 Task: Look for space in Mackay, Australia from 6th September, 2023 to 10th September, 2023 for 1 adult in price range Rs.9000 to Rs.17000. Place can be private room with 1  bedroom having 1 bed and 1 bathroom. Property type can be house, flat, guest house, hotel. Amenities needed are: washing machine, kitchen. Booking option can be shelf check-in. Required host language is English.
Action: Mouse moved to (307, 193)
Screenshot: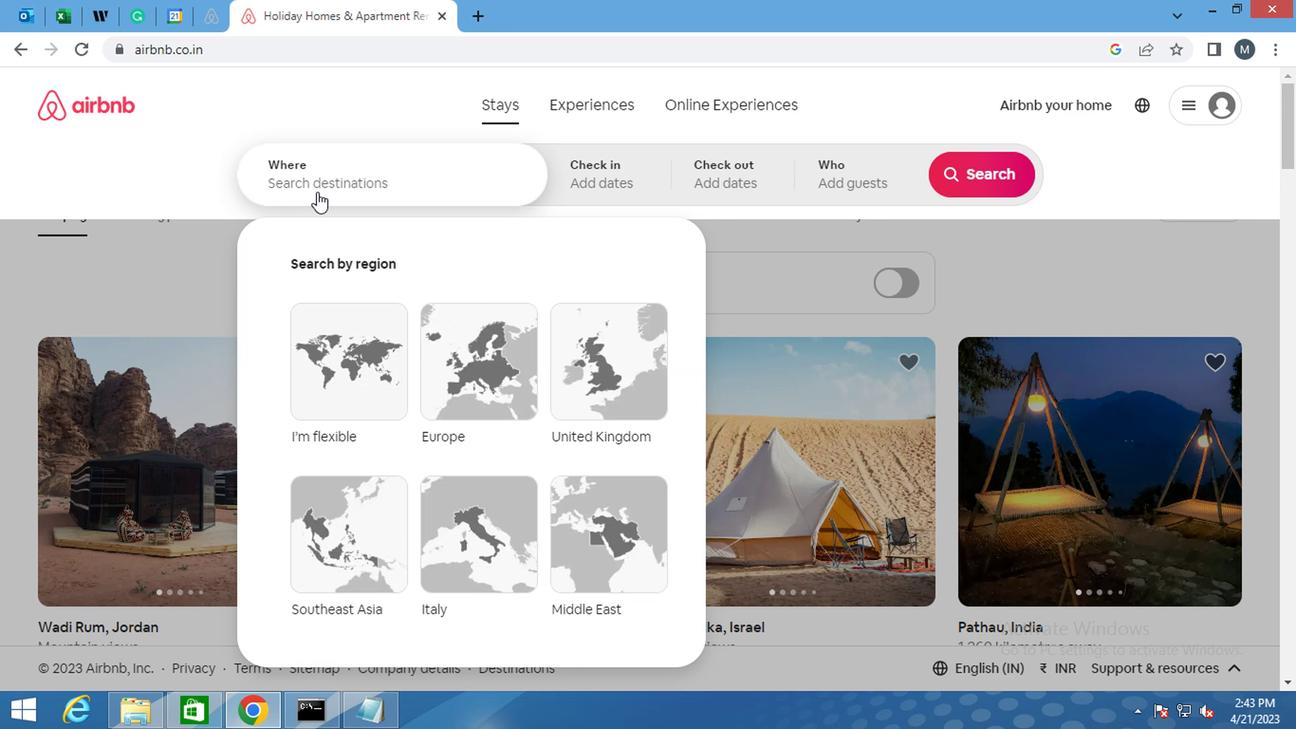 
Action: Mouse pressed left at (307, 193)
Screenshot: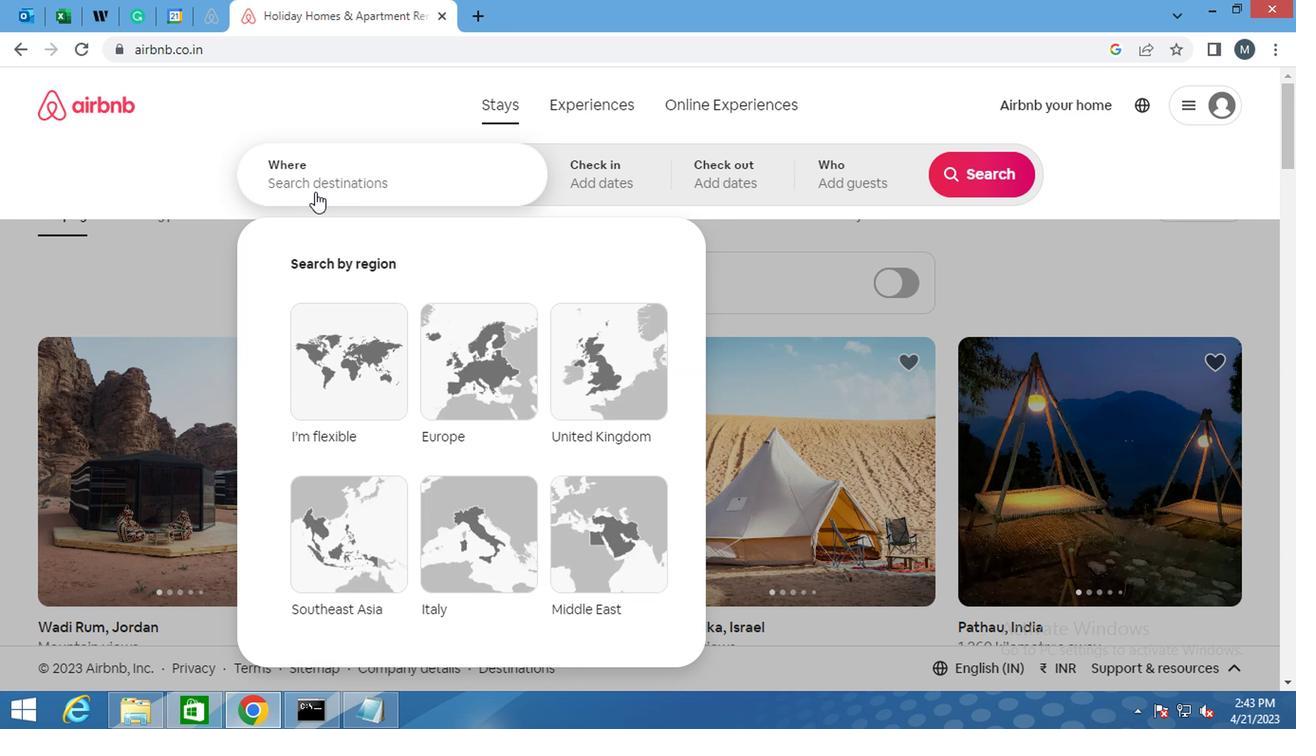 
Action: Mouse moved to (303, 193)
Screenshot: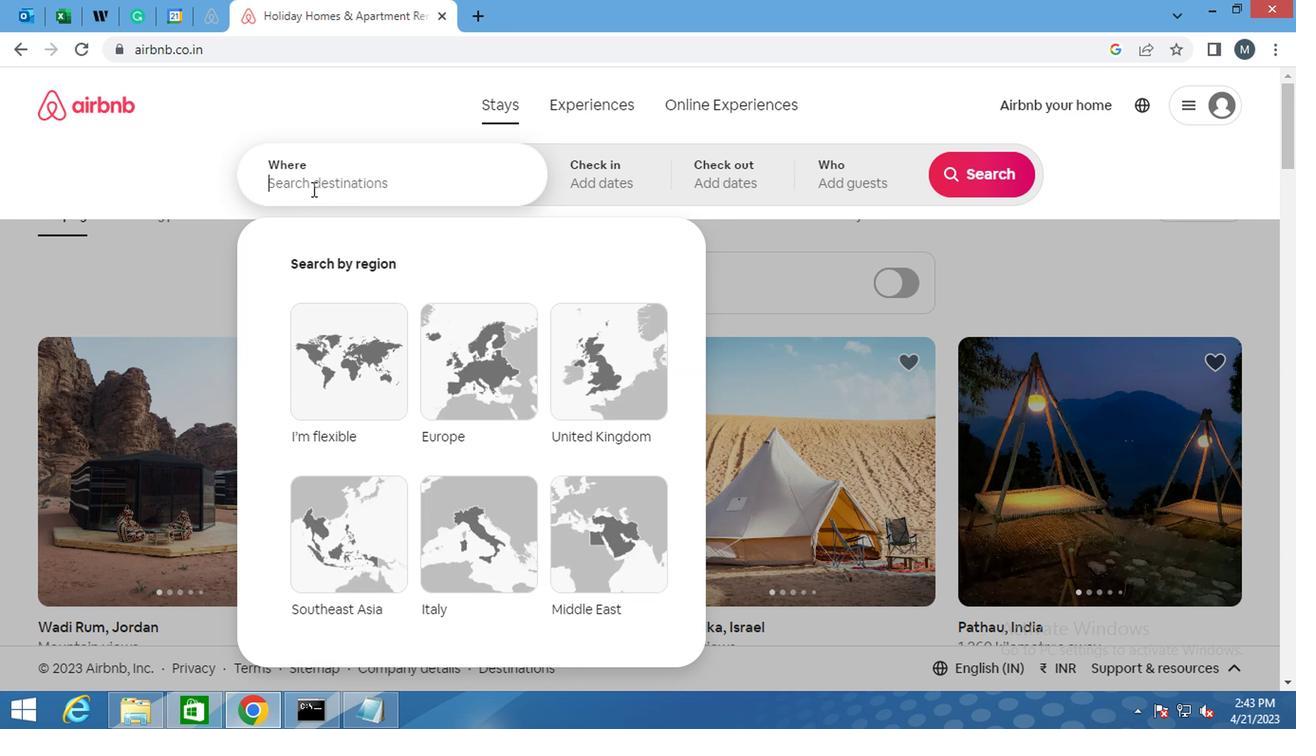 
Action: Key pressed <Key.shift><Key.shift><Key.shift>MACKAY<Key.space><Key.backspace>,<Key.shift>AUSTRALIA<Key.enter>
Screenshot: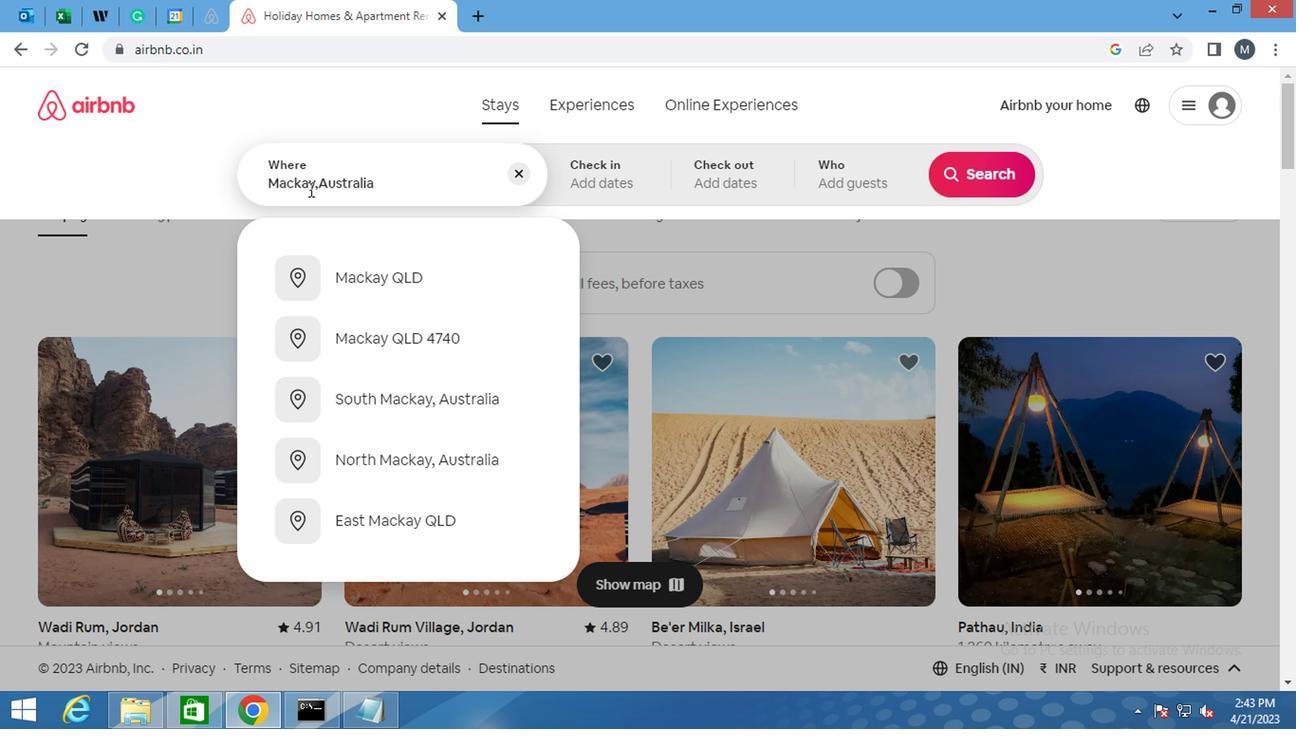 
Action: Mouse moved to (962, 330)
Screenshot: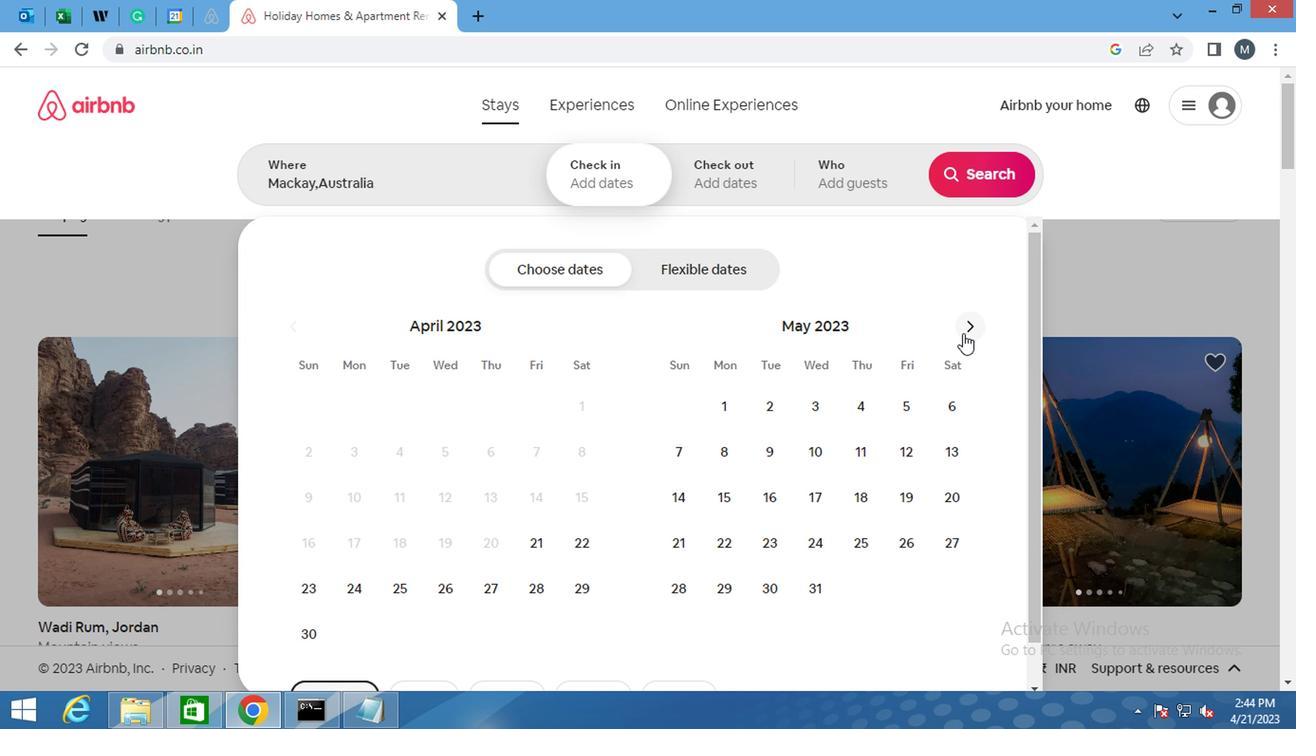 
Action: Mouse pressed left at (962, 330)
Screenshot: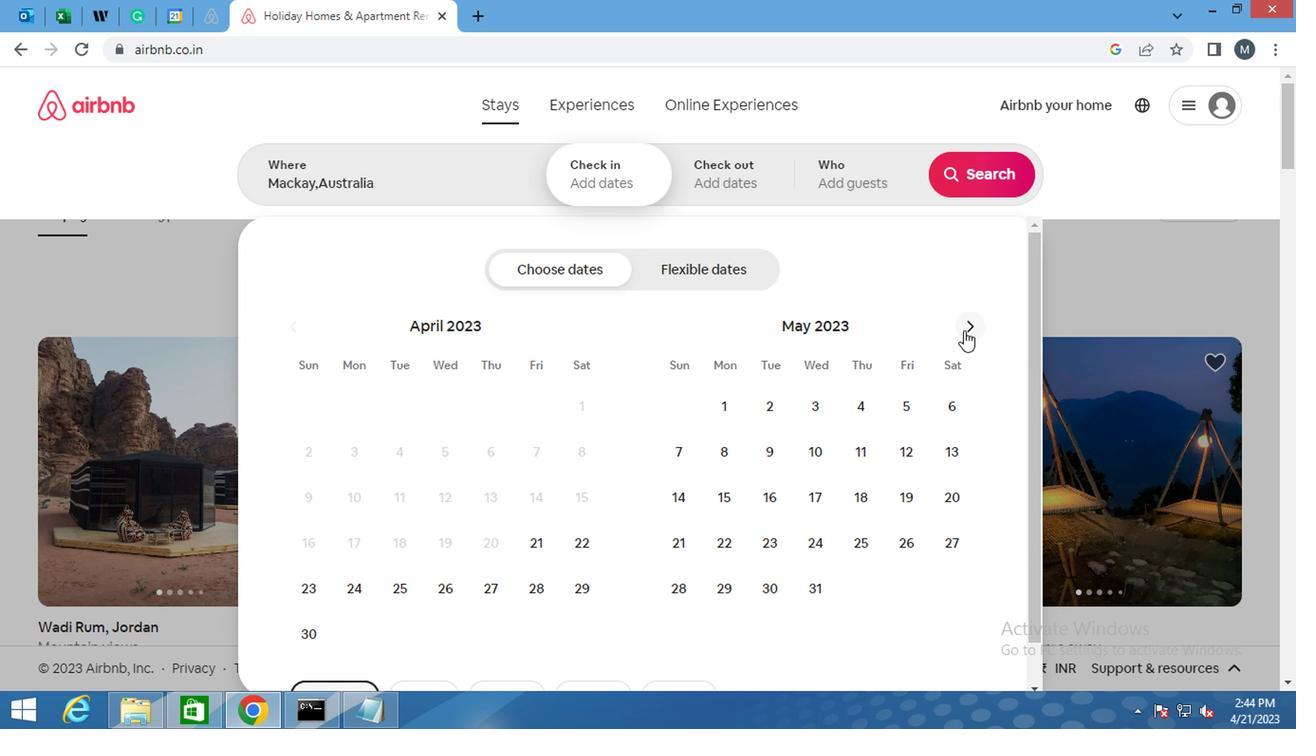
Action: Mouse pressed left at (962, 330)
Screenshot: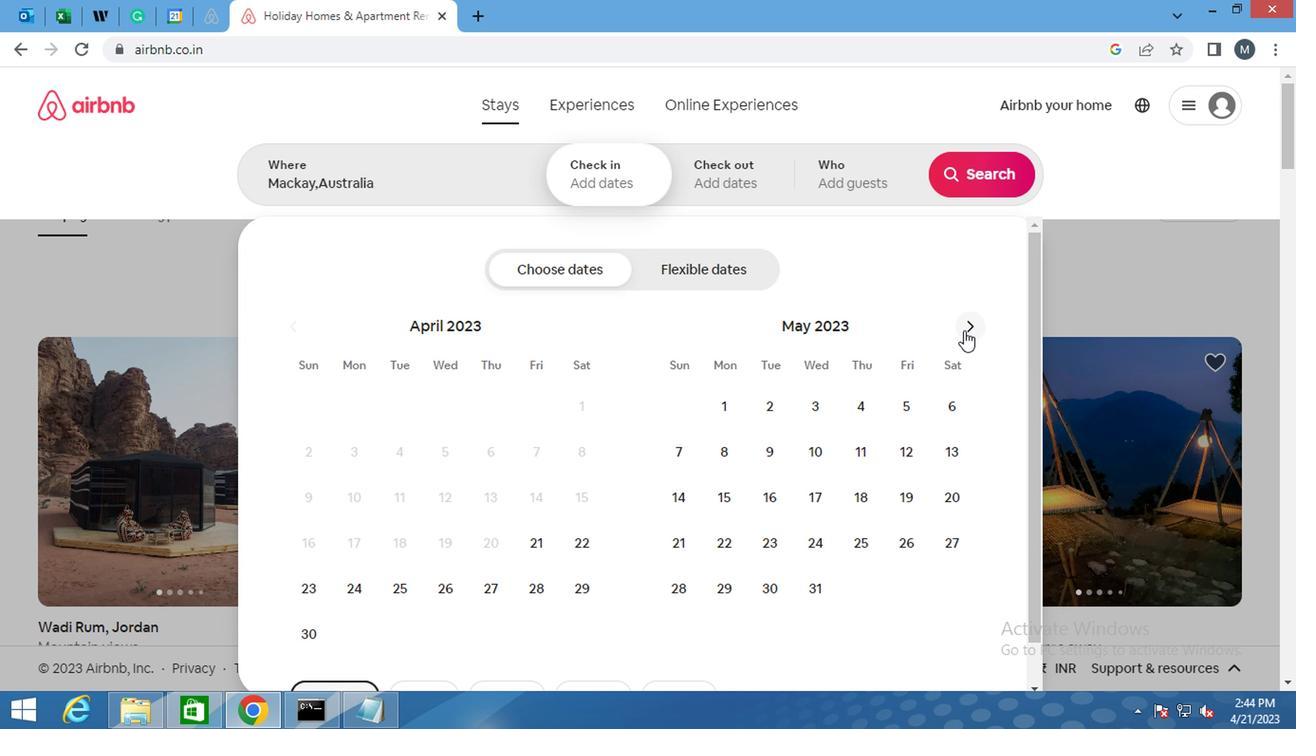 
Action: Mouse pressed left at (962, 330)
Screenshot: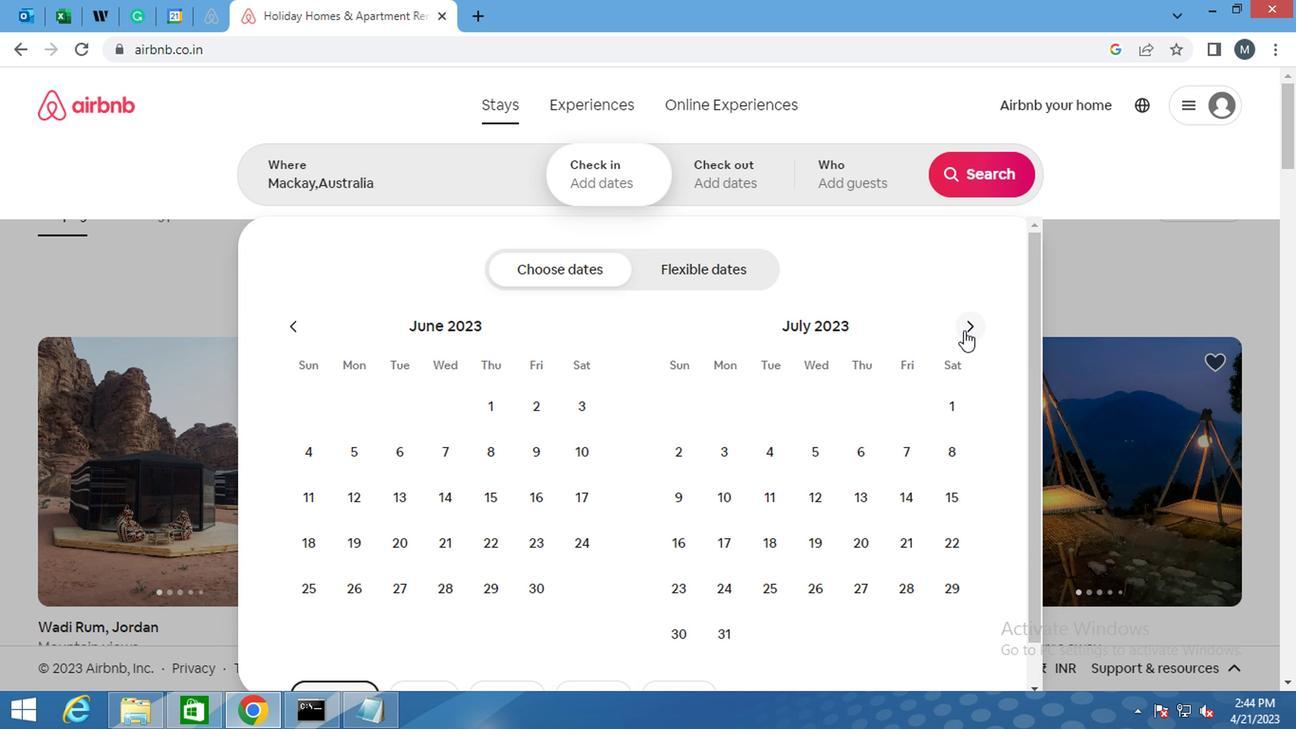 
Action: Mouse moved to (960, 314)
Screenshot: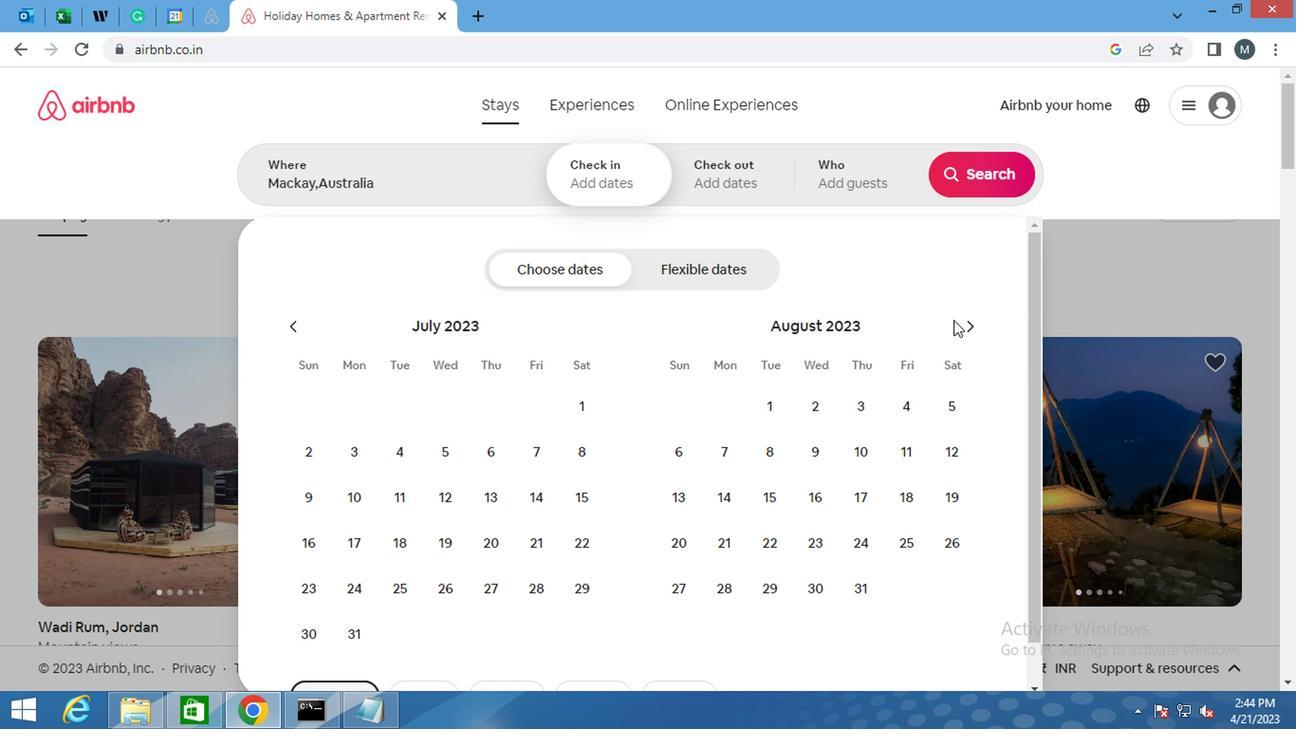 
Action: Mouse pressed left at (960, 314)
Screenshot: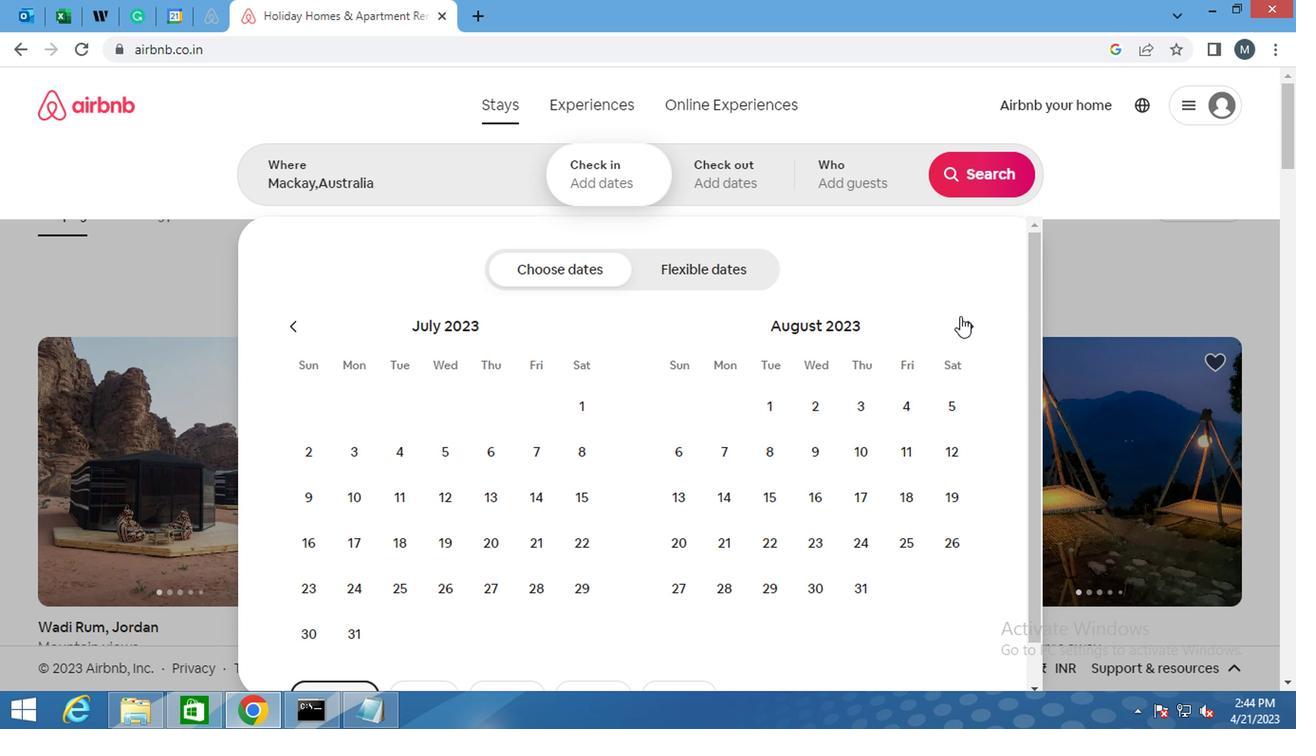 
Action: Mouse moved to (832, 451)
Screenshot: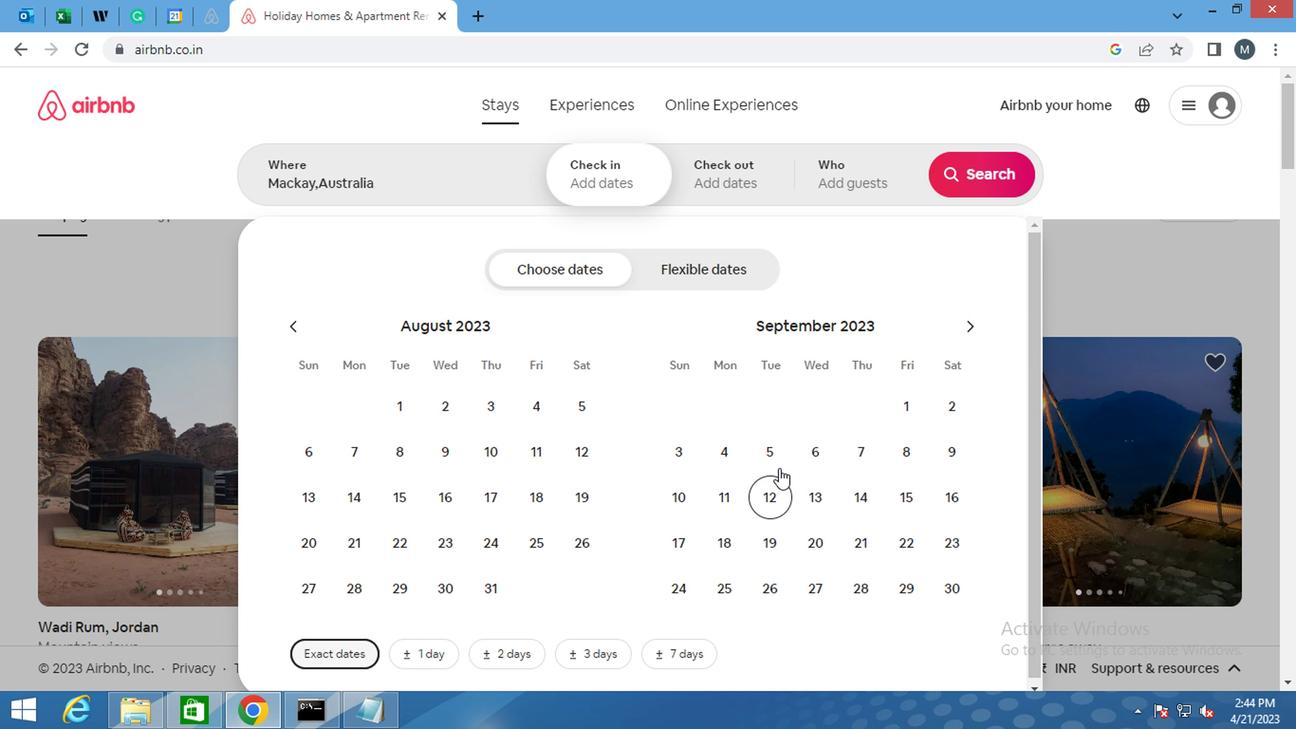 
Action: Mouse pressed left at (832, 451)
Screenshot: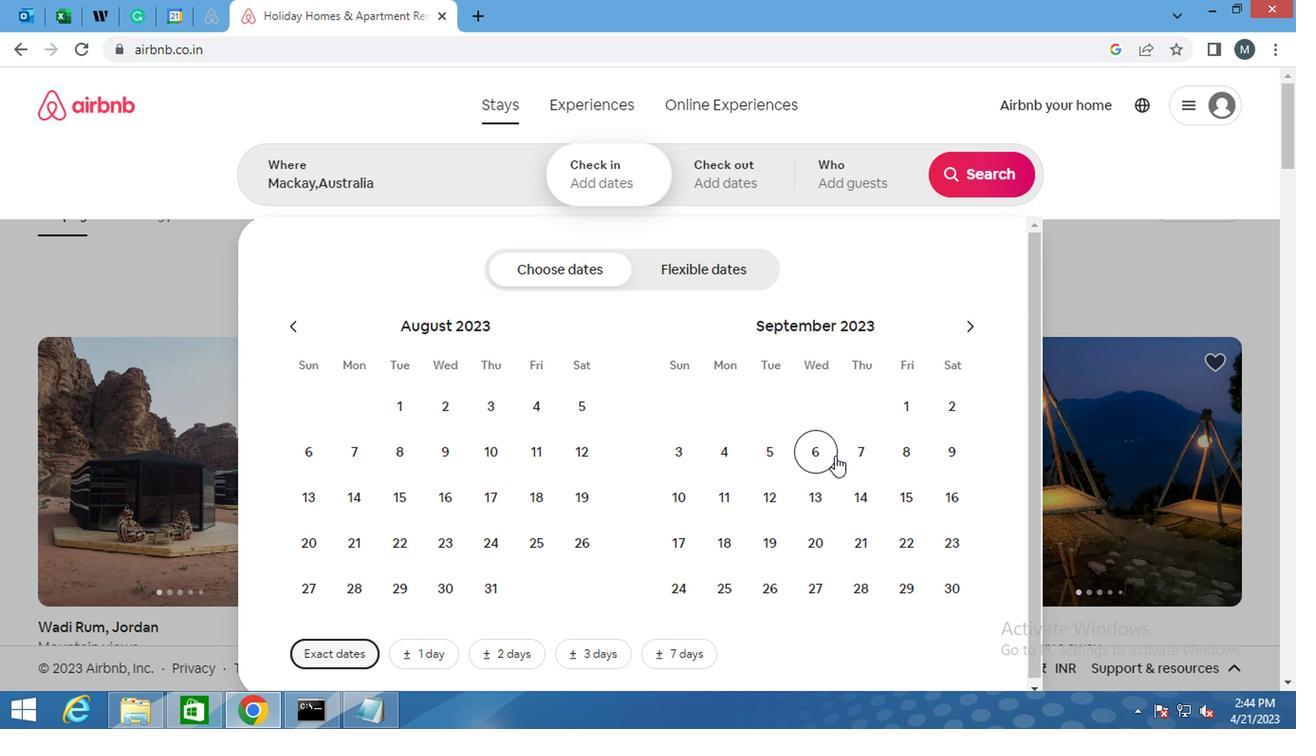 
Action: Mouse moved to (692, 487)
Screenshot: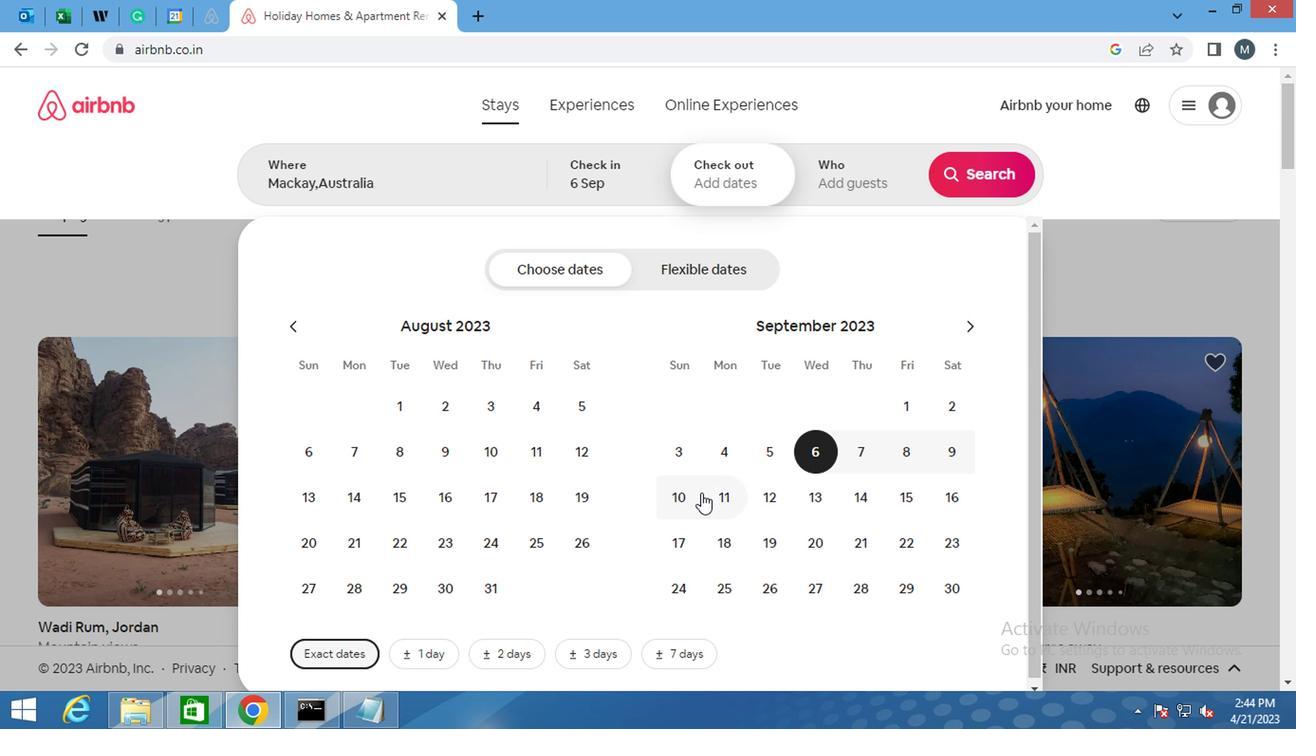 
Action: Mouse pressed left at (692, 487)
Screenshot: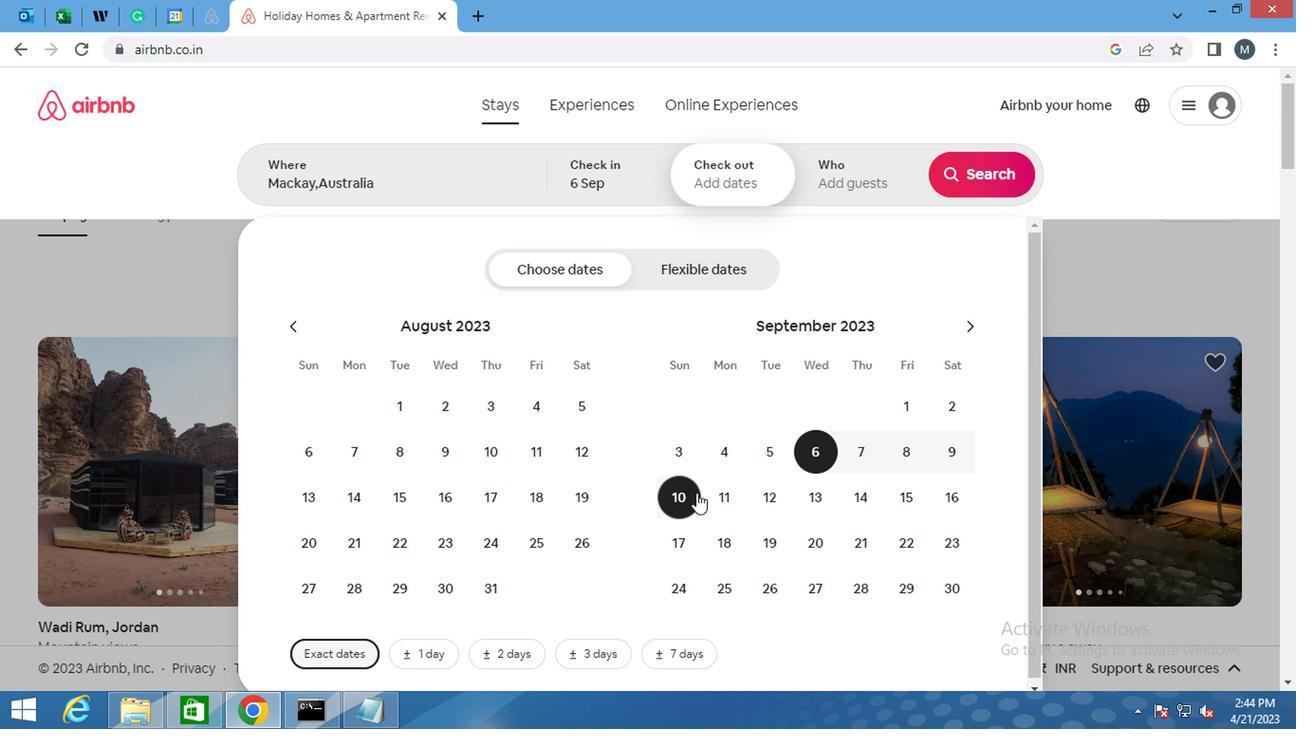 
Action: Mouse moved to (825, 180)
Screenshot: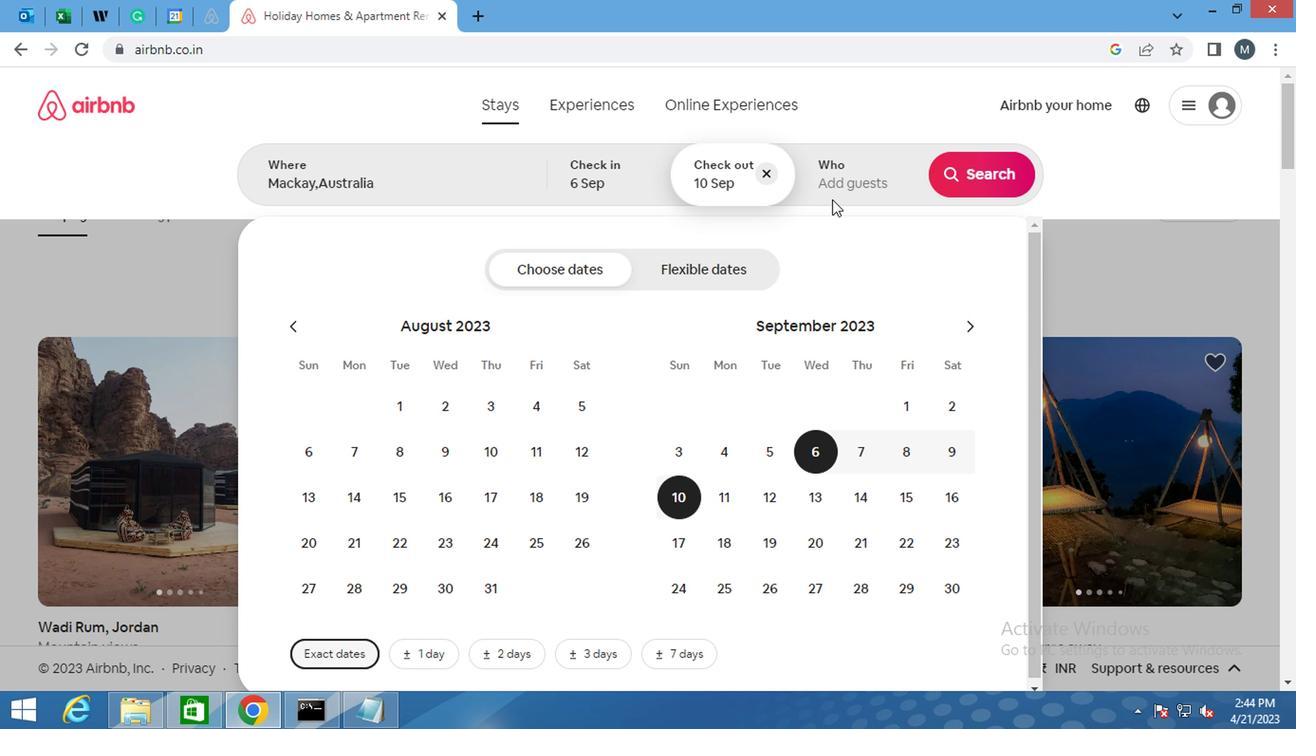 
Action: Mouse pressed left at (825, 180)
Screenshot: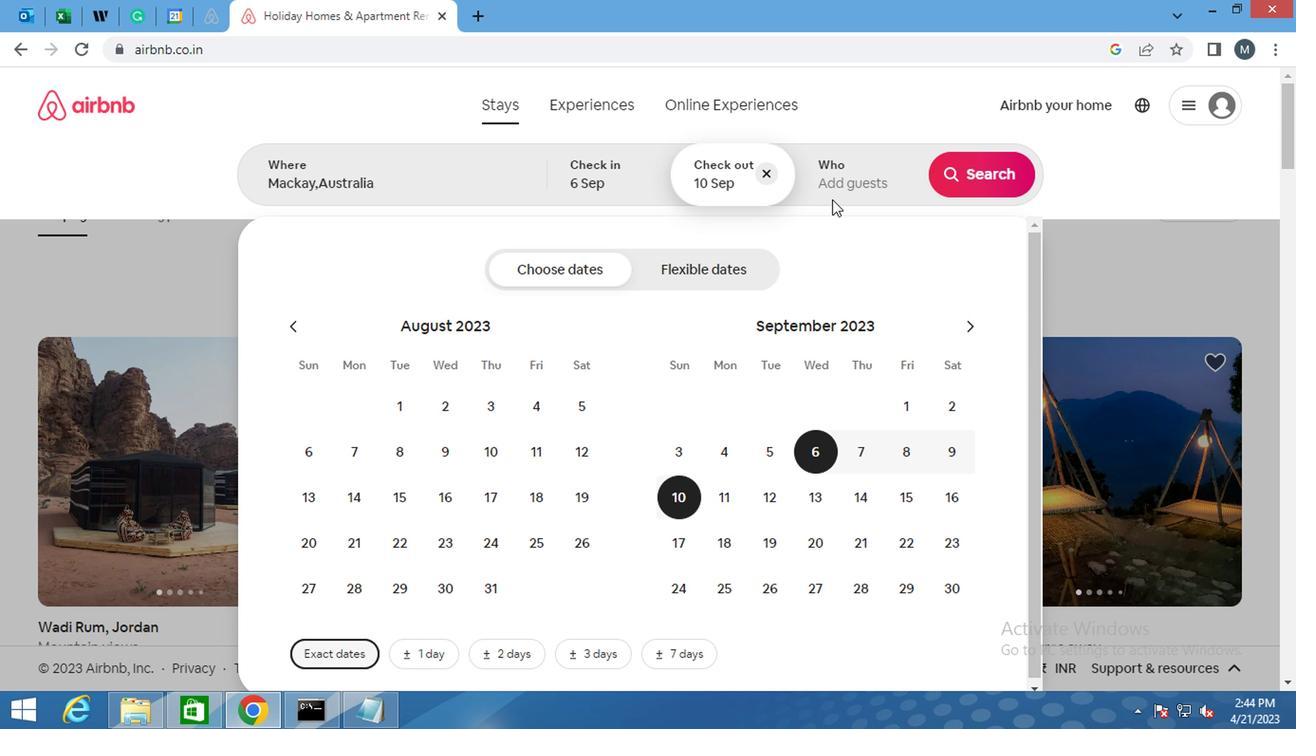 
Action: Mouse moved to (986, 280)
Screenshot: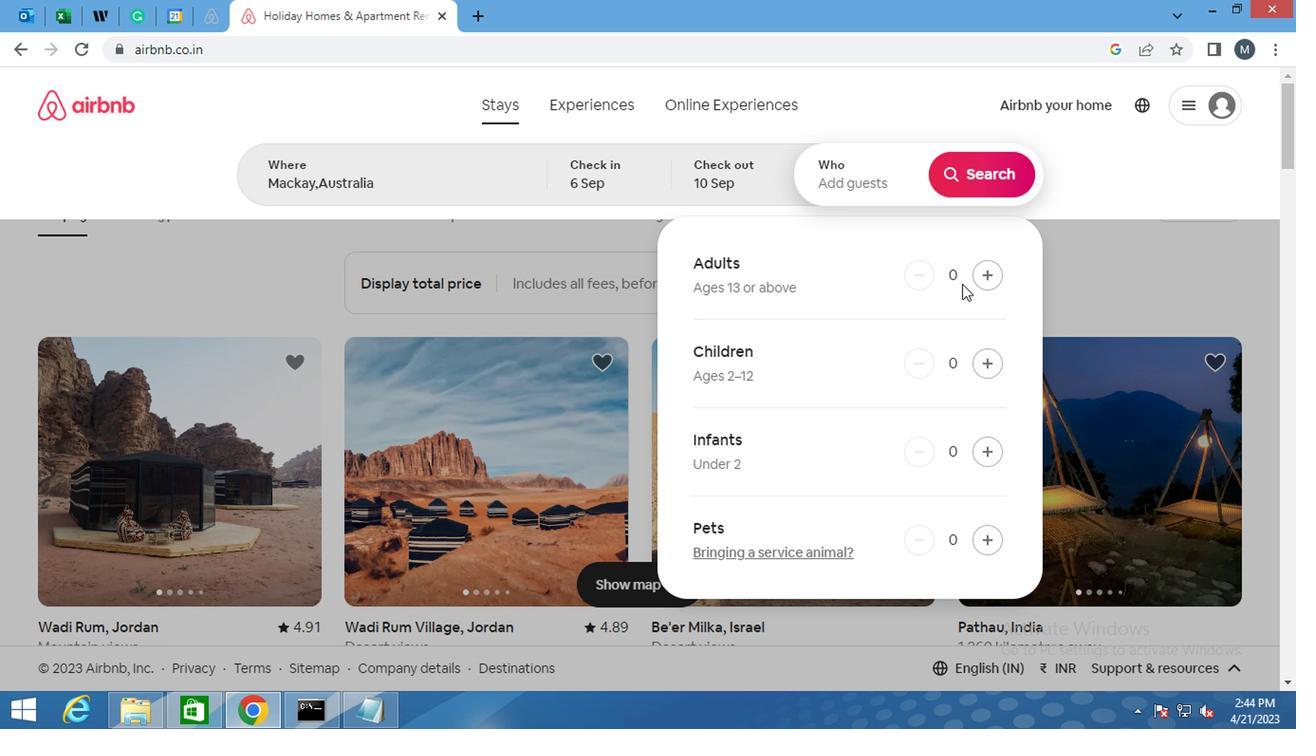 
Action: Mouse pressed left at (986, 280)
Screenshot: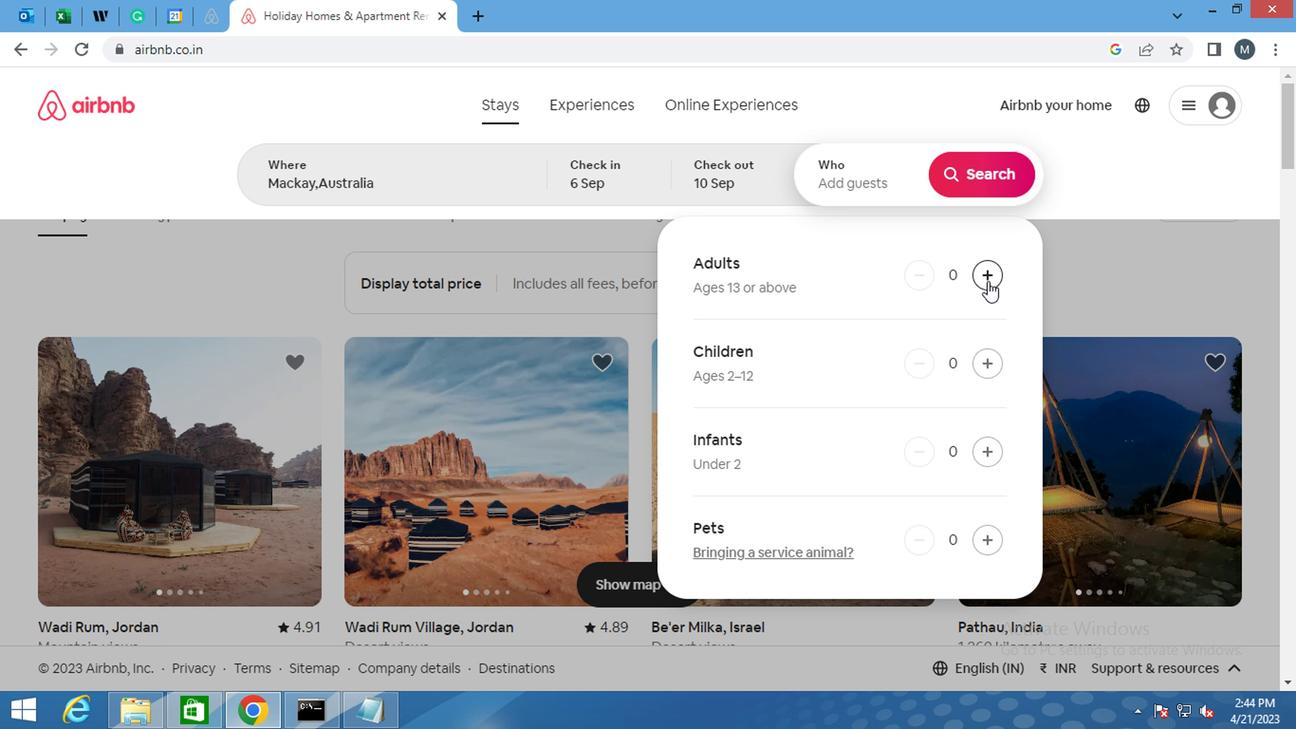 
Action: Mouse moved to (1073, 220)
Screenshot: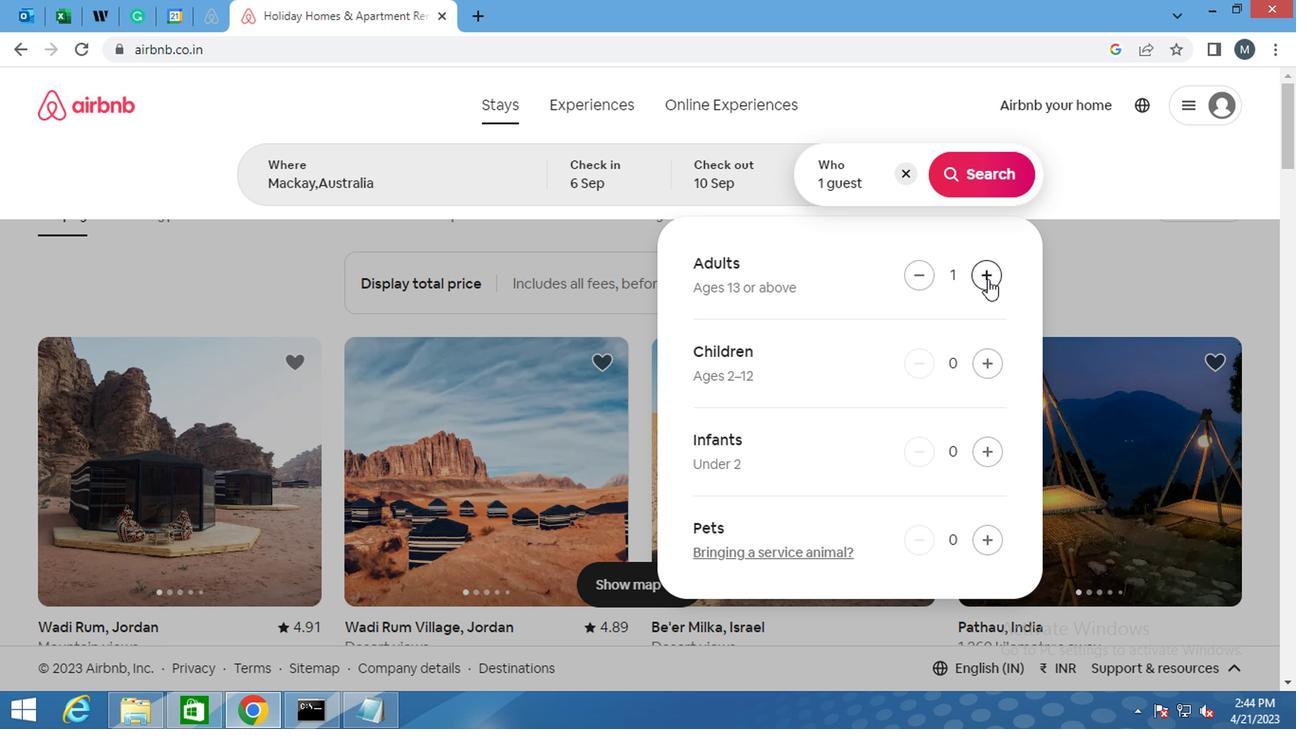 
Action: Mouse pressed left at (1073, 220)
Screenshot: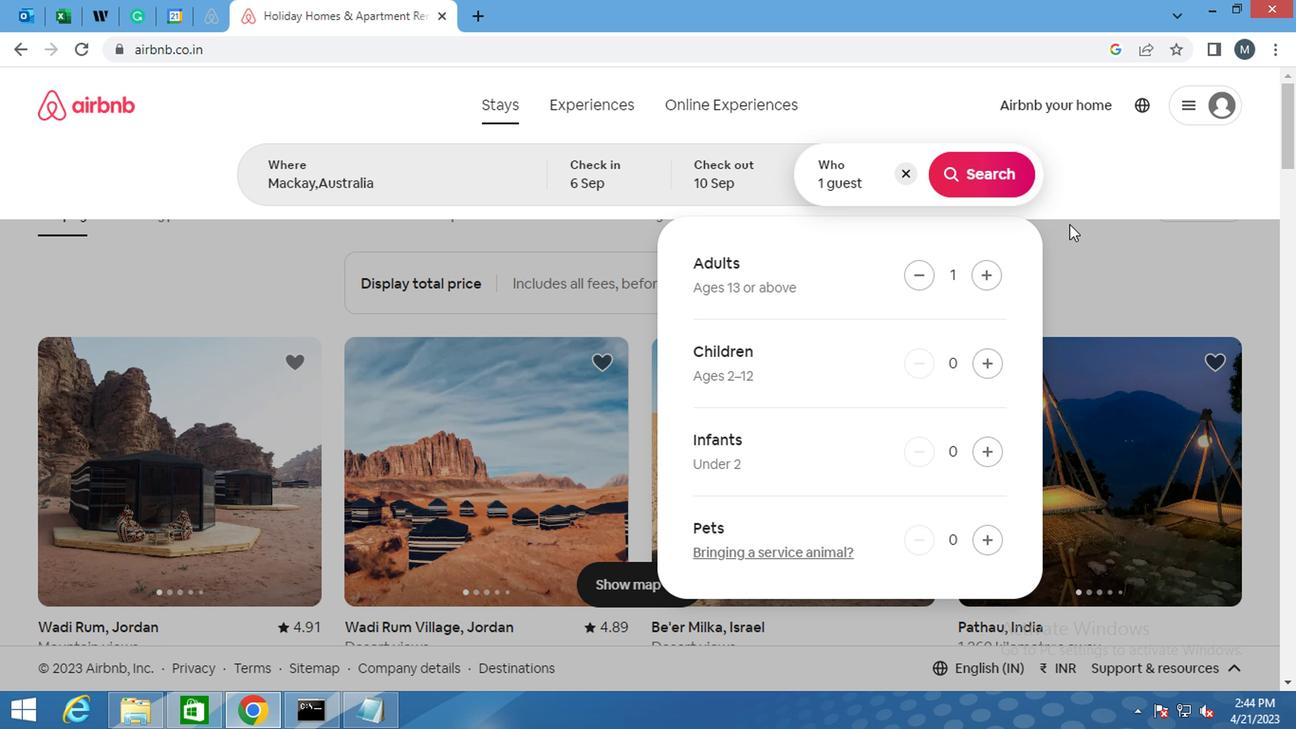 
Action: Mouse moved to (1099, 203)
Screenshot: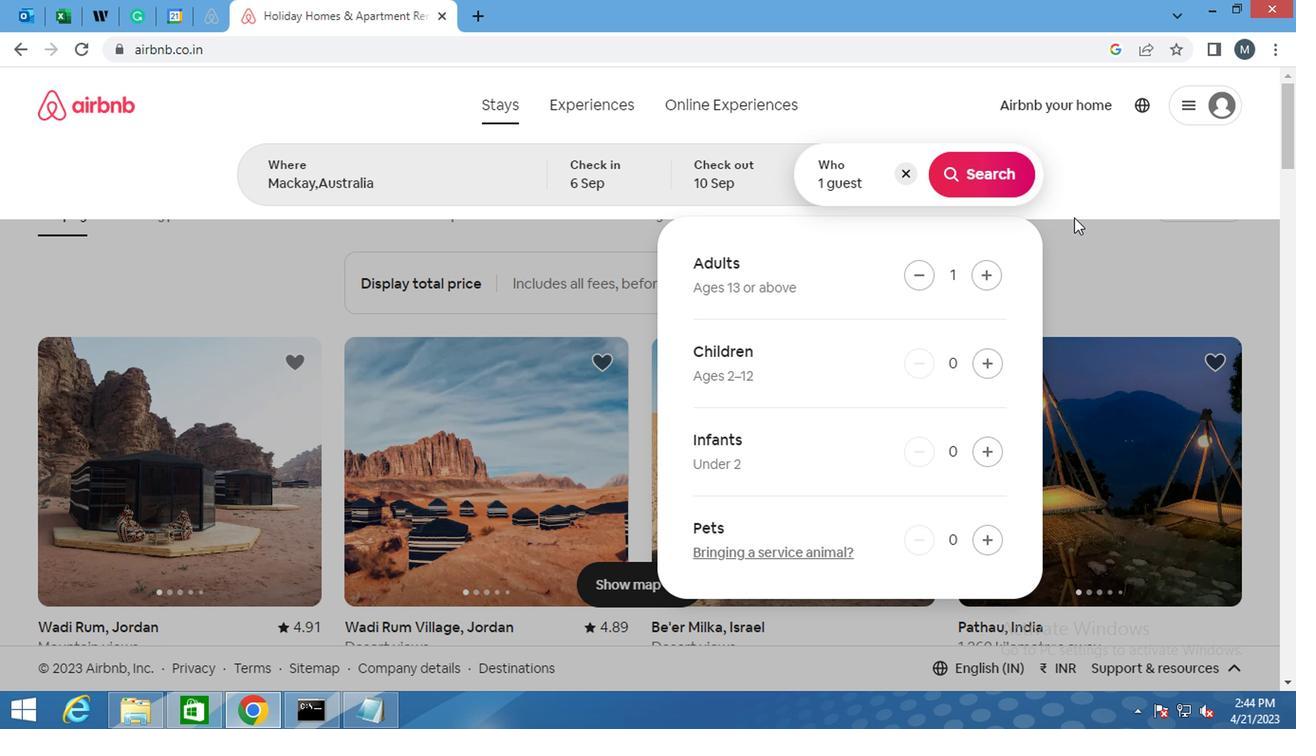 
Action: Mouse scrolled (1099, 202) with delta (0, 0)
Screenshot: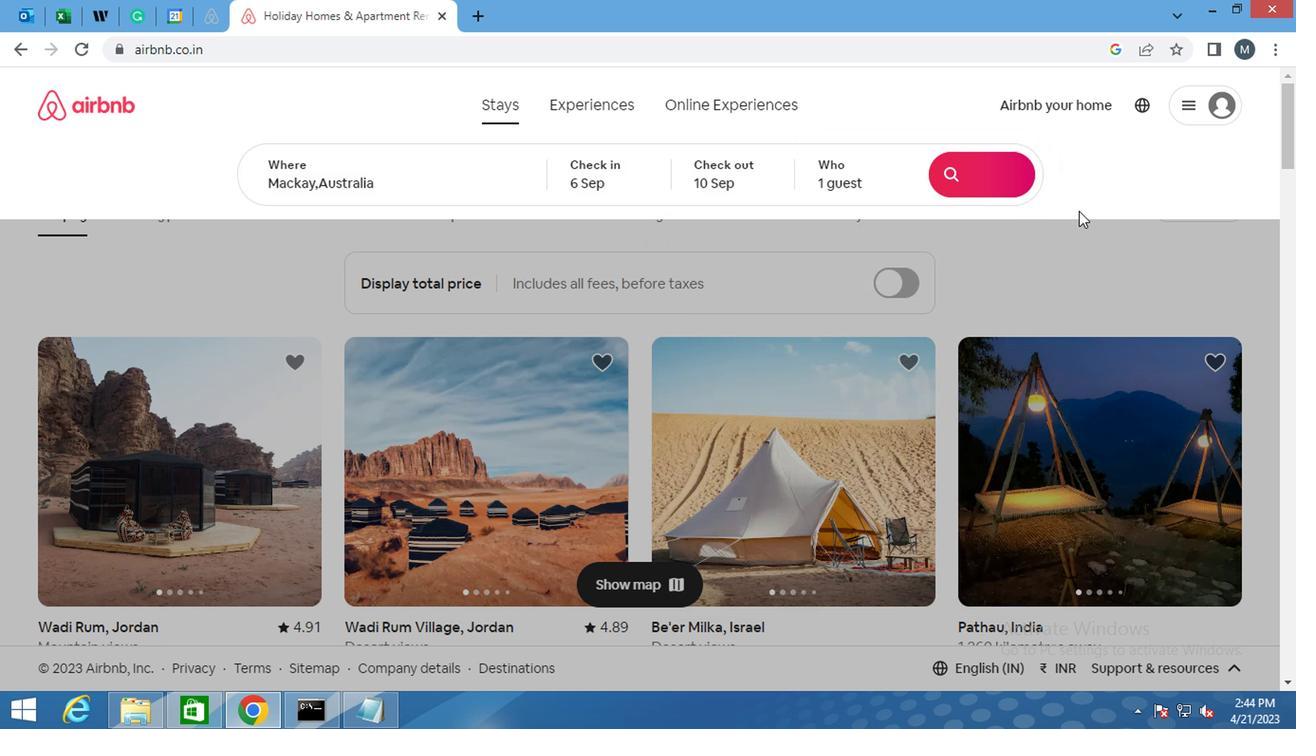 
Action: Mouse moved to (1099, 203)
Screenshot: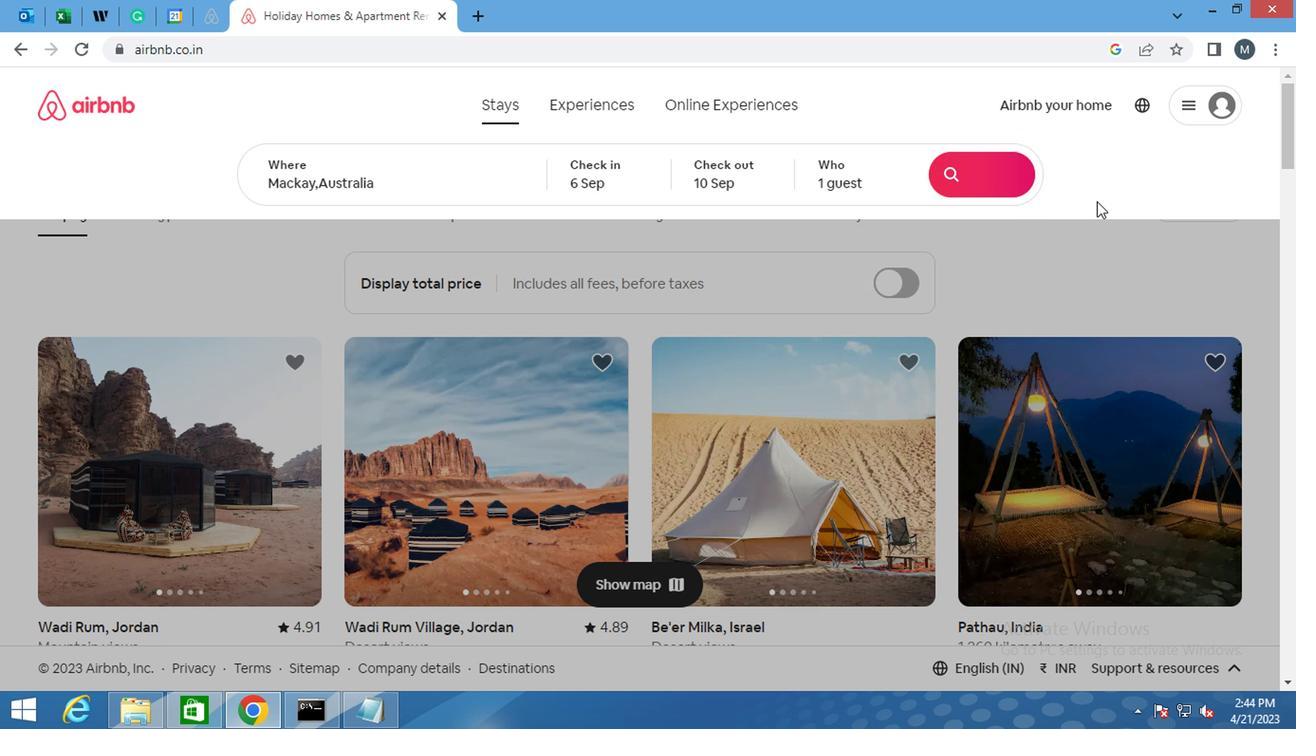 
Action: Mouse scrolled (1099, 202) with delta (0, 0)
Screenshot: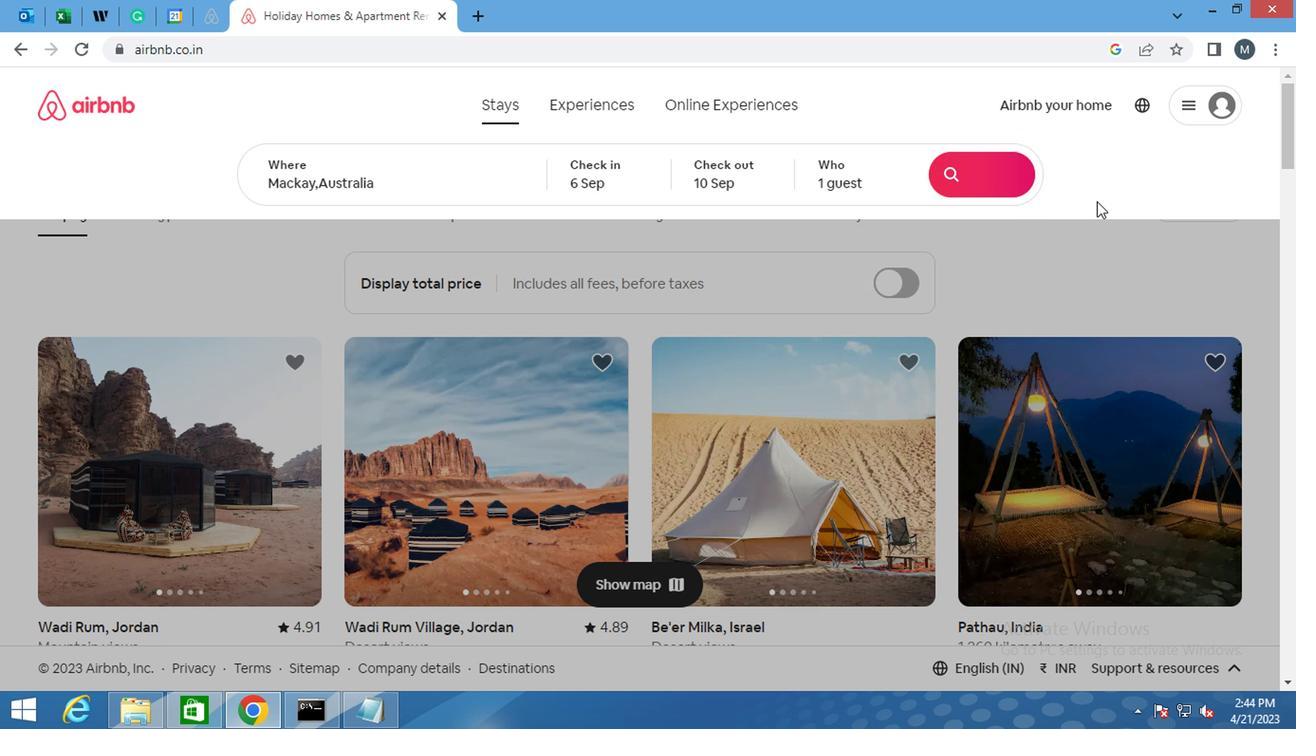 
Action: Mouse moved to (1099, 203)
Screenshot: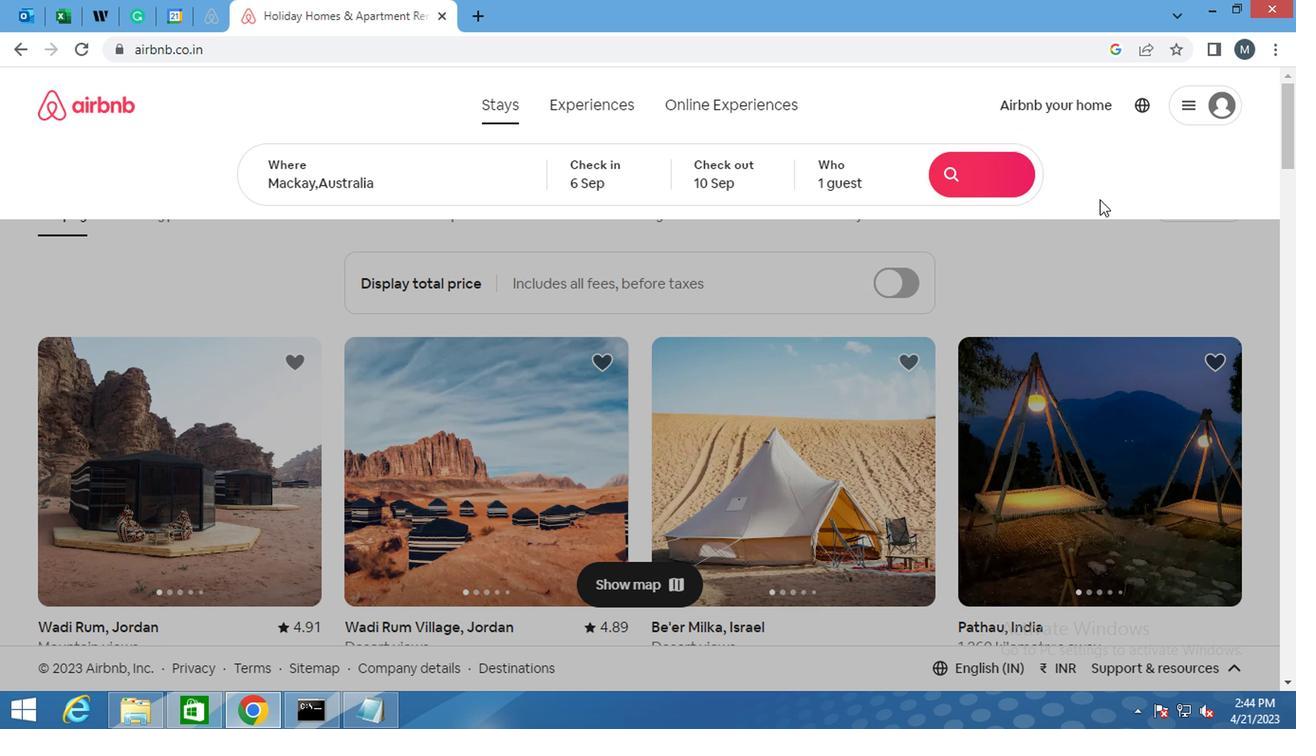 
Action: Mouse scrolled (1099, 205) with delta (0, 1)
Screenshot: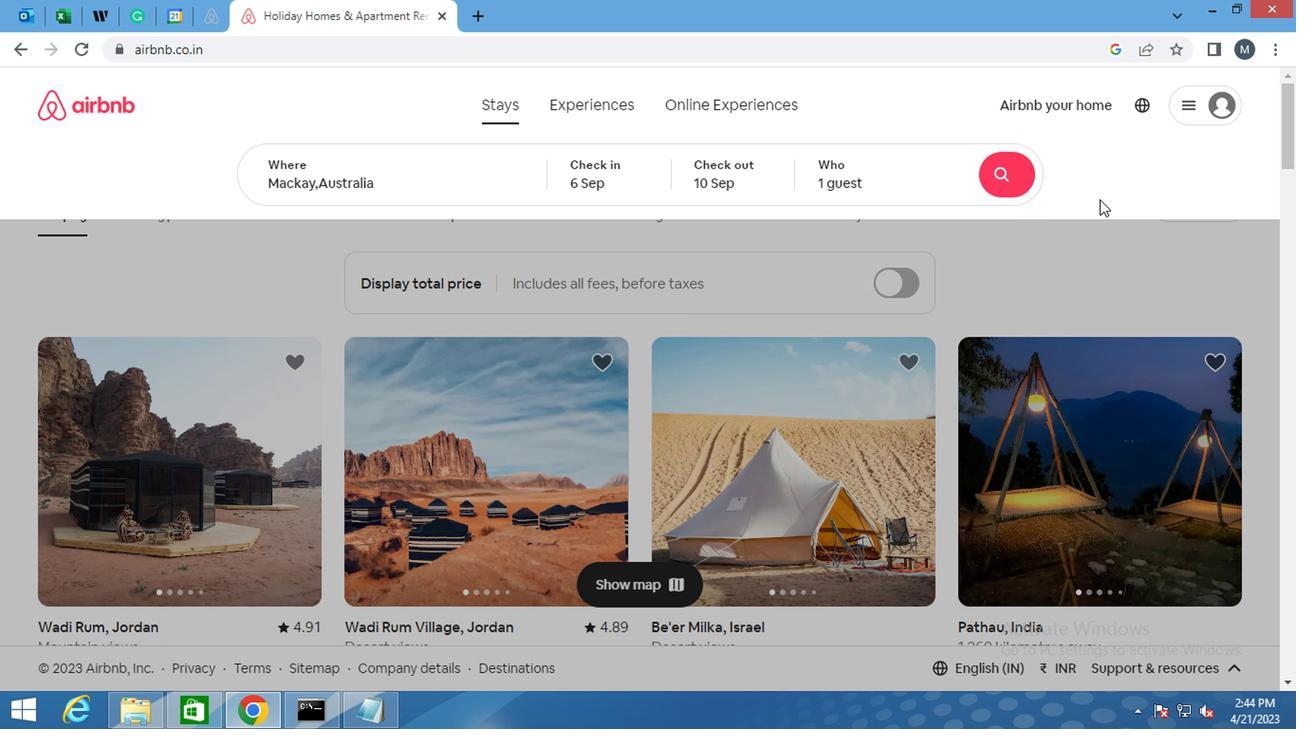 
Action: Mouse scrolled (1099, 205) with delta (0, 1)
Screenshot: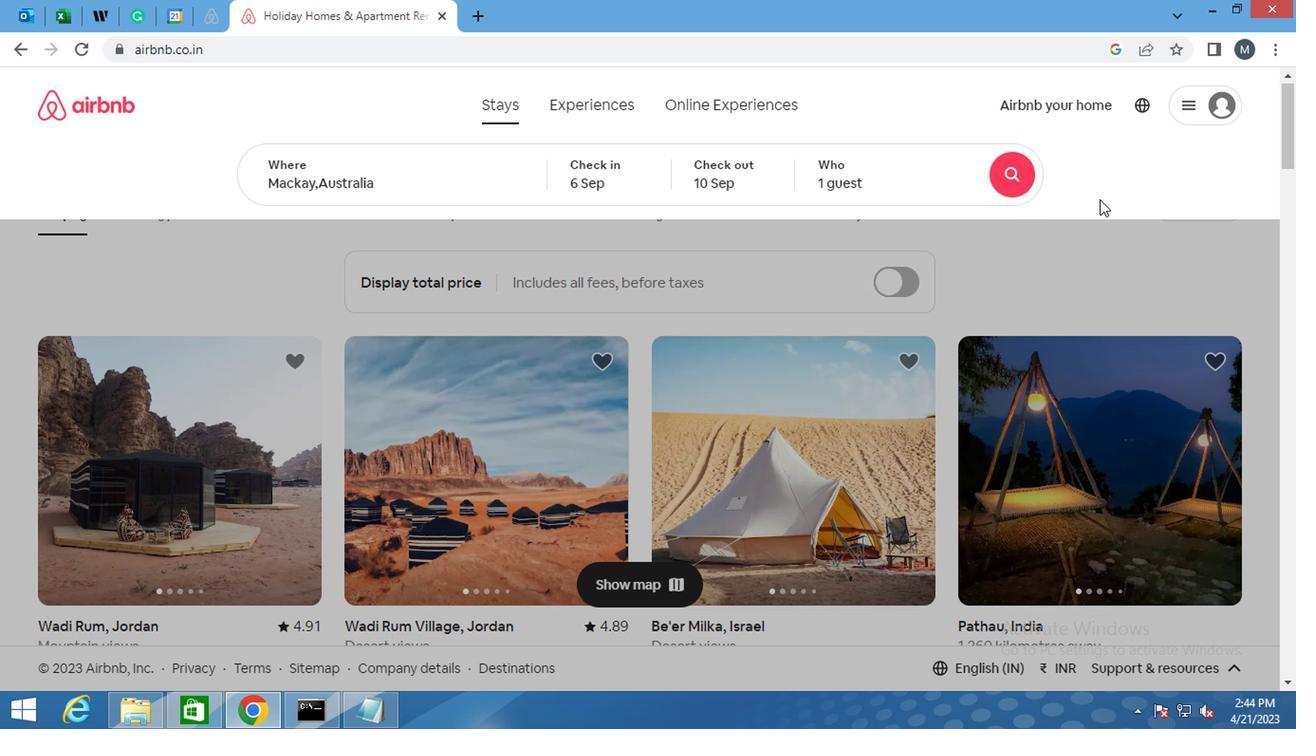 
Action: Mouse moved to (1177, 195)
Screenshot: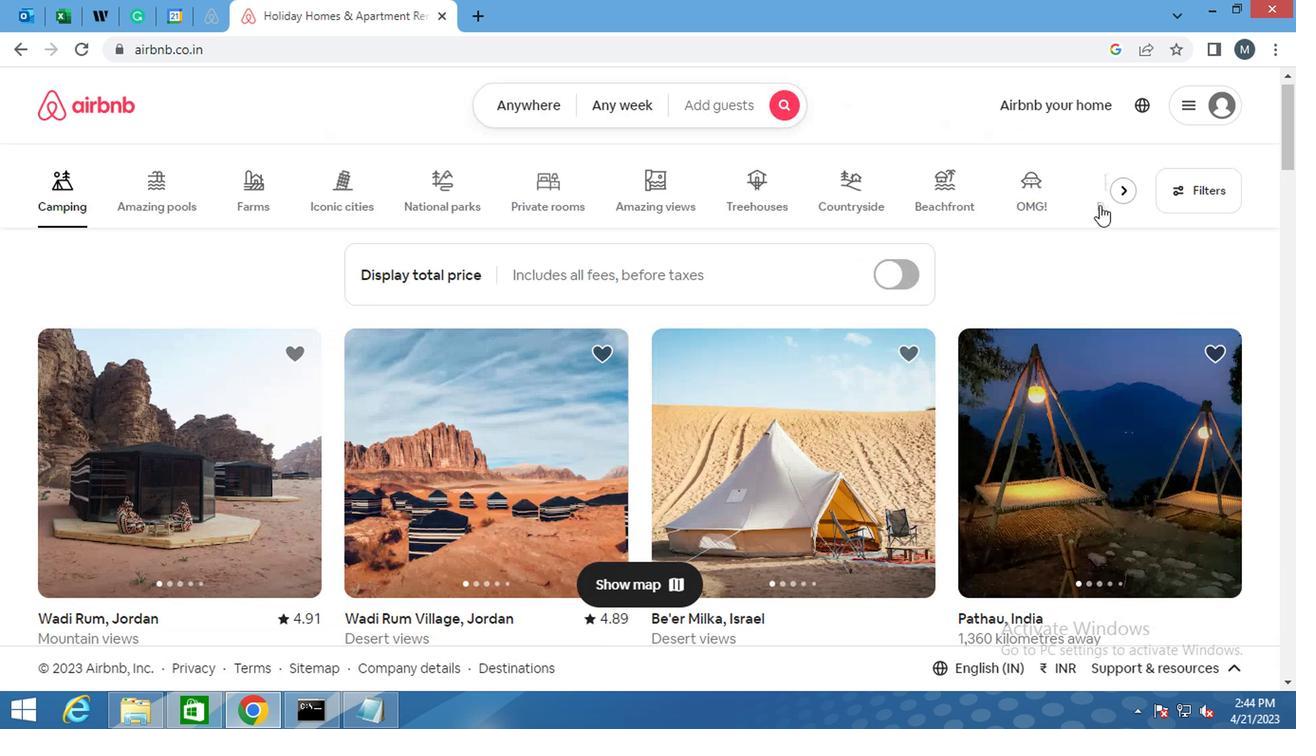 
Action: Mouse pressed left at (1177, 195)
Screenshot: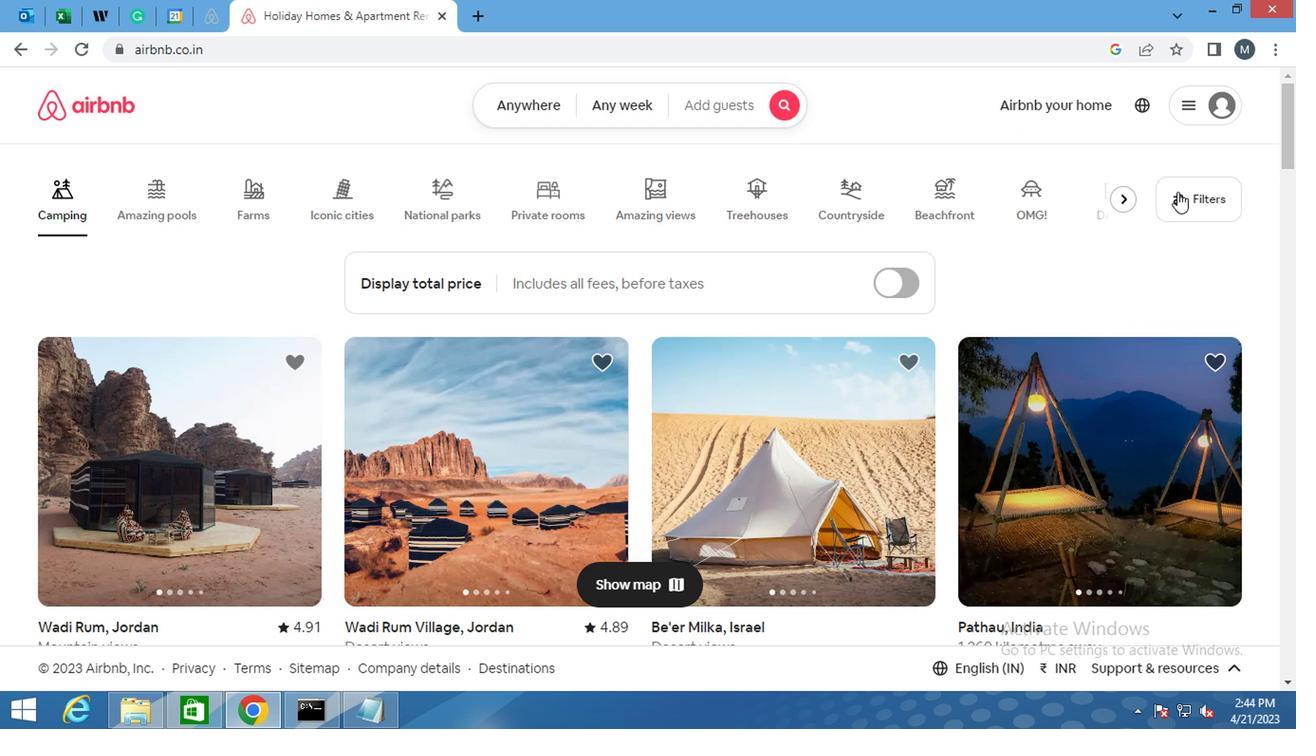 
Action: Mouse moved to (528, 417)
Screenshot: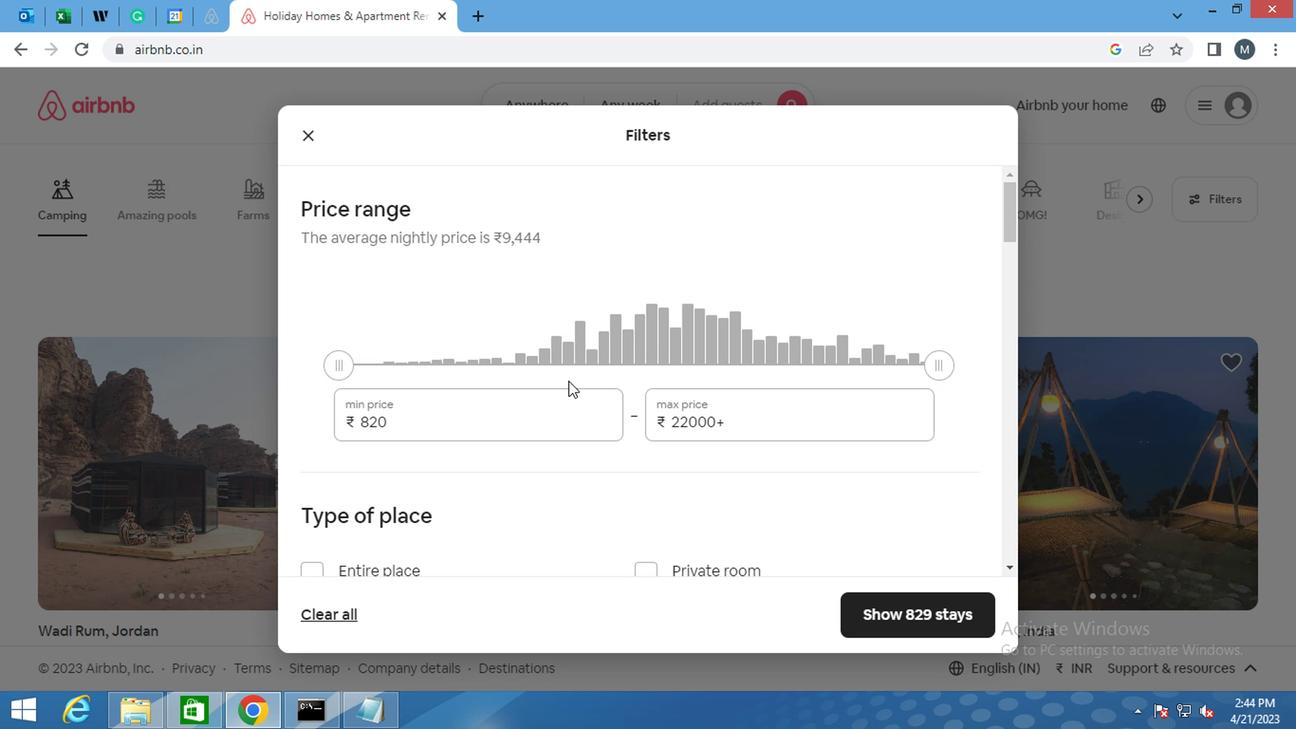 
Action: Mouse pressed left at (528, 417)
Screenshot: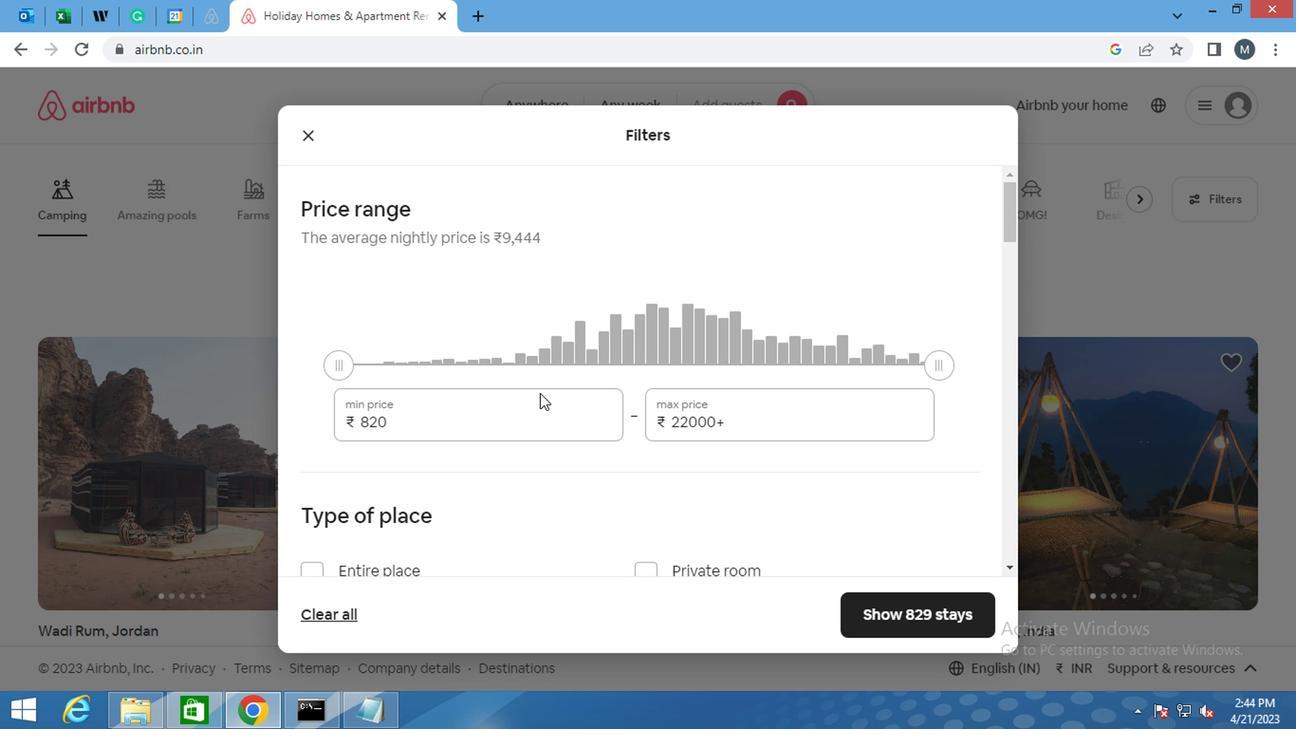
Action: Mouse moved to (527, 417)
Screenshot: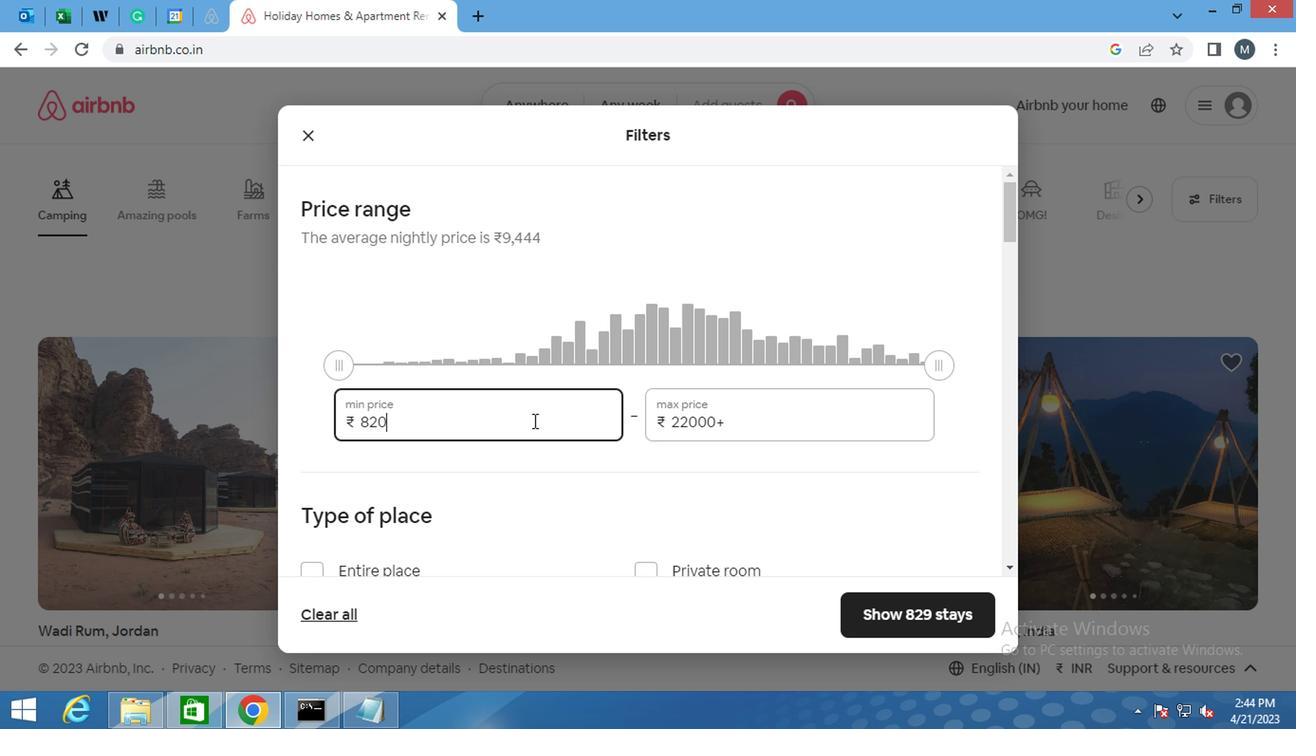 
Action: Key pressed <Key.backspace><Key.backspace><Key.backspace><Key.backspace>9000
Screenshot: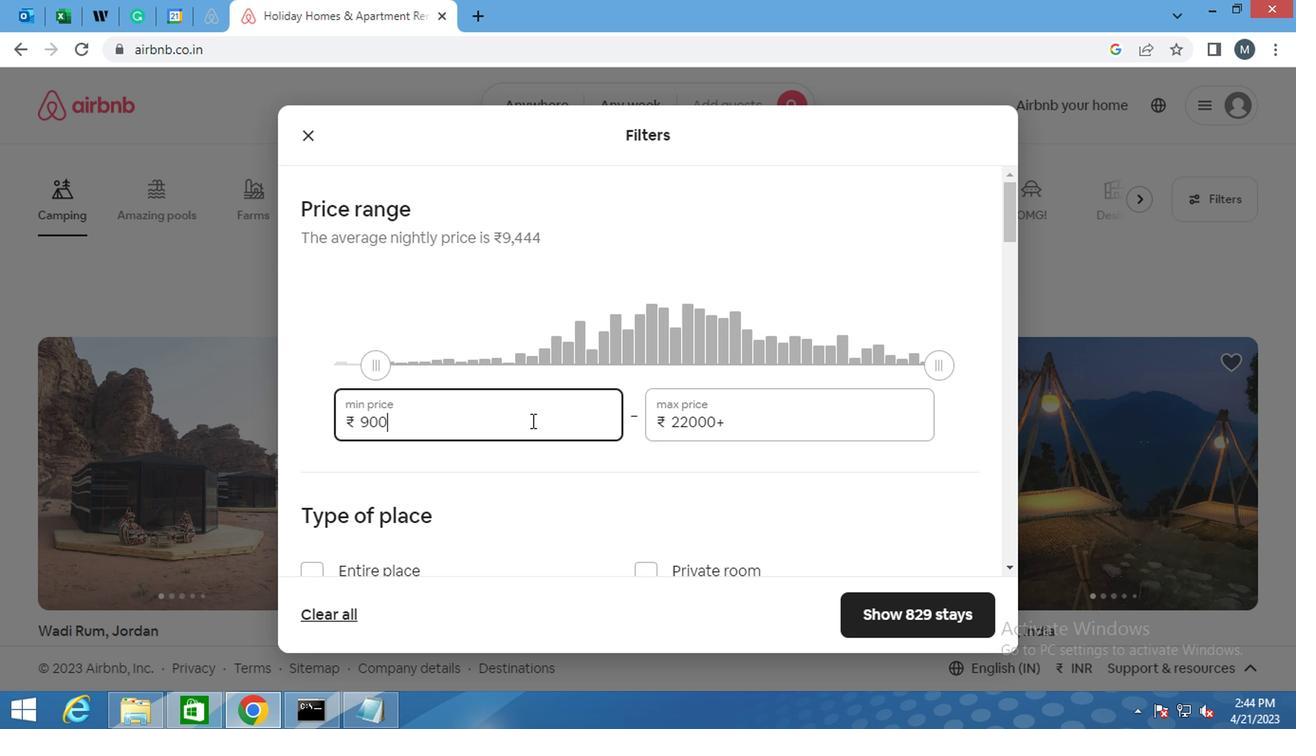 
Action: Mouse moved to (735, 413)
Screenshot: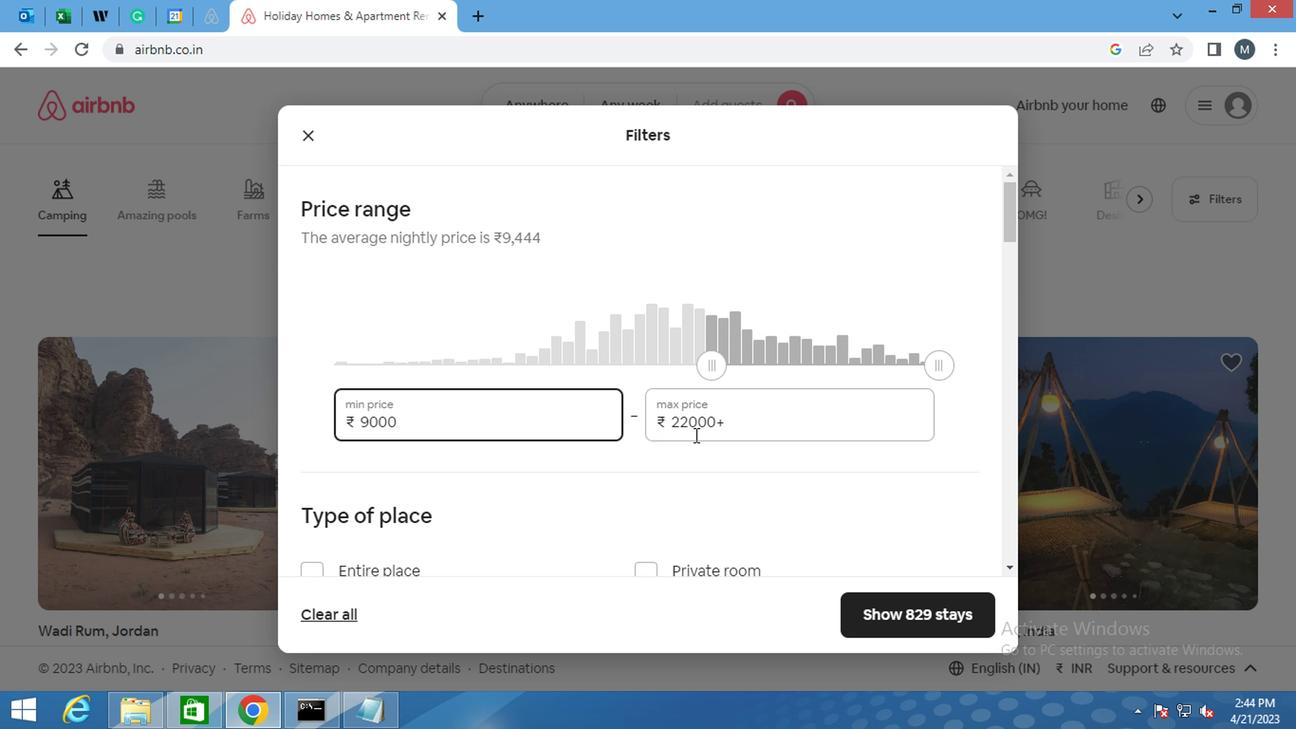 
Action: Mouse pressed left at (735, 413)
Screenshot: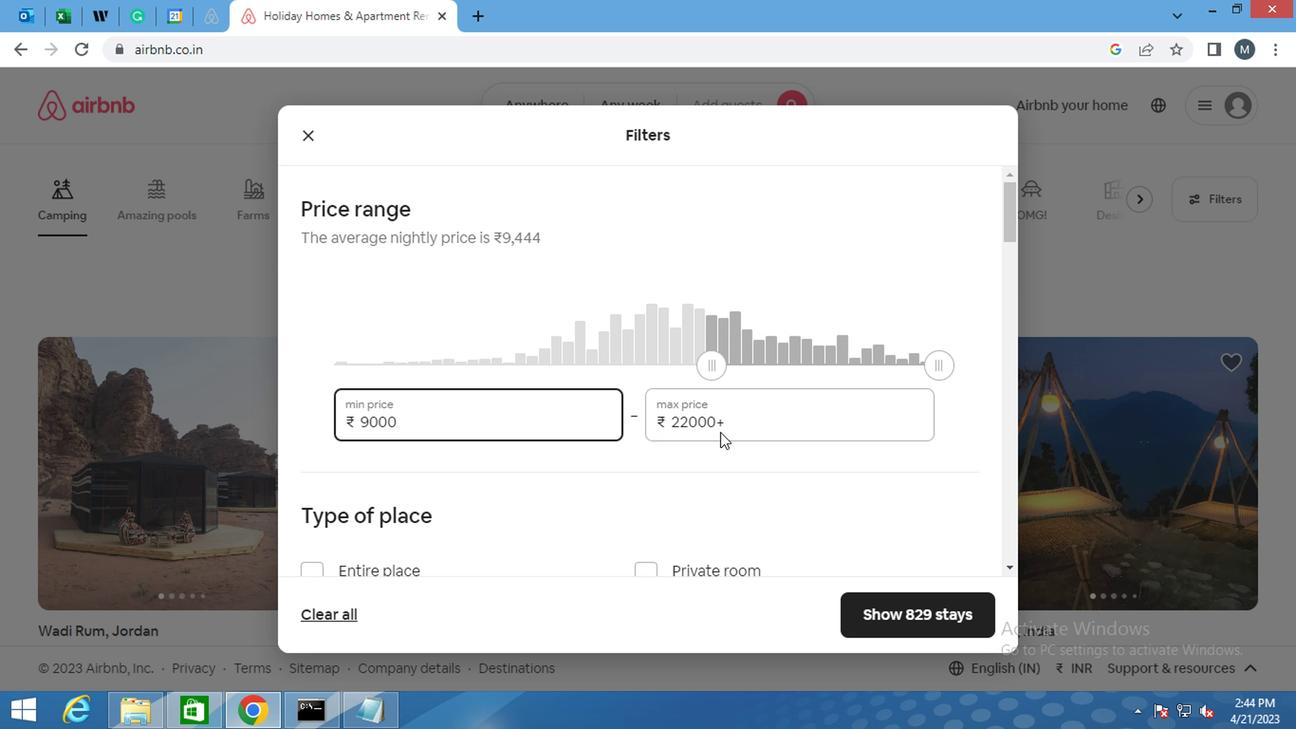 
Action: Key pressed <Key.backspace><Key.backspace><Key.backspace><Key.backspace><Key.backspace><Key.backspace>17000
Screenshot: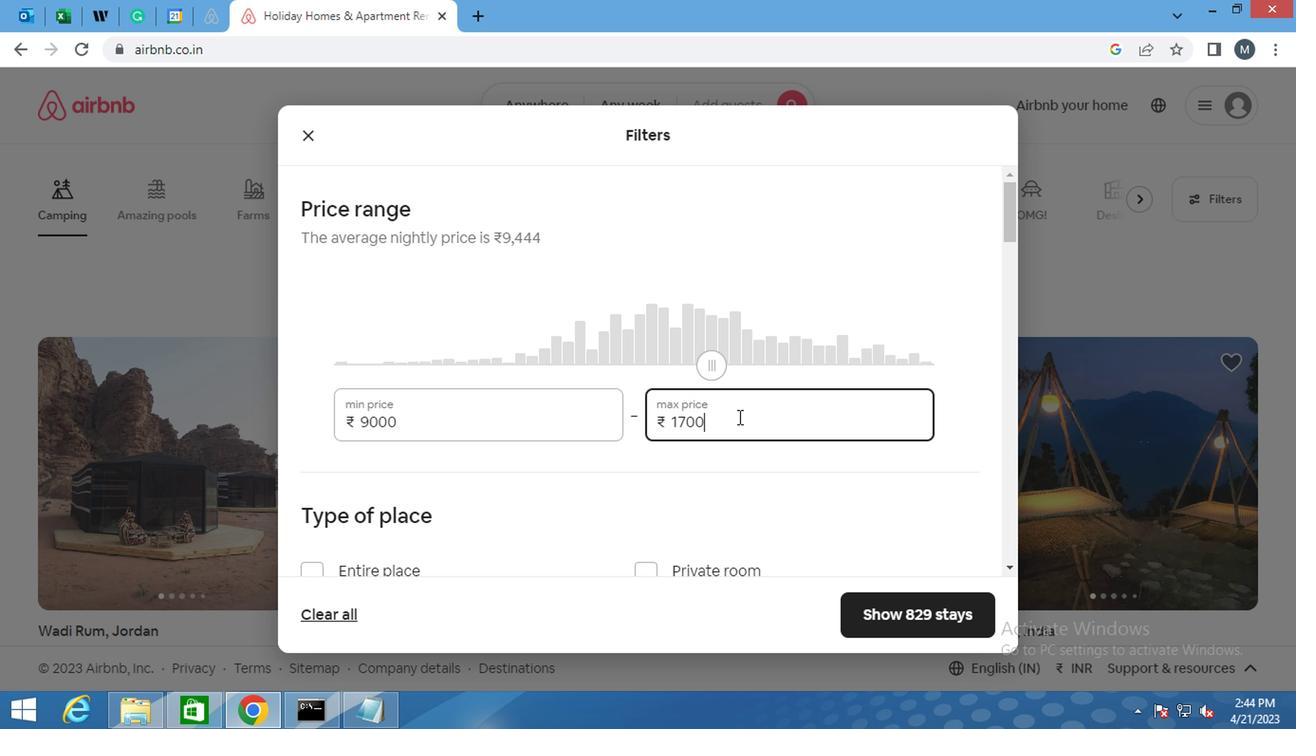
Action: Mouse moved to (700, 586)
Screenshot: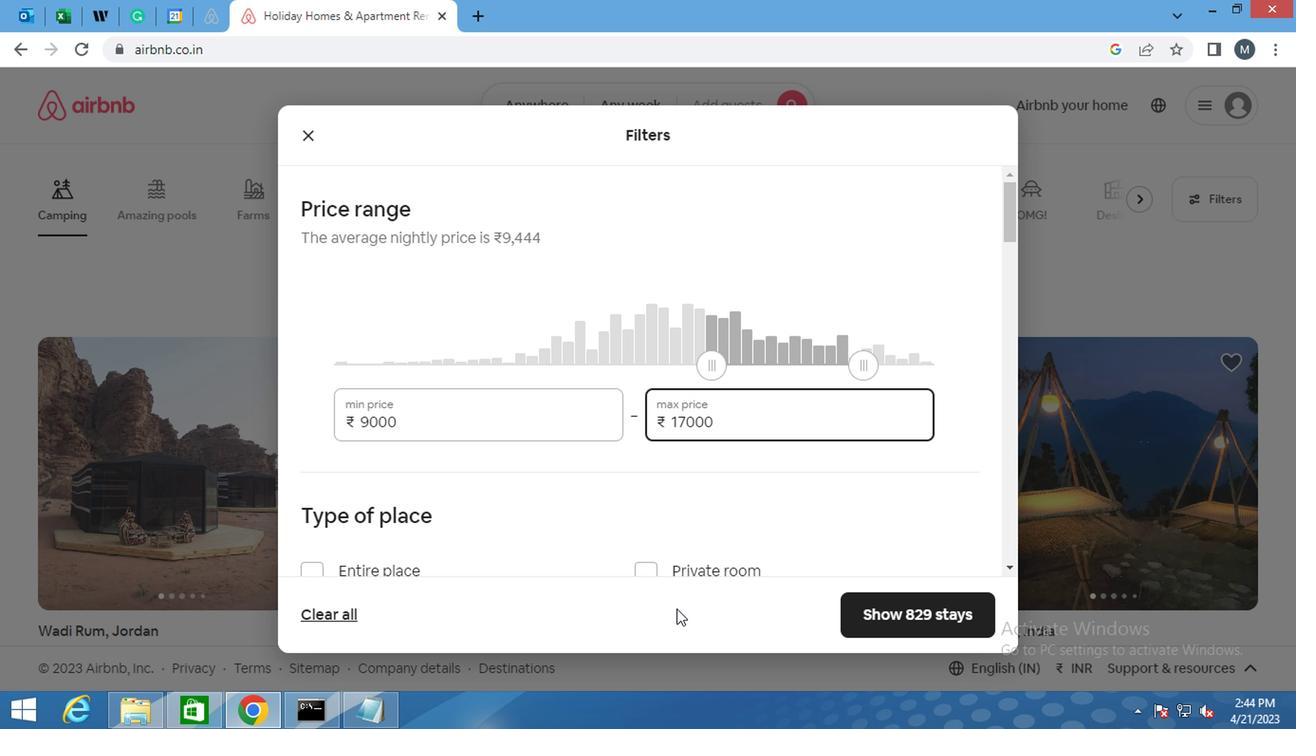 
Action: Mouse scrolled (700, 586) with delta (0, 0)
Screenshot: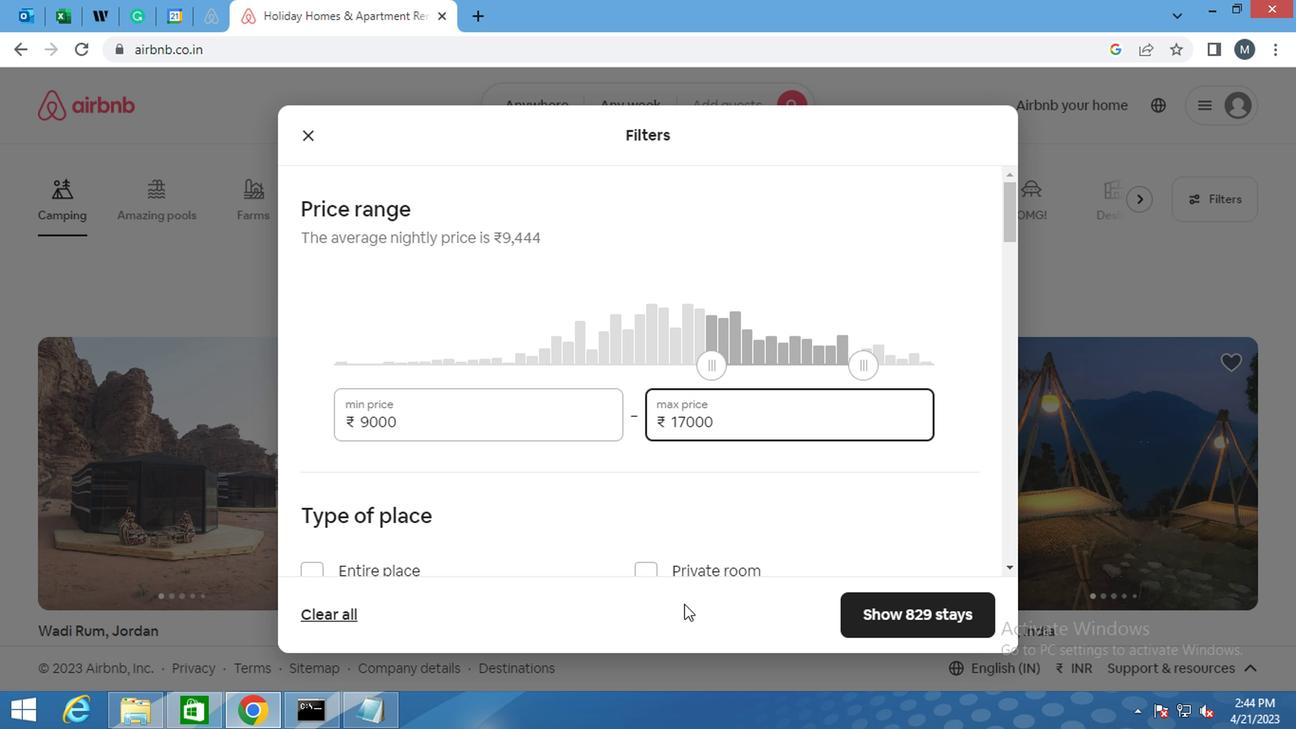 
Action: Mouse moved to (709, 588)
Screenshot: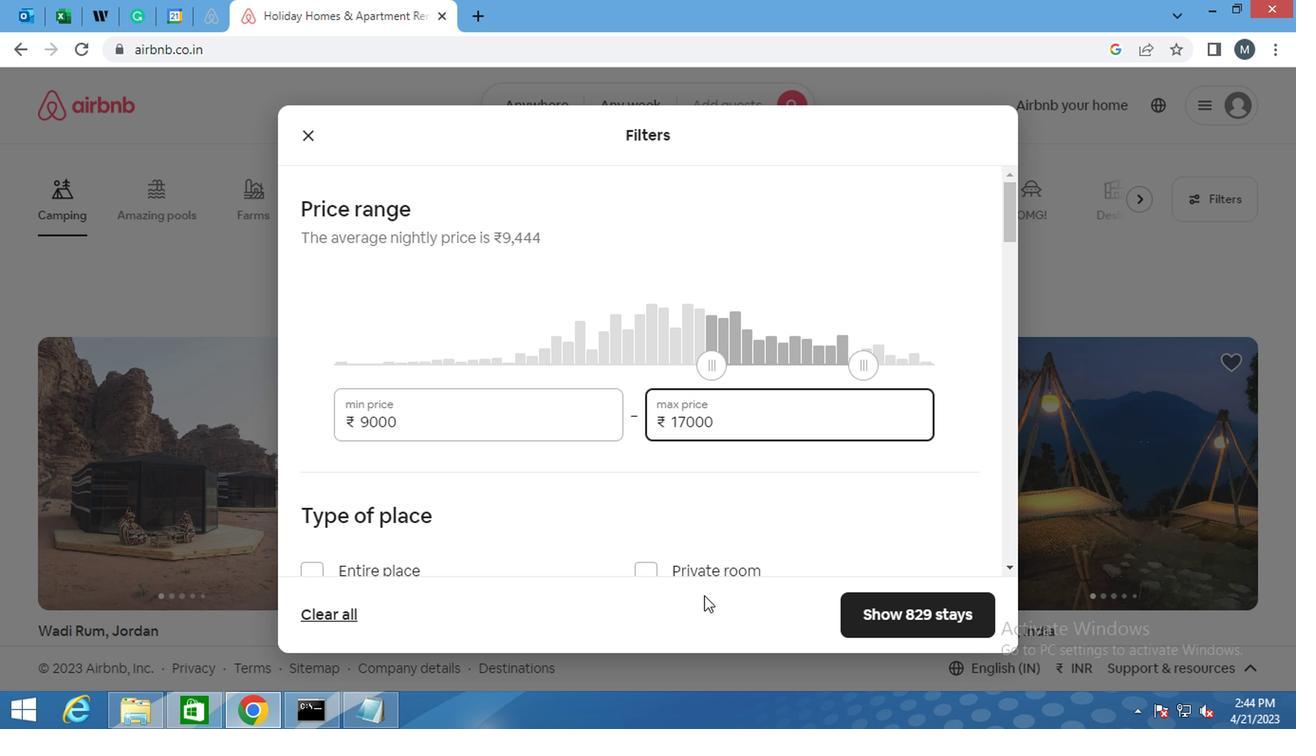 
Action: Mouse scrolled (709, 586) with delta (0, -1)
Screenshot: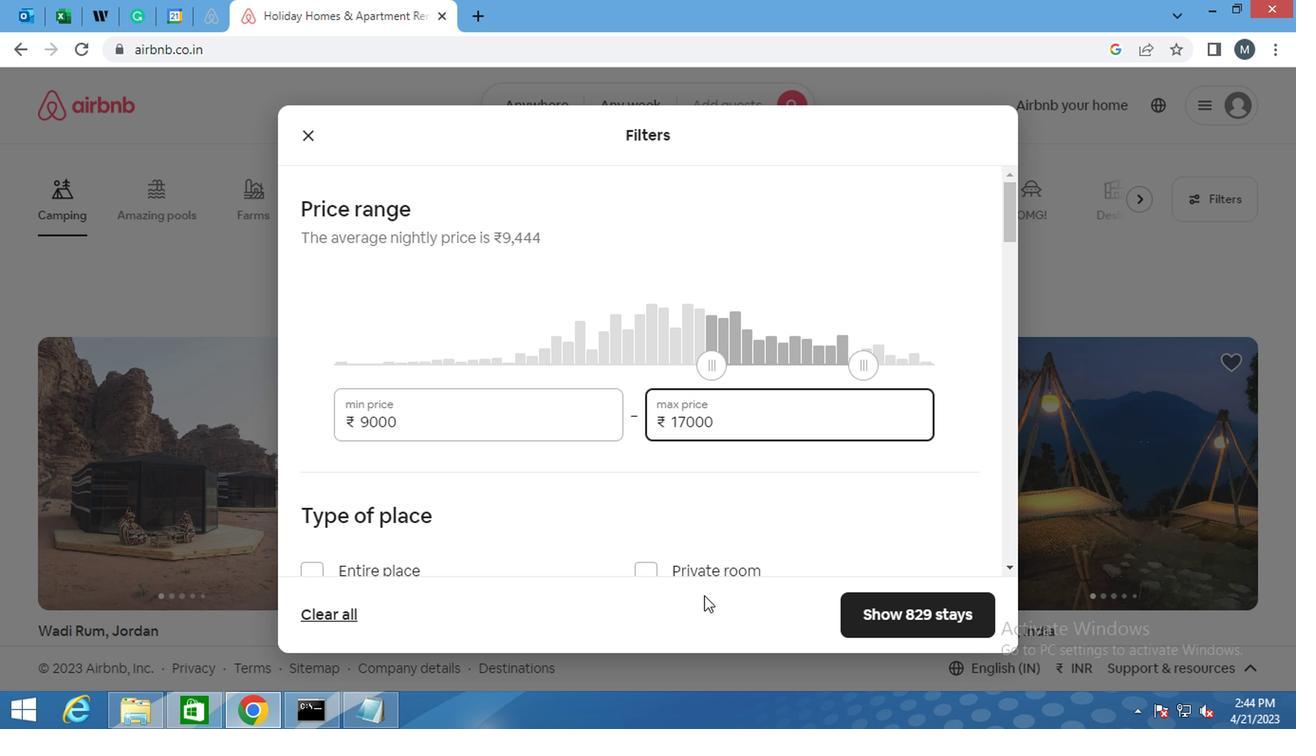 
Action: Mouse moved to (703, 603)
Screenshot: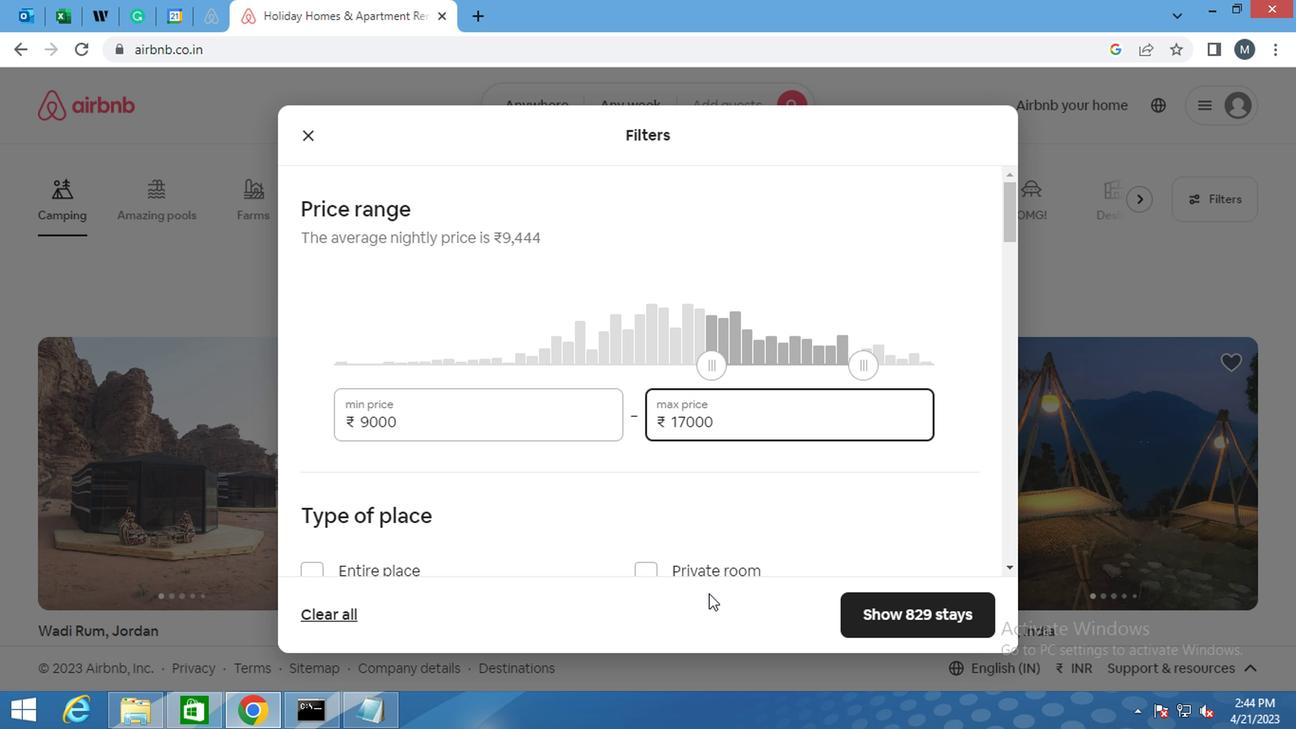 
Action: Mouse scrolled (703, 601) with delta (0, -1)
Screenshot: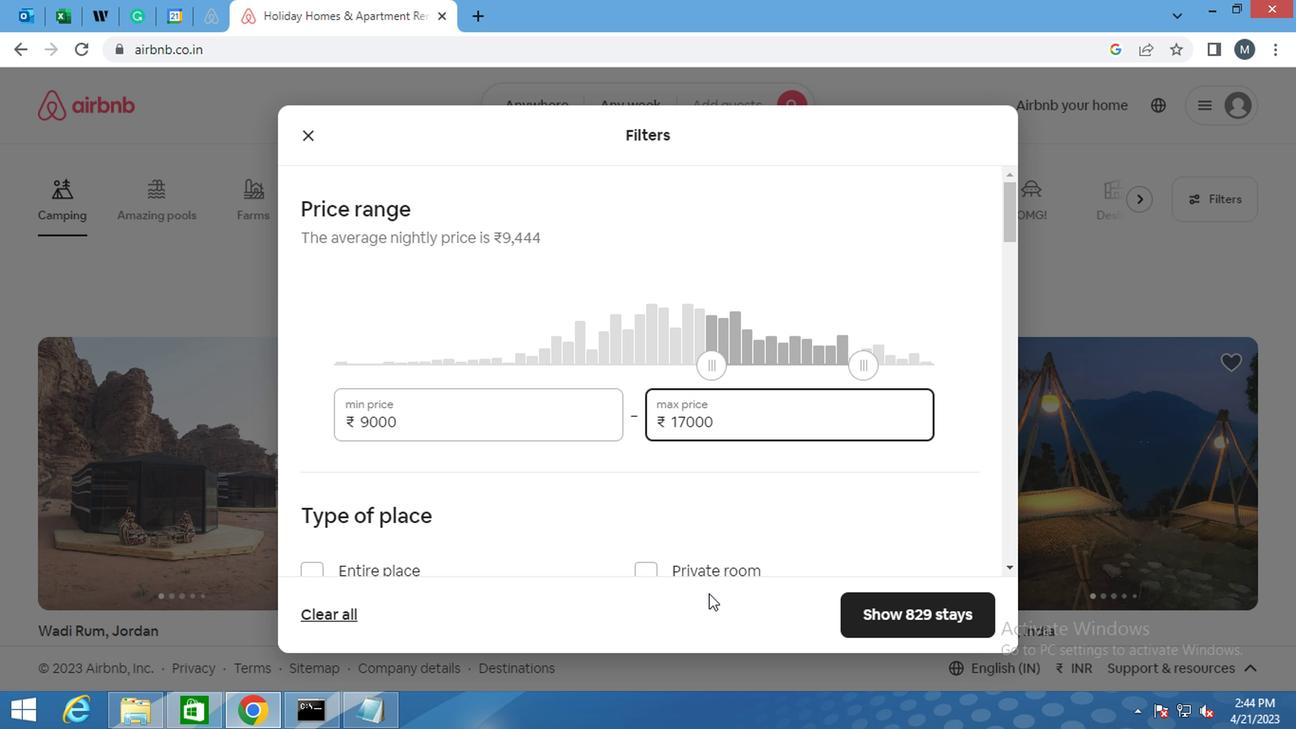 
Action: Mouse moved to (692, 617)
Screenshot: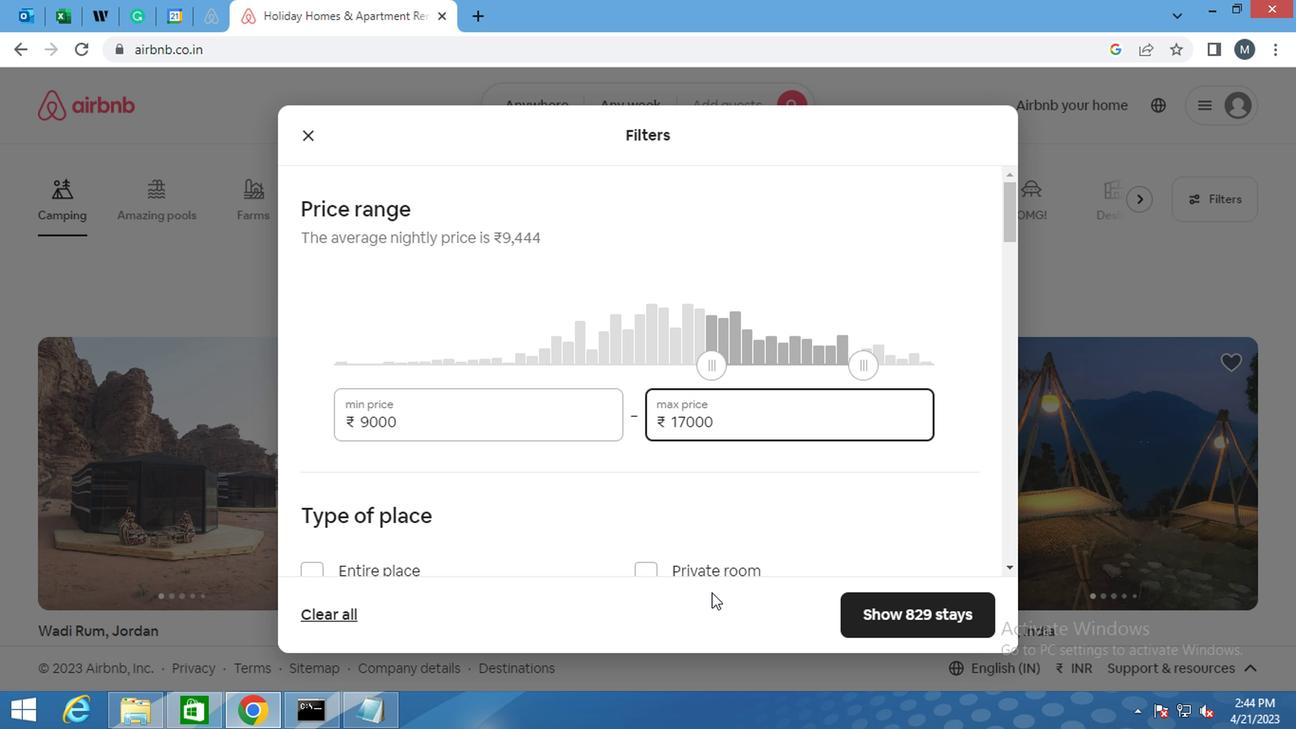 
Action: Mouse scrolled (692, 616) with delta (0, 0)
Screenshot: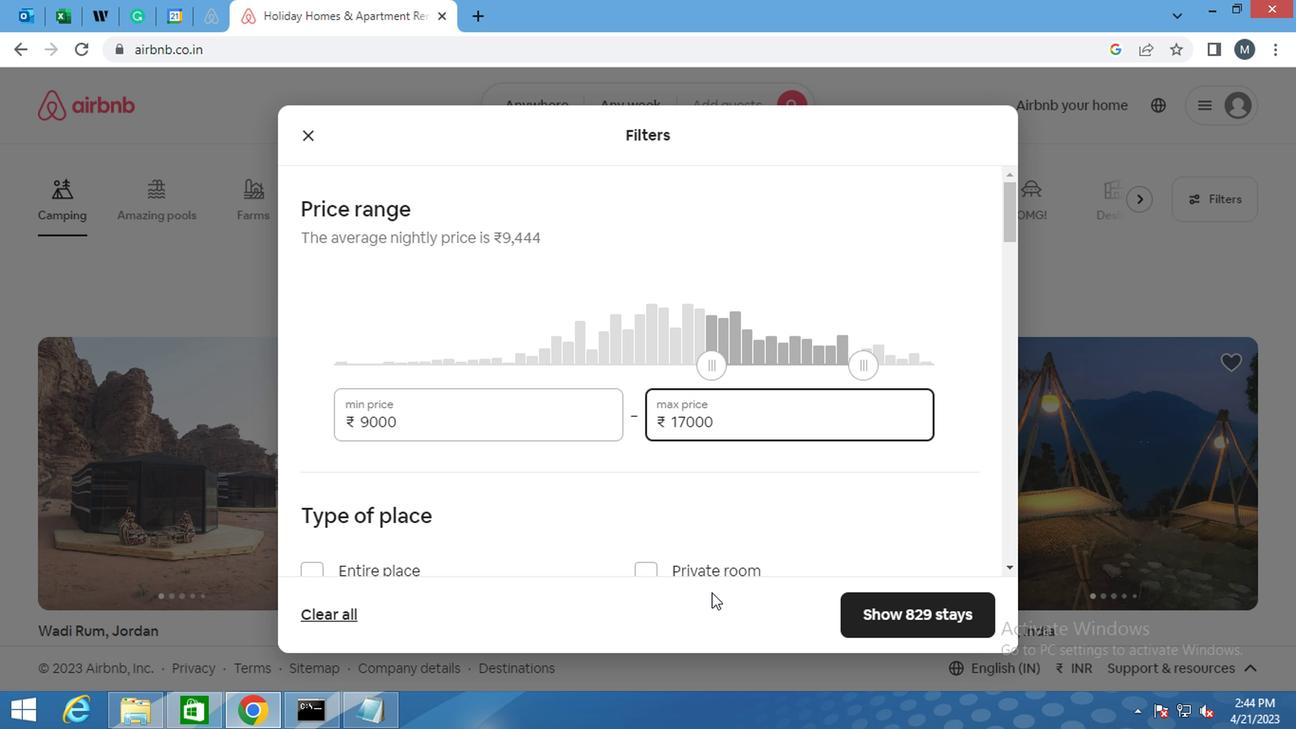 
Action: Mouse moved to (631, 557)
Screenshot: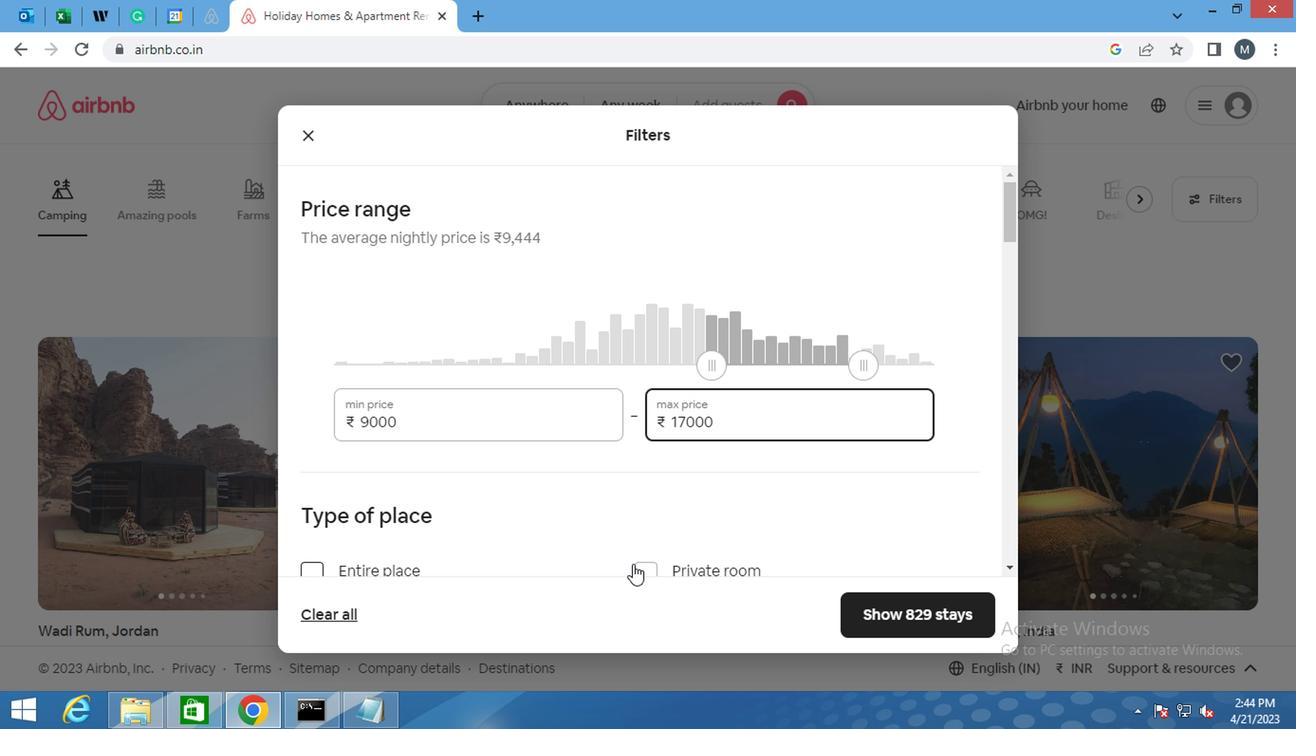 
Action: Mouse pressed left at (631, 557)
Screenshot: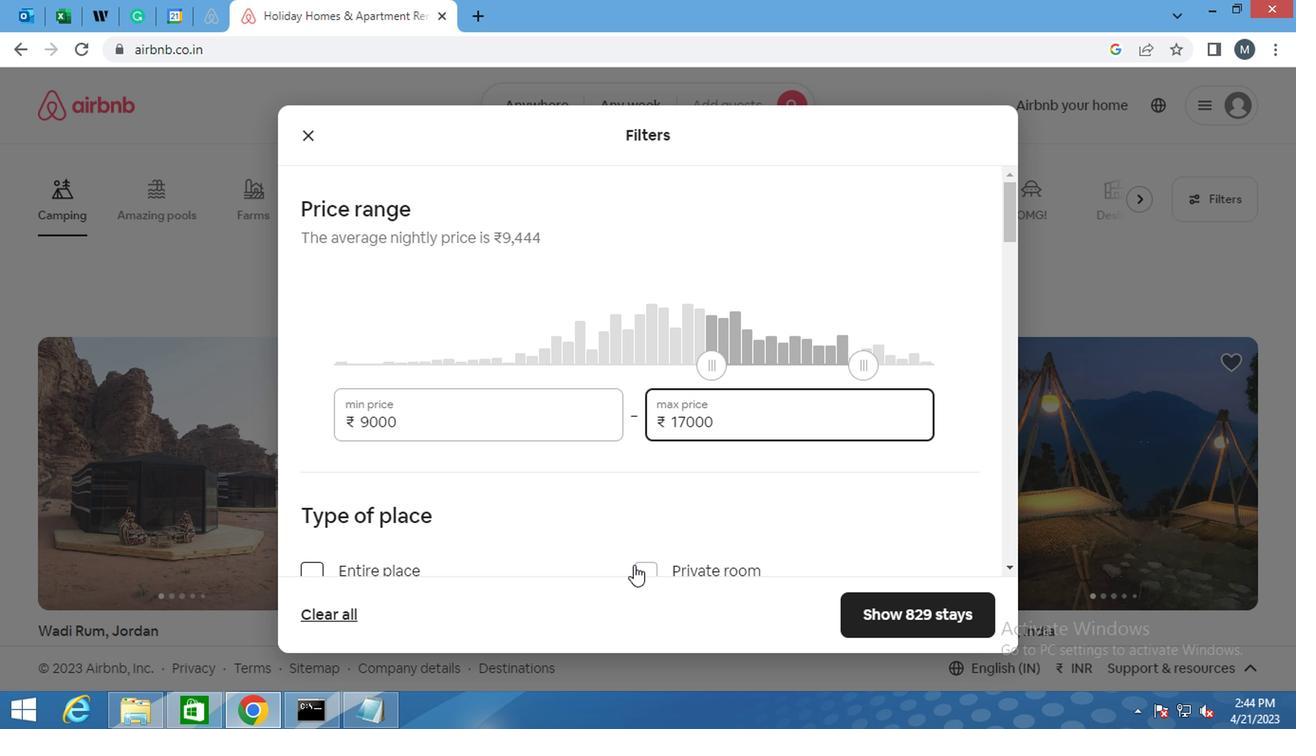 
Action: Mouse moved to (649, 444)
Screenshot: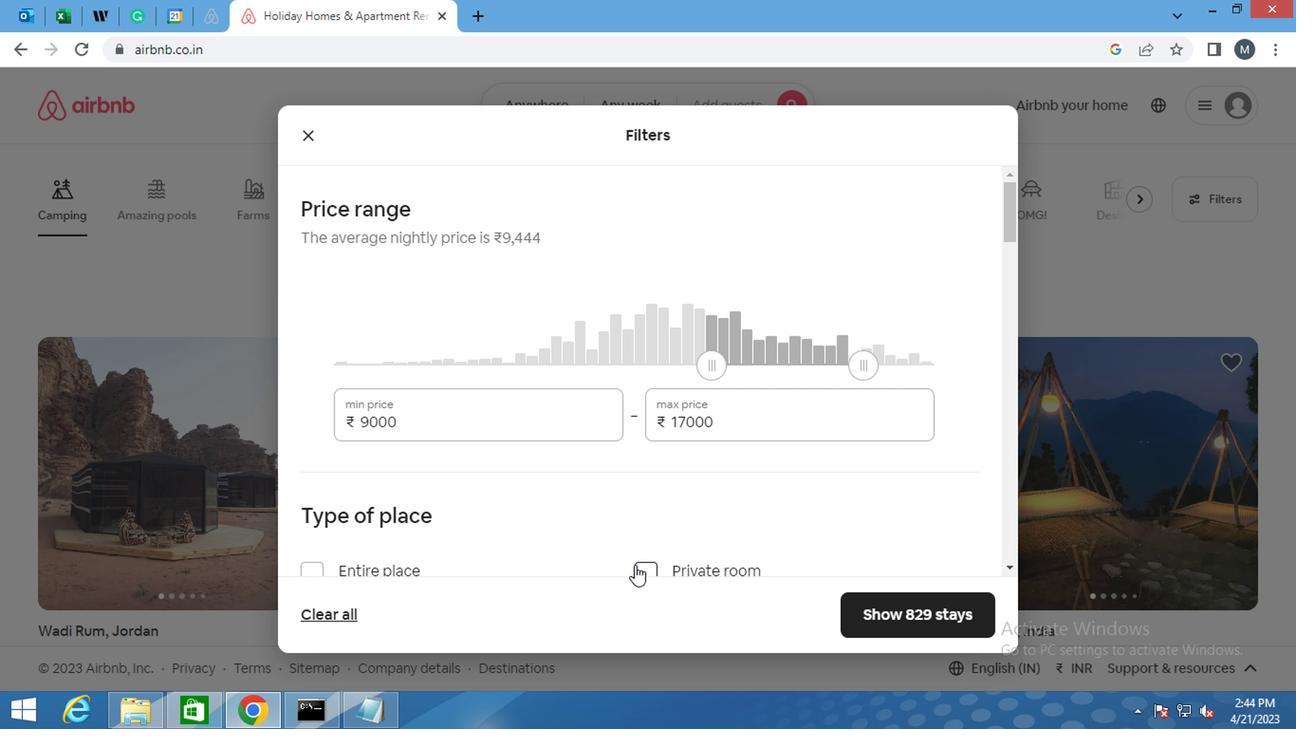 
Action: Mouse scrolled (649, 443) with delta (0, 0)
Screenshot: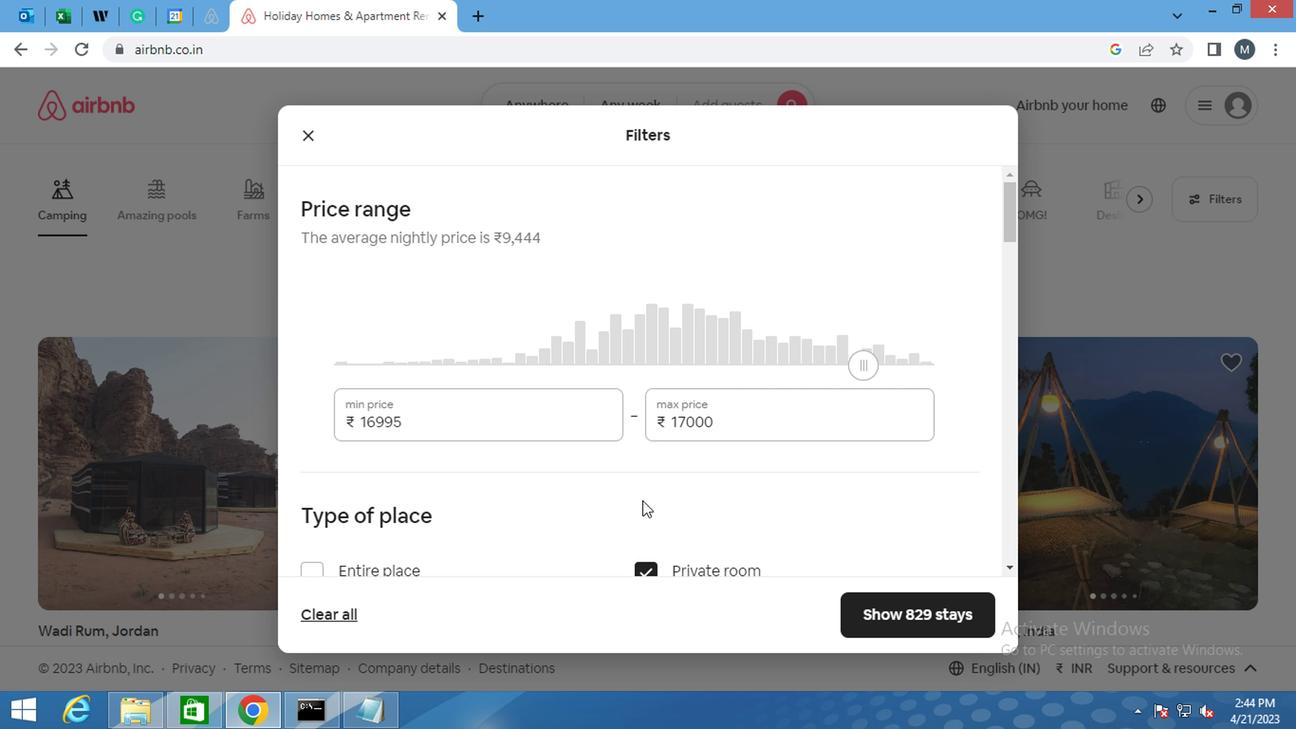 
Action: Mouse moved to (649, 444)
Screenshot: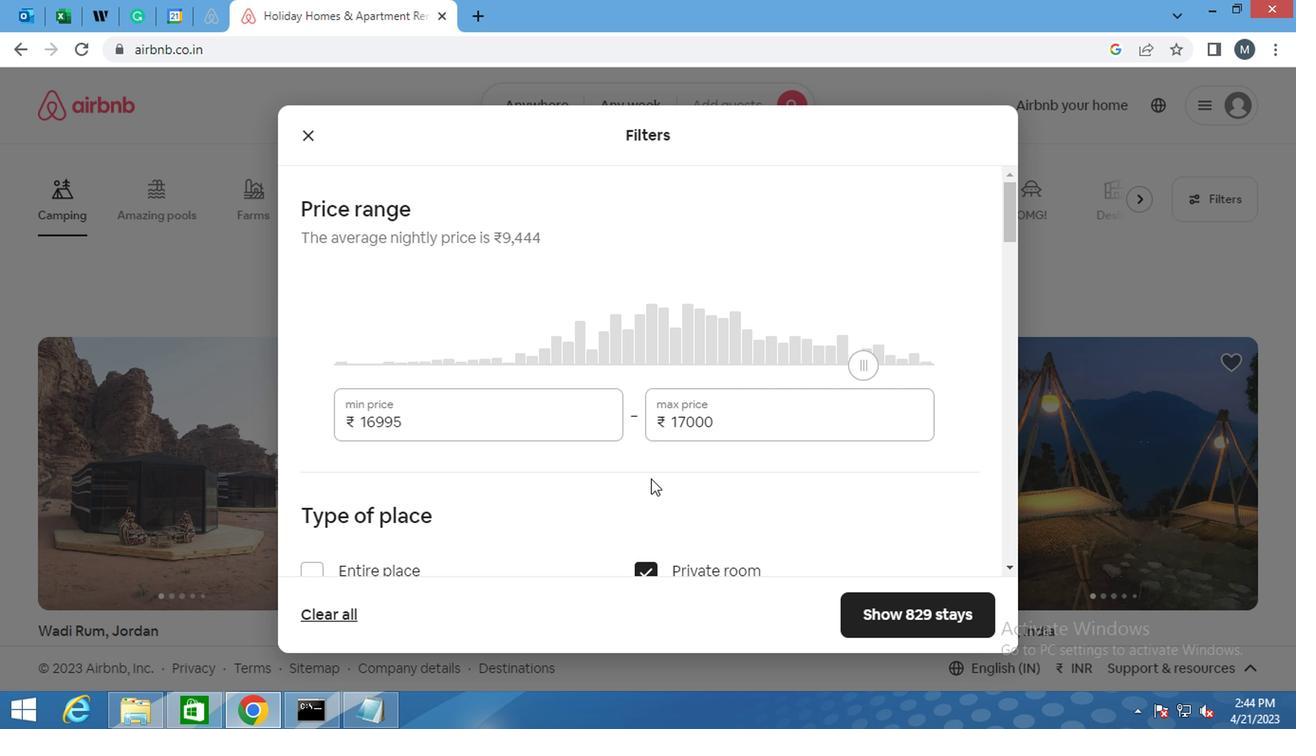 
Action: Mouse scrolled (649, 443) with delta (0, 0)
Screenshot: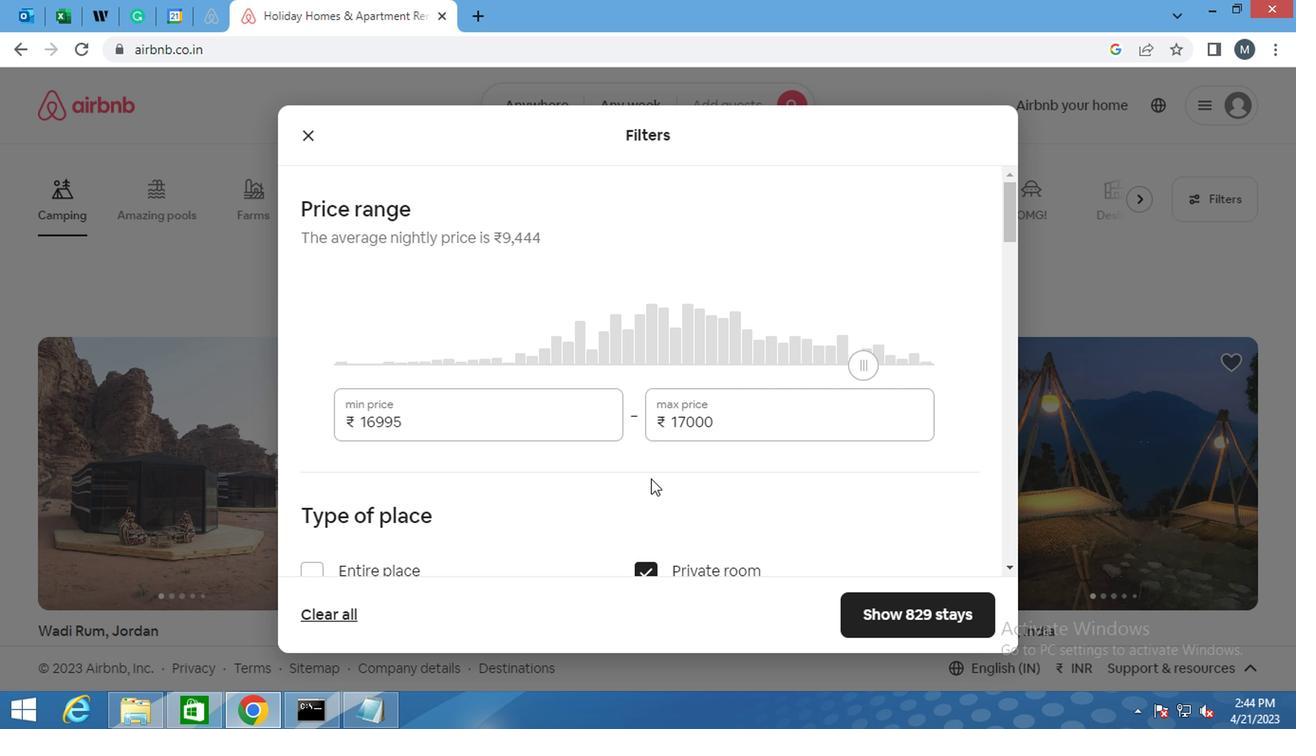 
Action: Mouse moved to (647, 444)
Screenshot: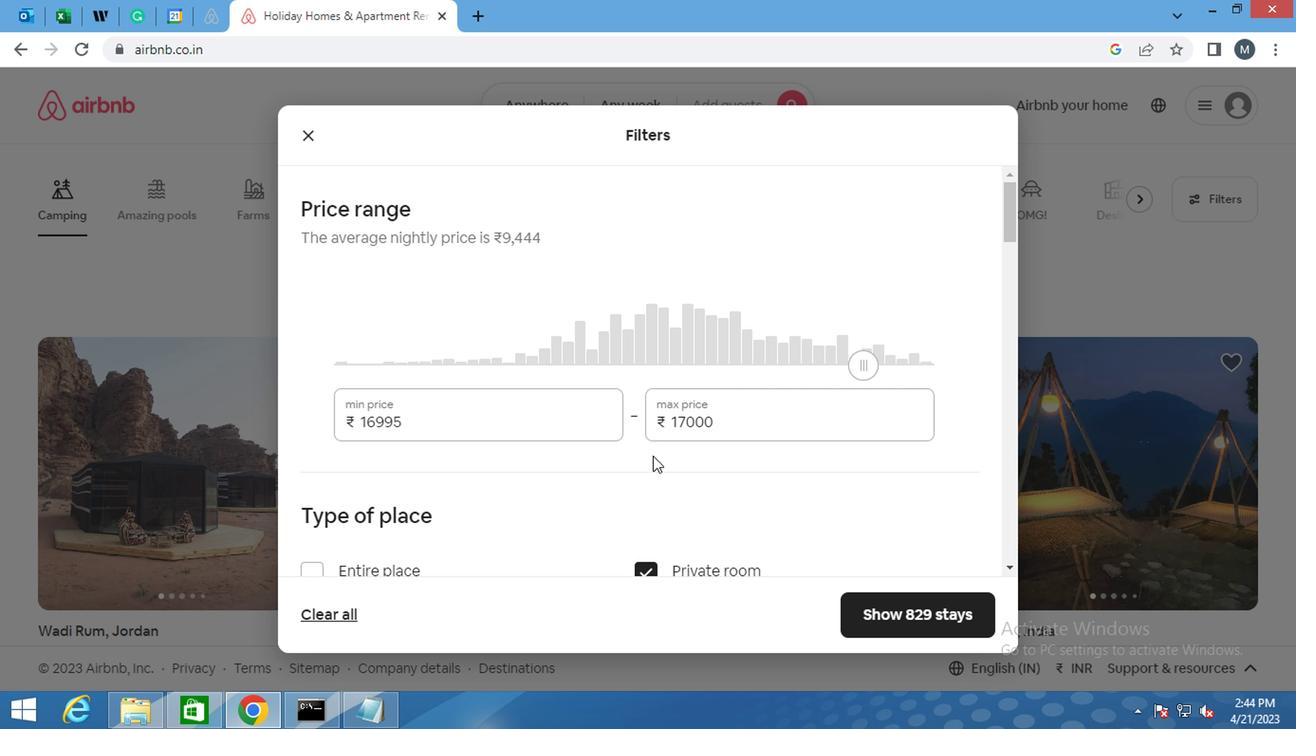 
Action: Mouse scrolled (647, 443) with delta (0, 0)
Screenshot: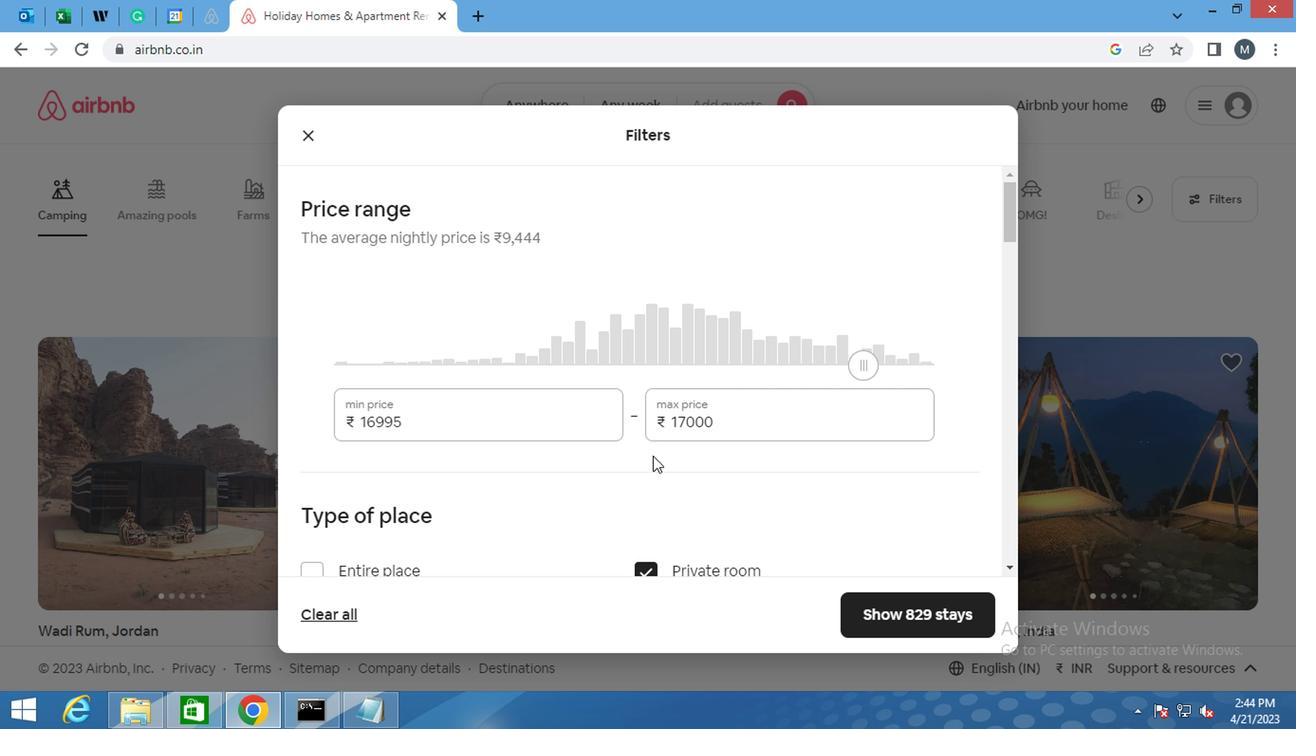 
Action: Mouse moved to (463, 505)
Screenshot: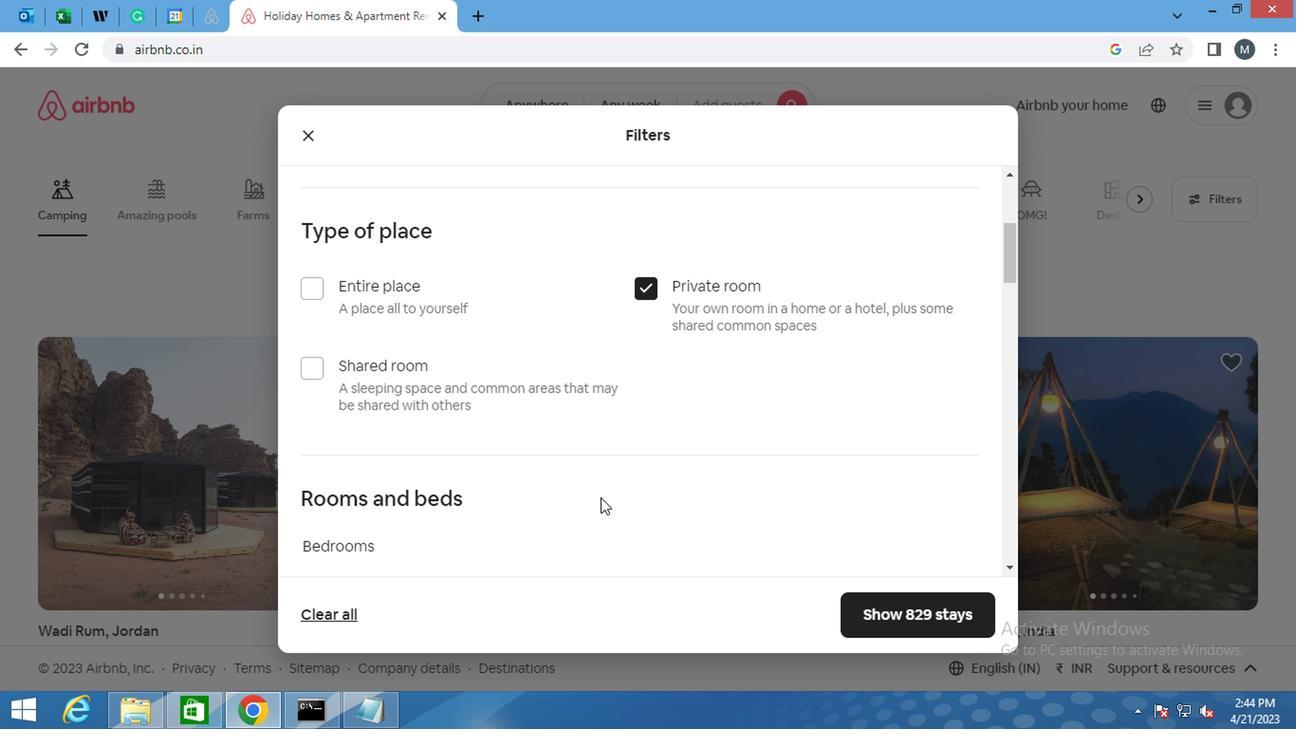 
Action: Mouse scrolled (463, 504) with delta (0, 0)
Screenshot: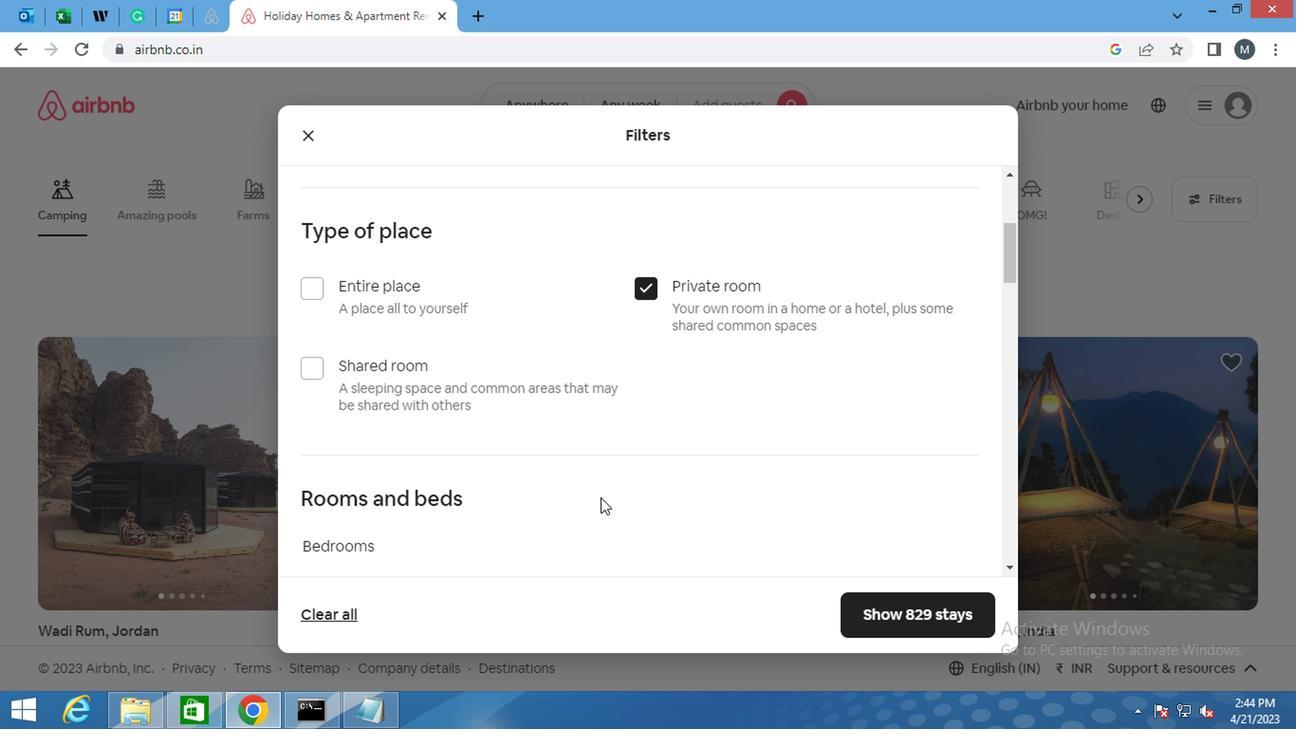 
Action: Mouse moved to (422, 492)
Screenshot: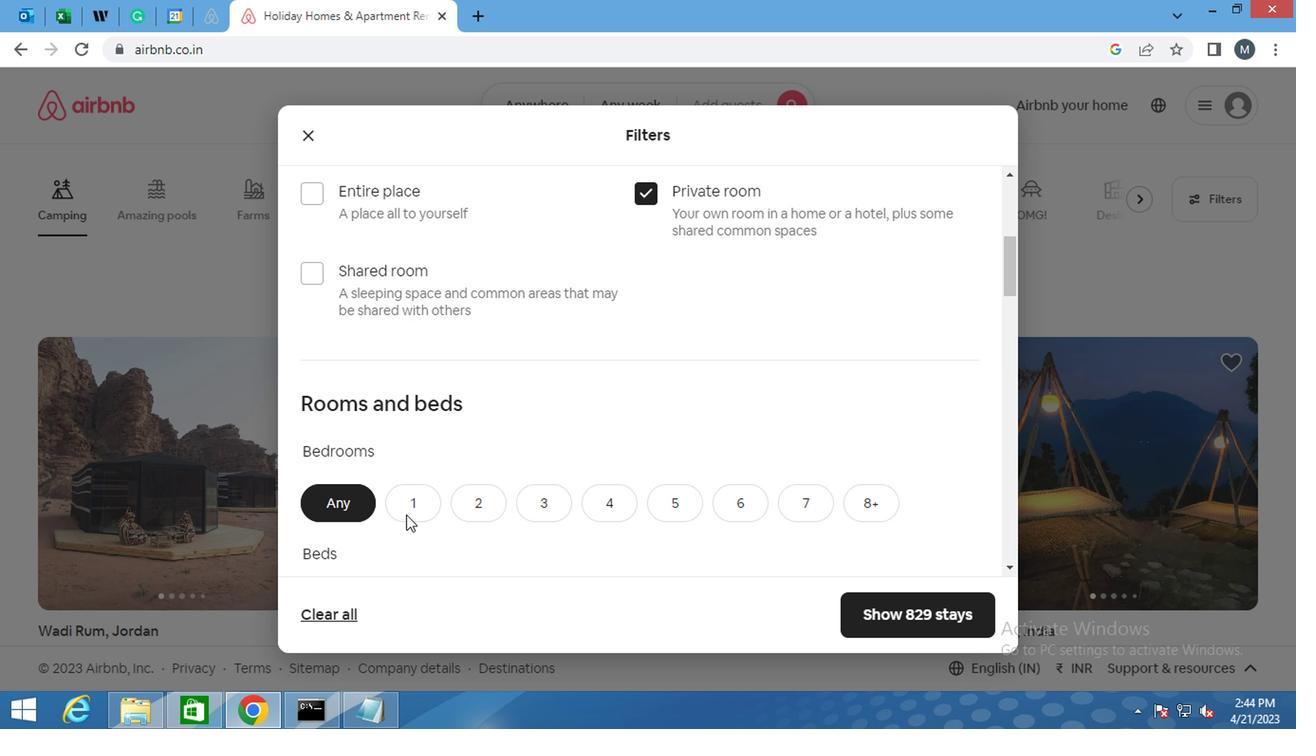 
Action: Mouse pressed left at (422, 492)
Screenshot: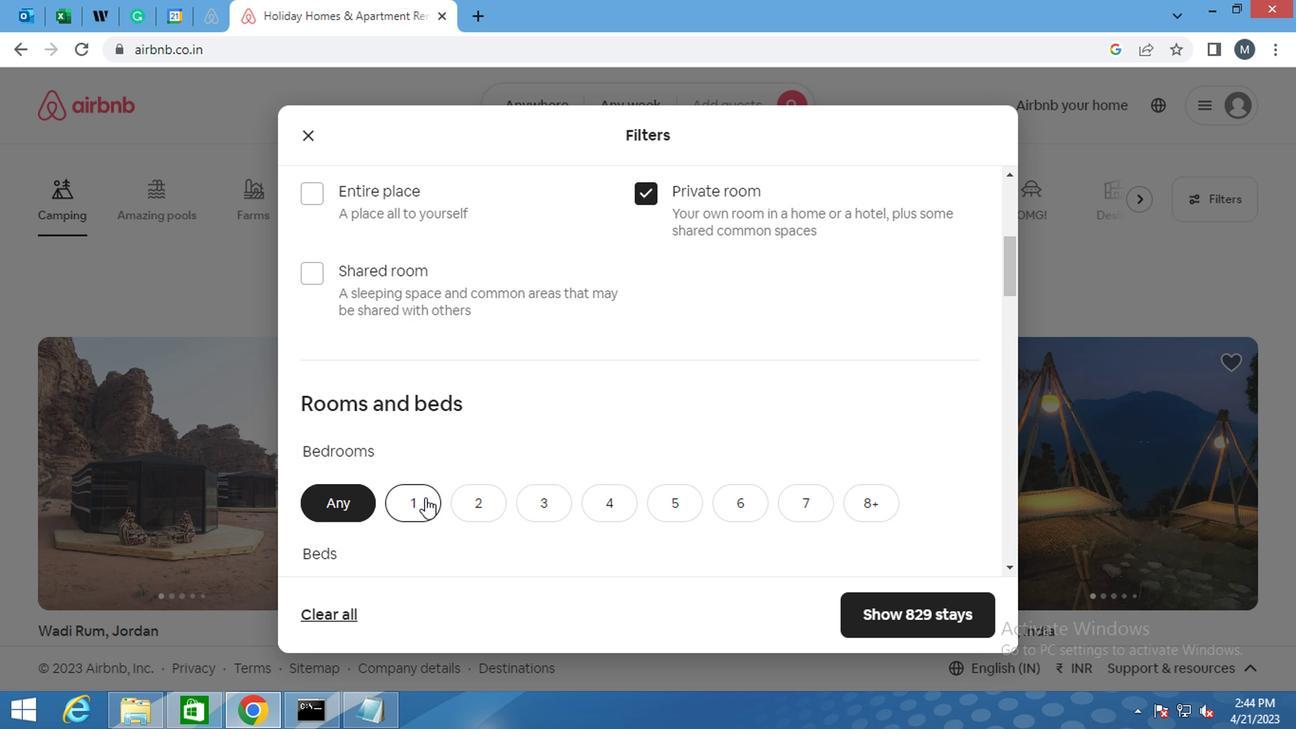 
Action: Mouse moved to (428, 489)
Screenshot: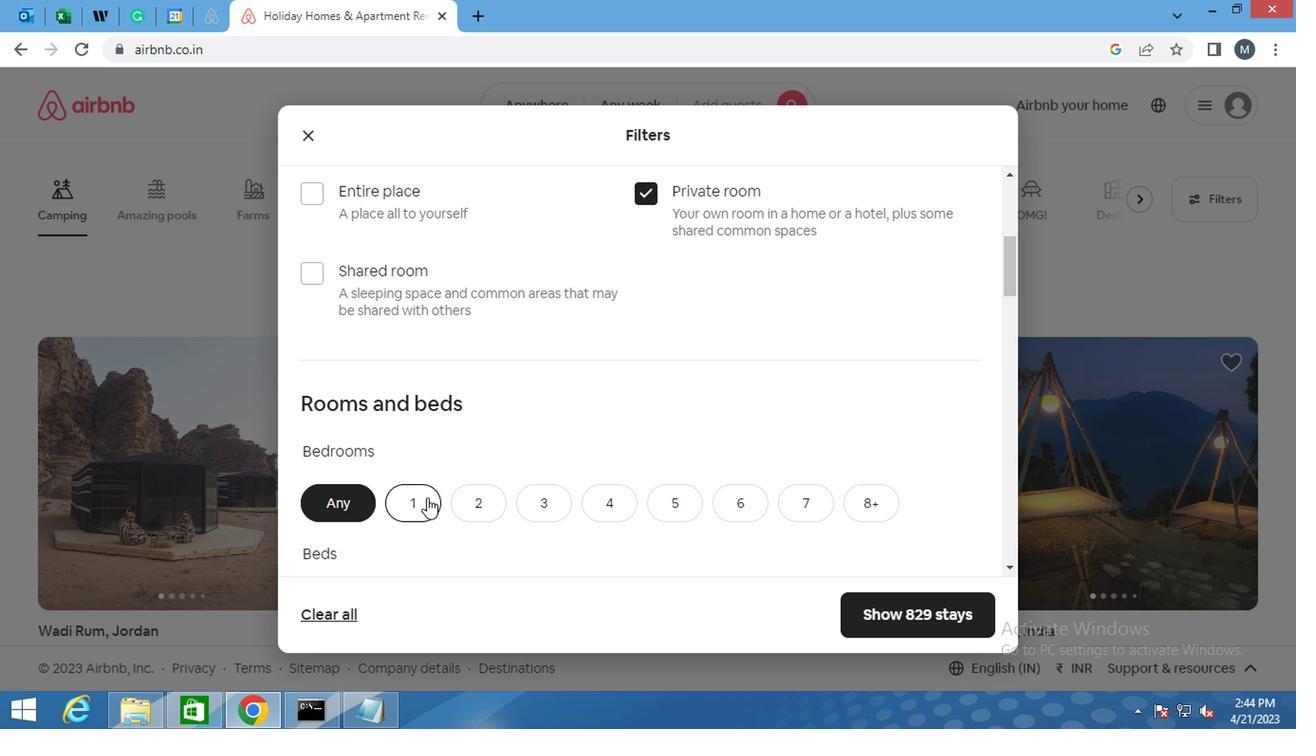 
Action: Mouse scrolled (428, 488) with delta (0, 0)
Screenshot: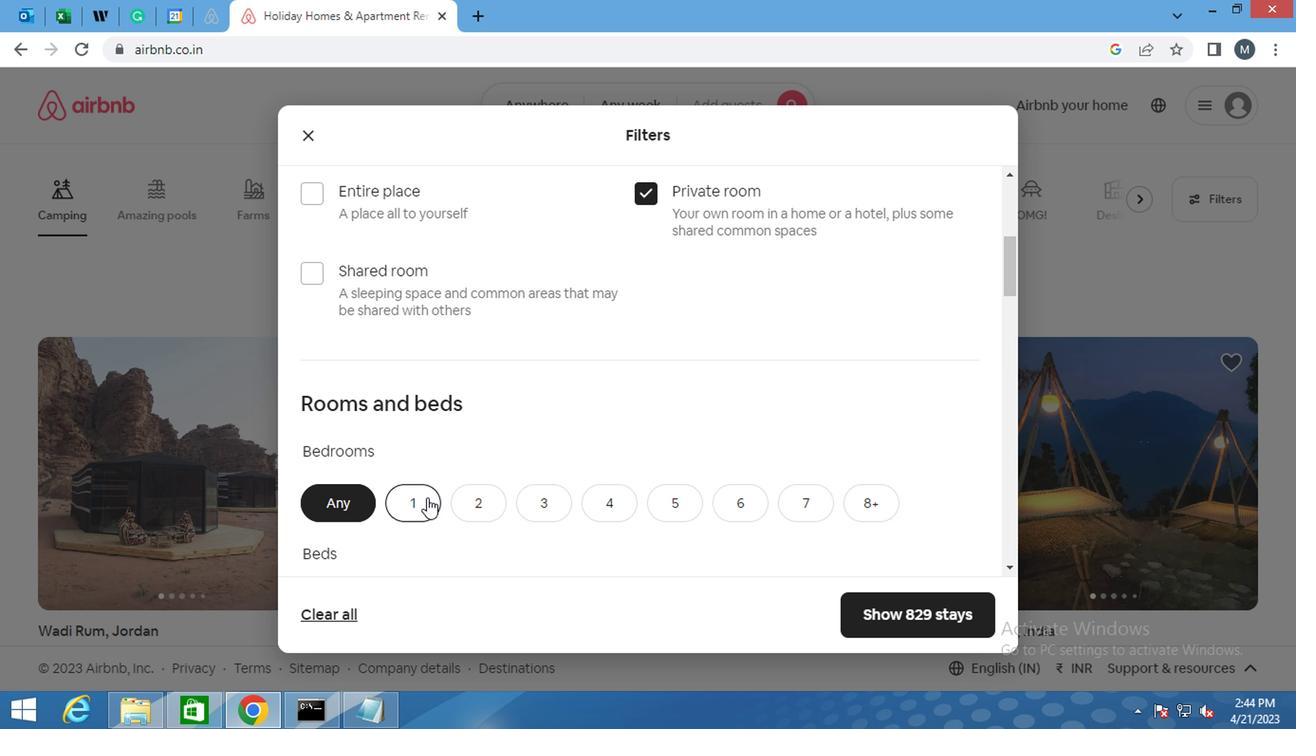 
Action: Mouse moved to (428, 490)
Screenshot: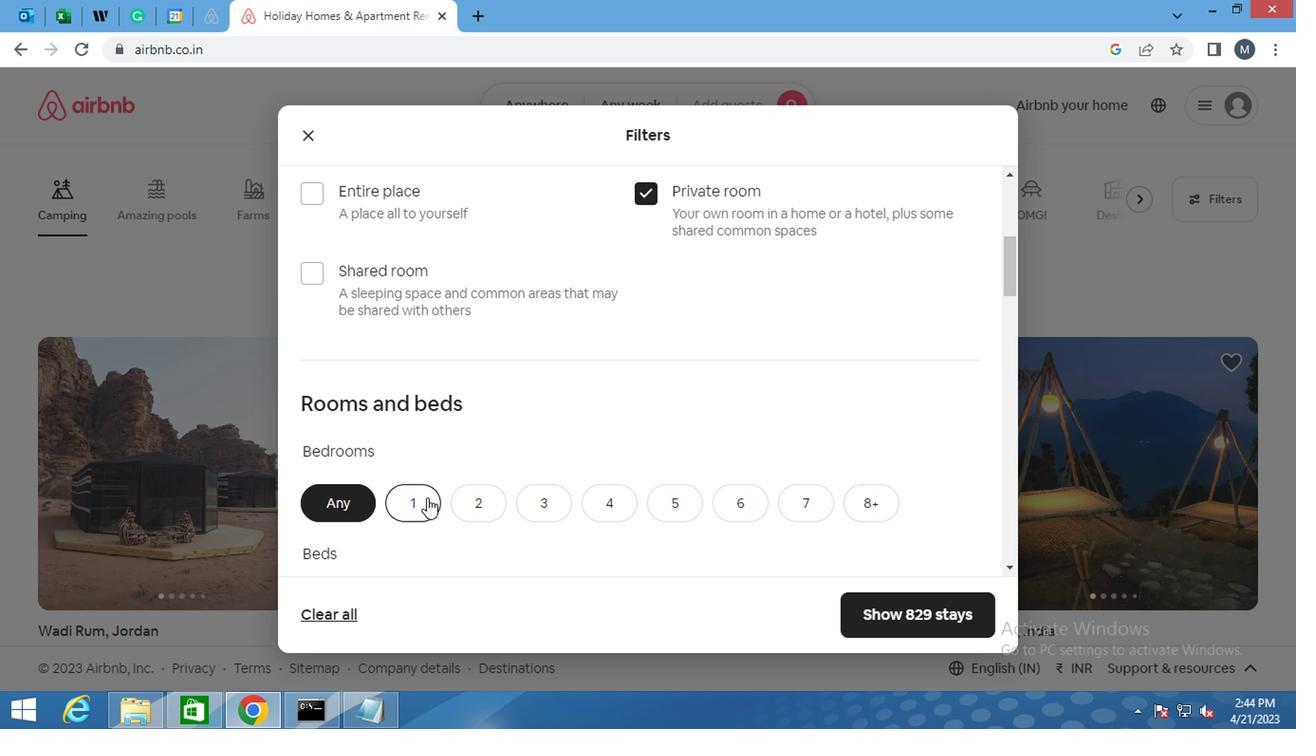 
Action: Mouse scrolled (428, 489) with delta (0, 0)
Screenshot: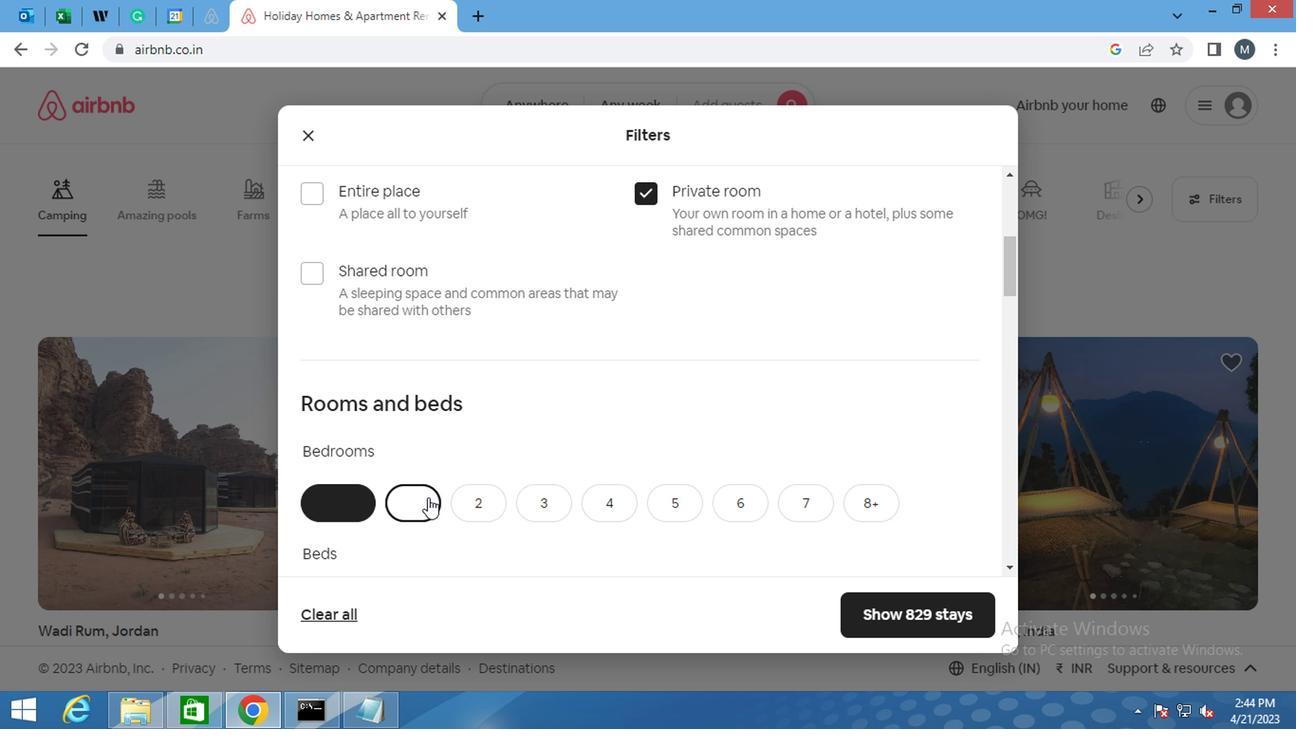 
Action: Mouse moved to (414, 418)
Screenshot: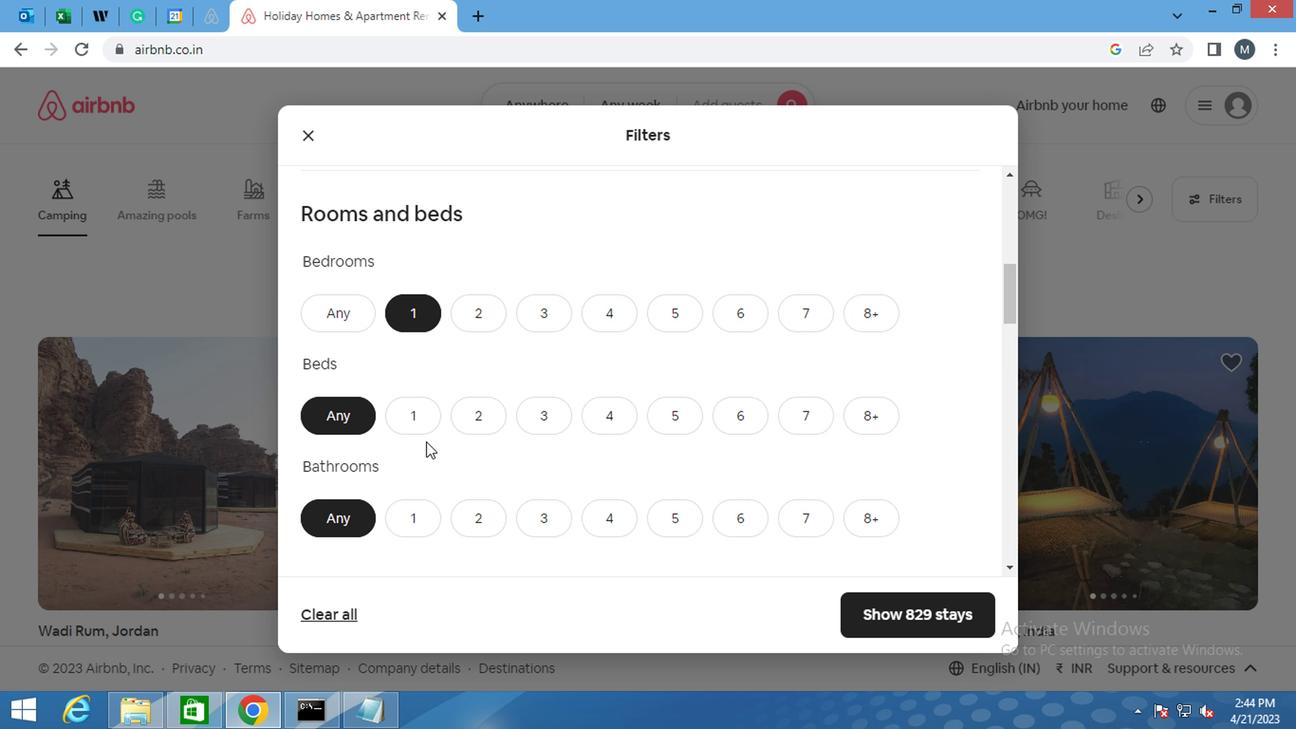 
Action: Mouse pressed left at (414, 418)
Screenshot: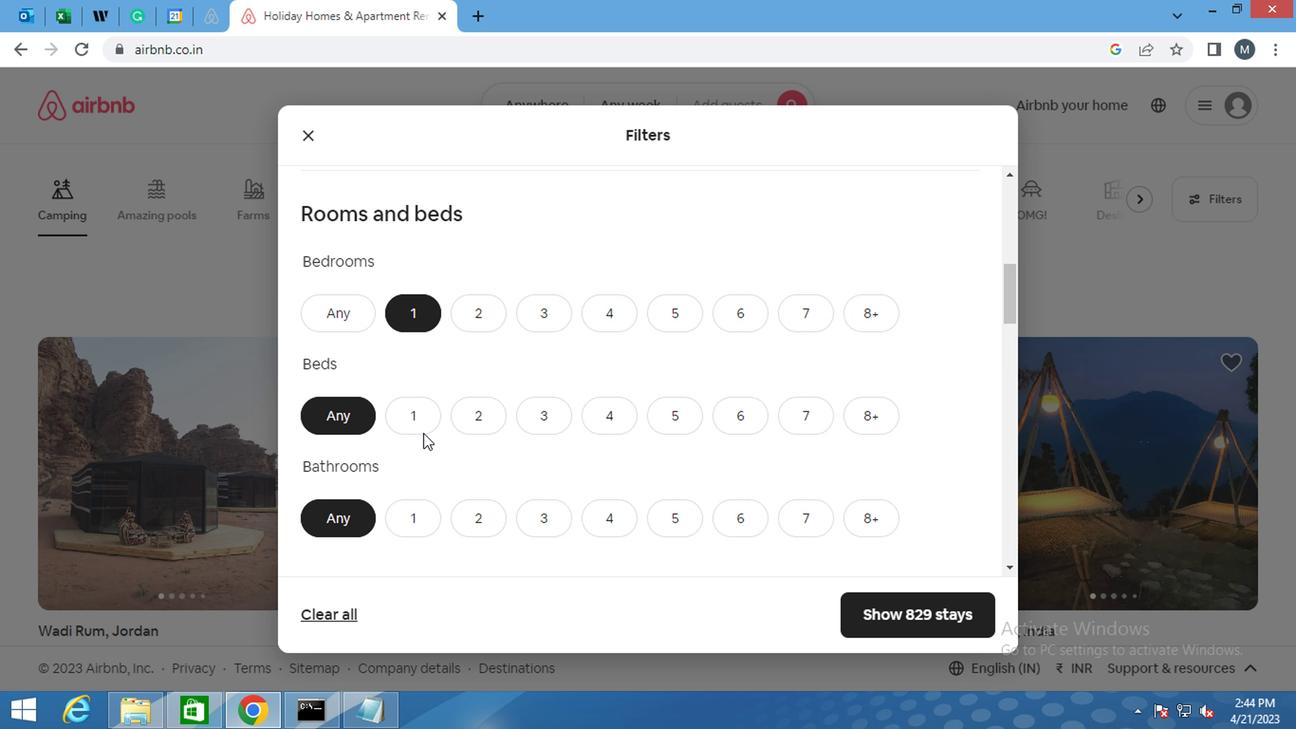 
Action: Mouse moved to (405, 499)
Screenshot: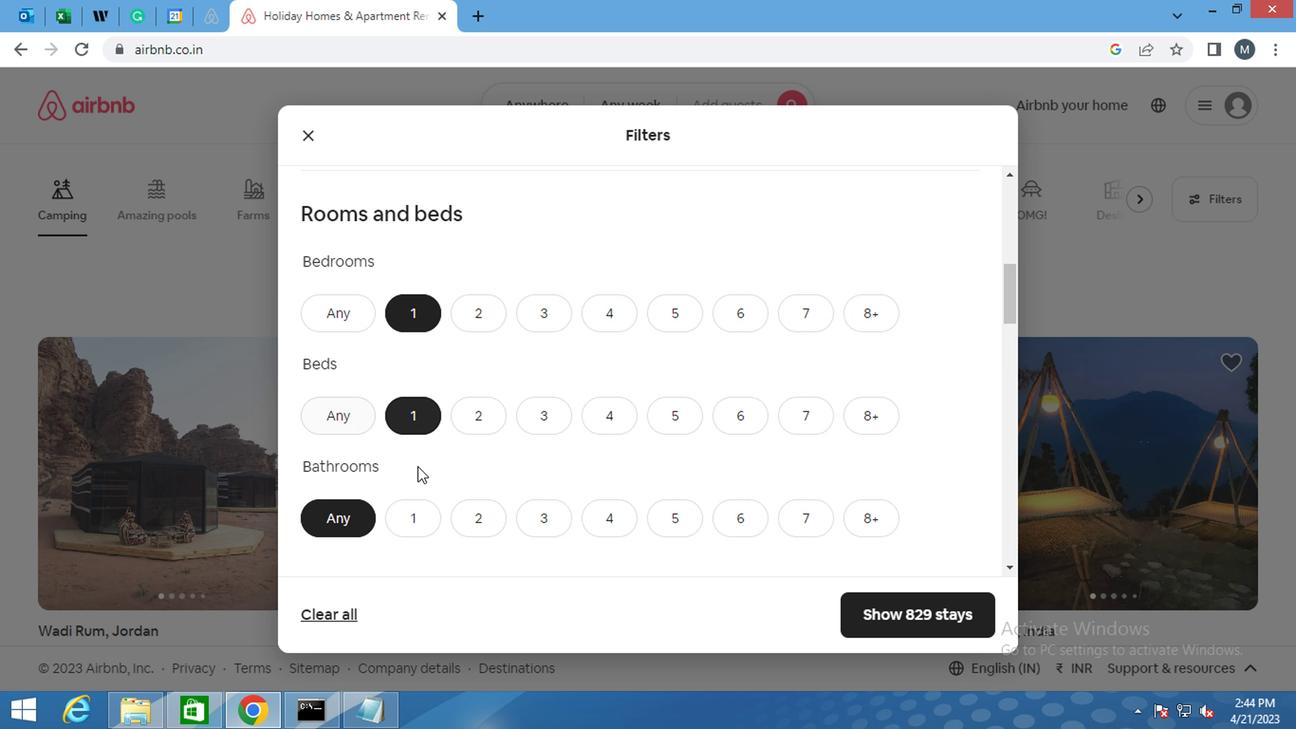 
Action: Mouse pressed left at (405, 499)
Screenshot: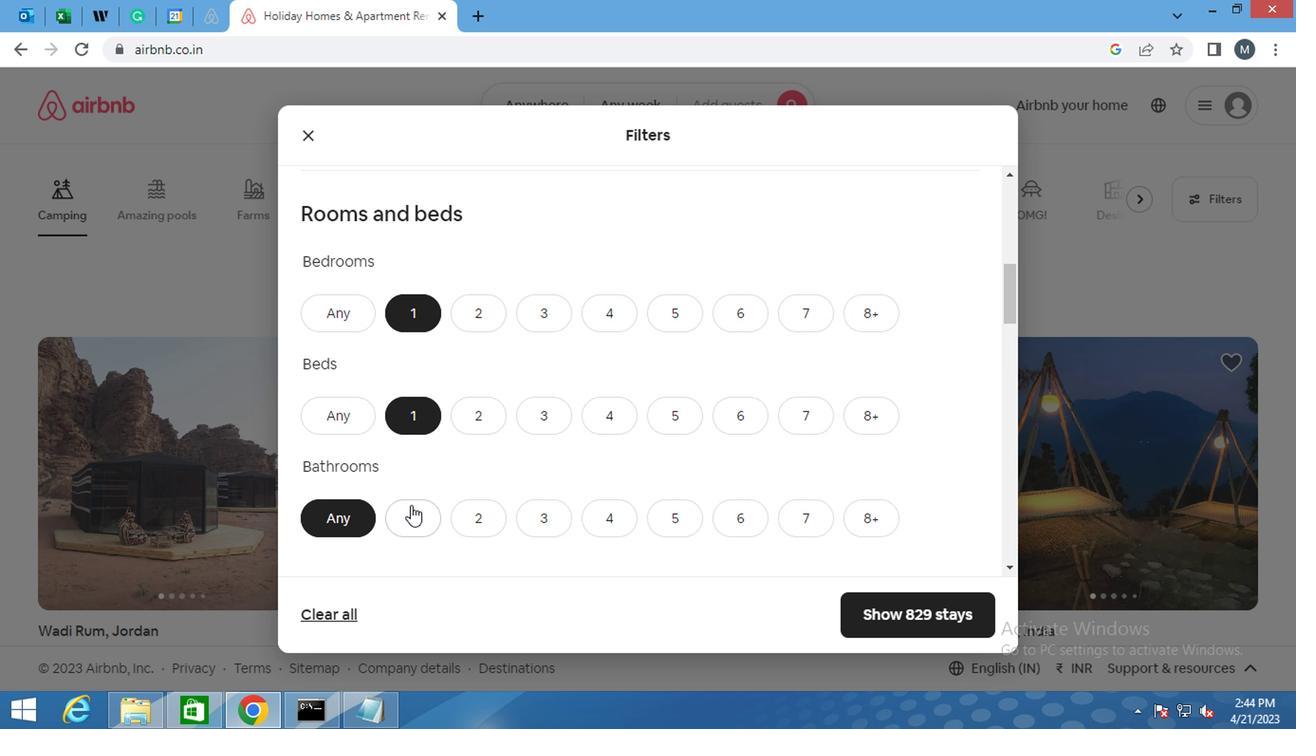 
Action: Mouse moved to (431, 489)
Screenshot: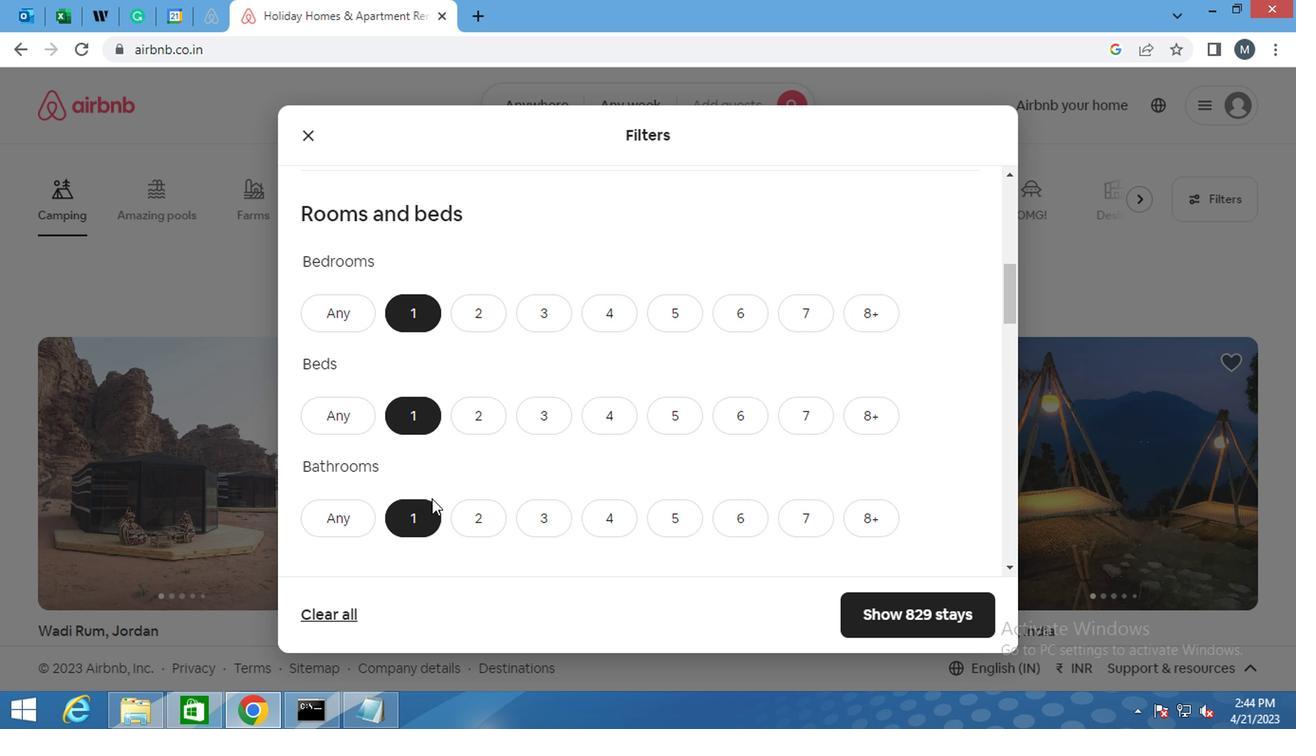 
Action: Mouse scrolled (431, 488) with delta (0, 0)
Screenshot: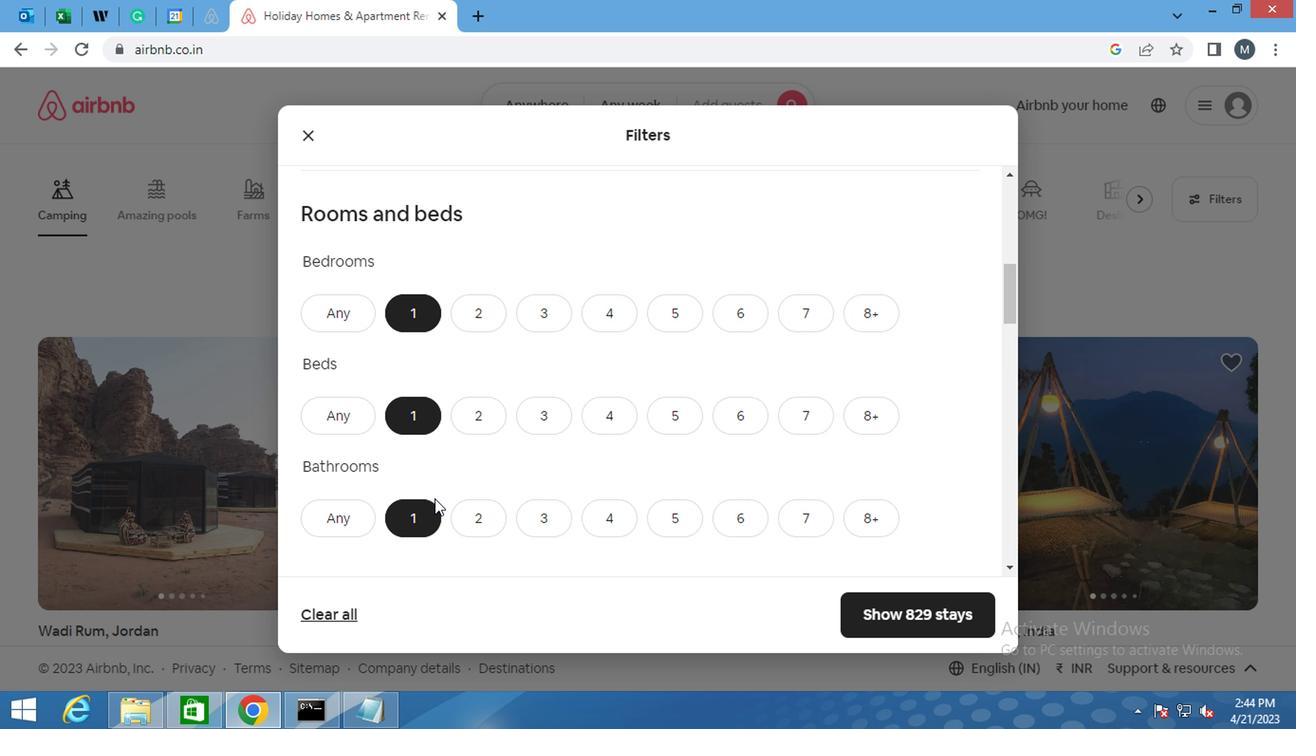 
Action: Mouse scrolled (431, 488) with delta (0, 0)
Screenshot: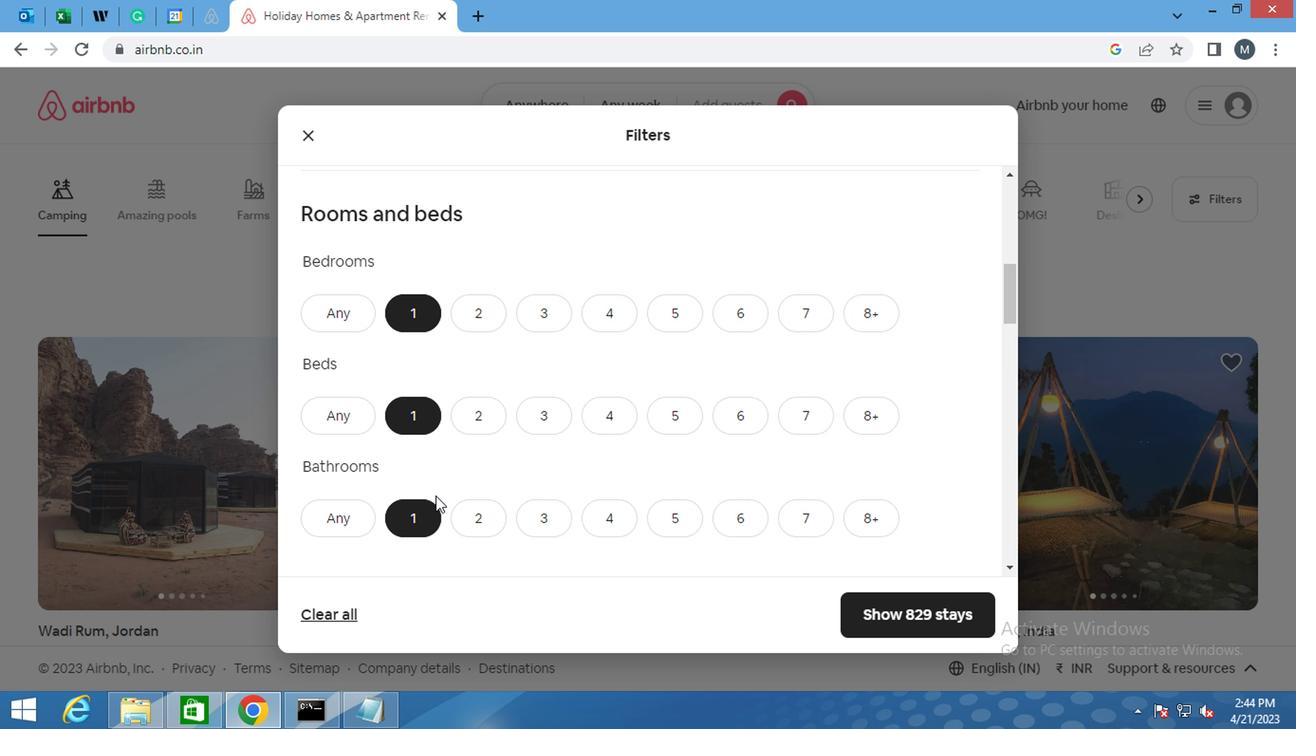 
Action: Mouse moved to (378, 524)
Screenshot: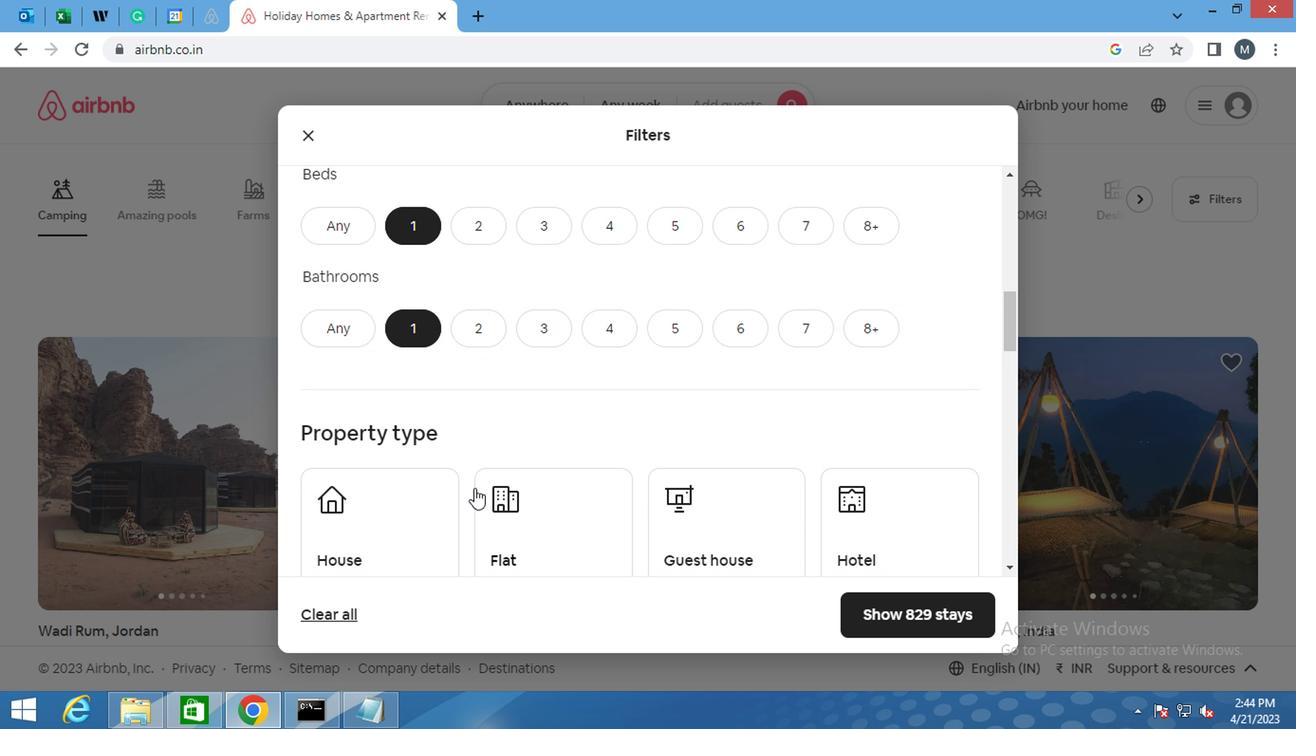 
Action: Mouse pressed left at (378, 524)
Screenshot: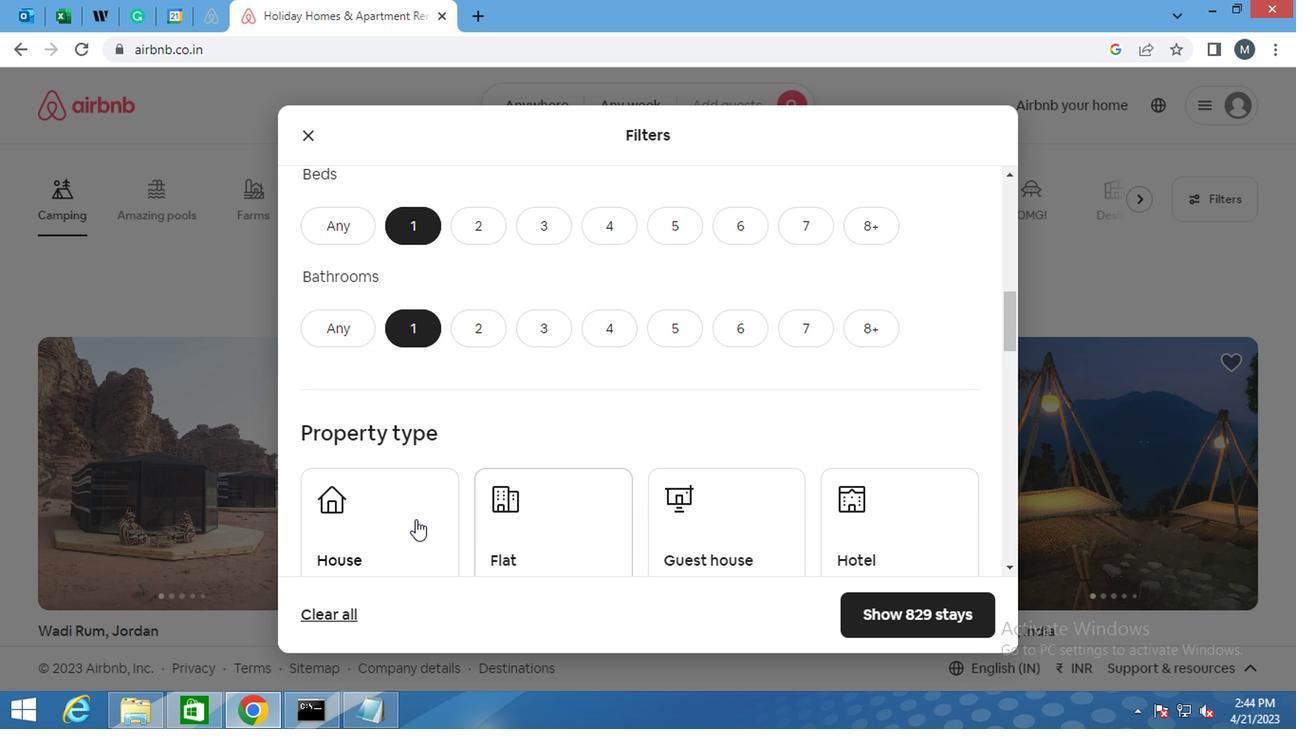 
Action: Mouse moved to (495, 505)
Screenshot: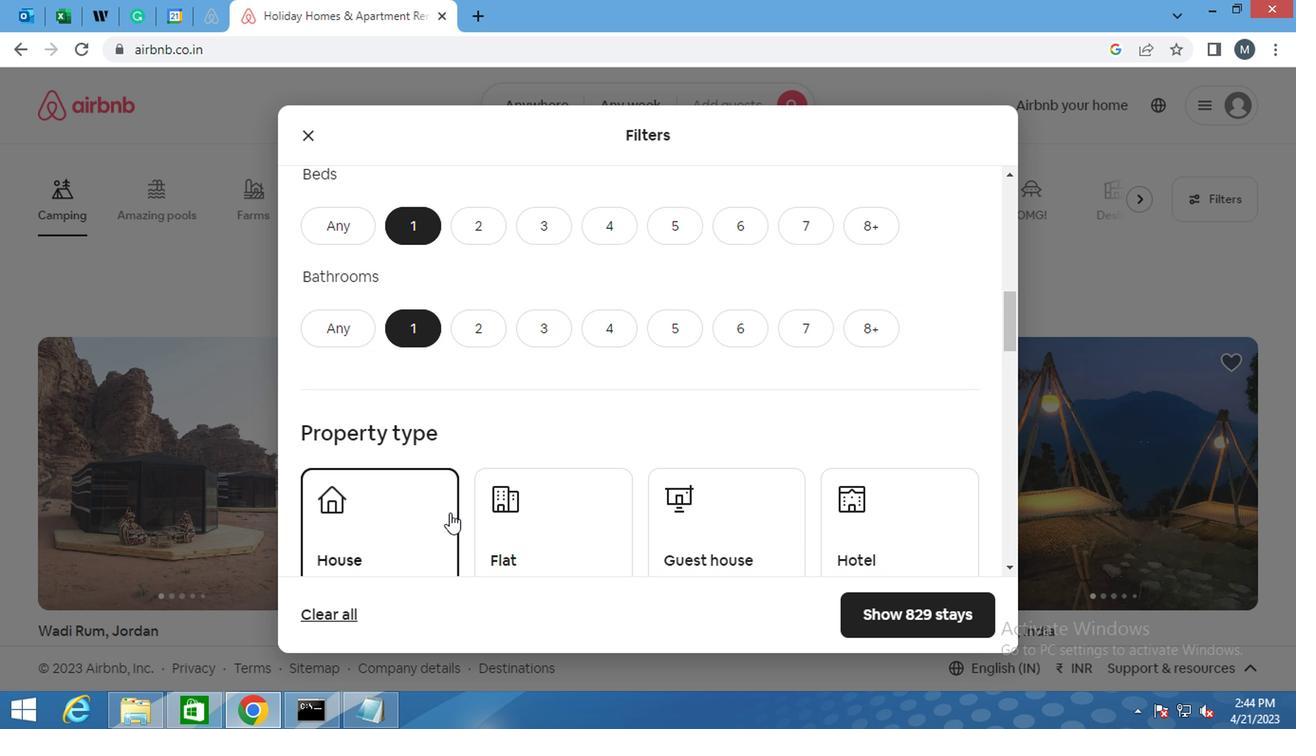 
Action: Mouse pressed left at (495, 505)
Screenshot: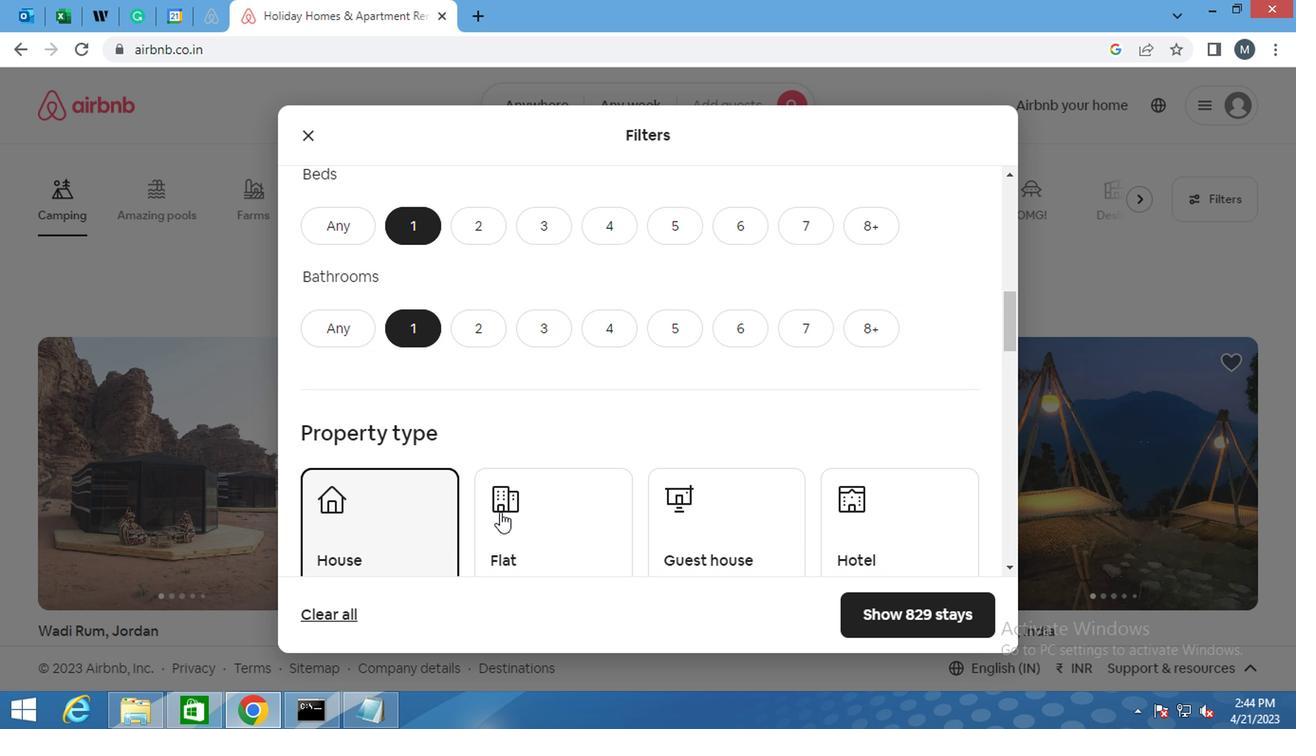
Action: Mouse moved to (663, 515)
Screenshot: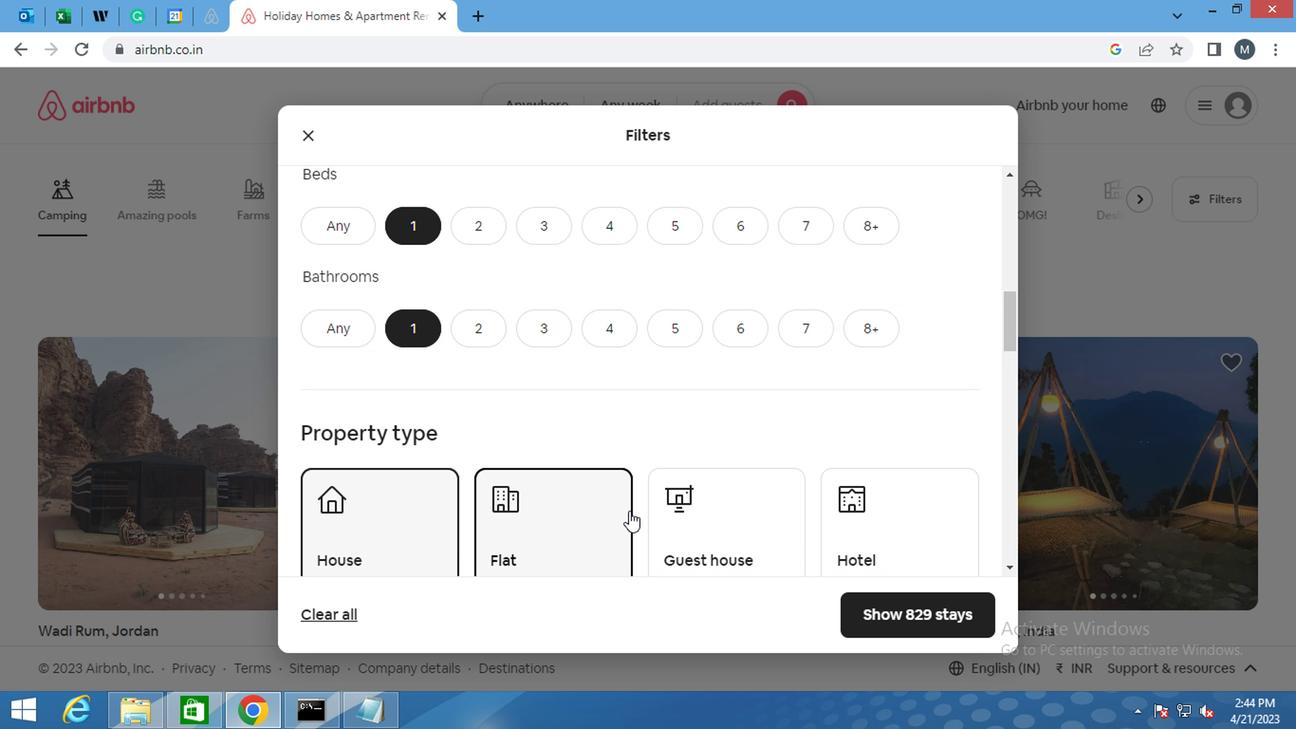 
Action: Mouse pressed left at (663, 515)
Screenshot: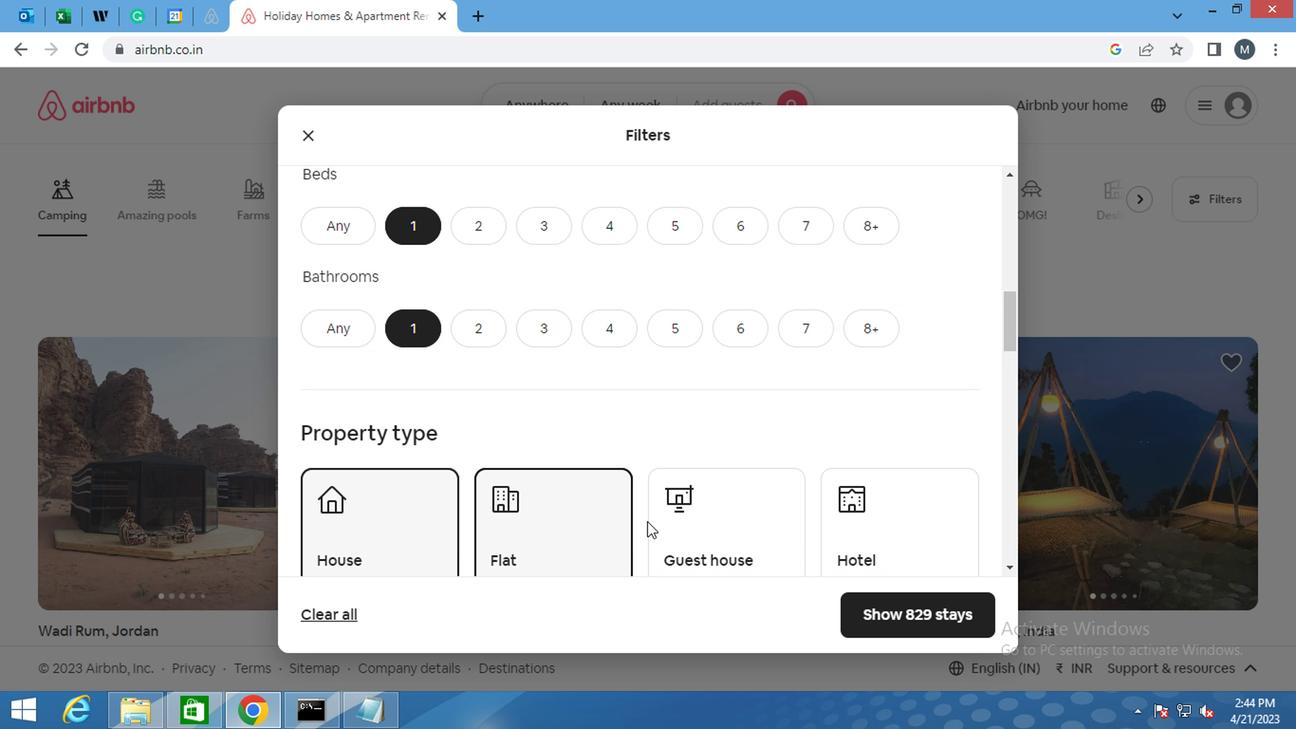 
Action: Mouse moved to (682, 515)
Screenshot: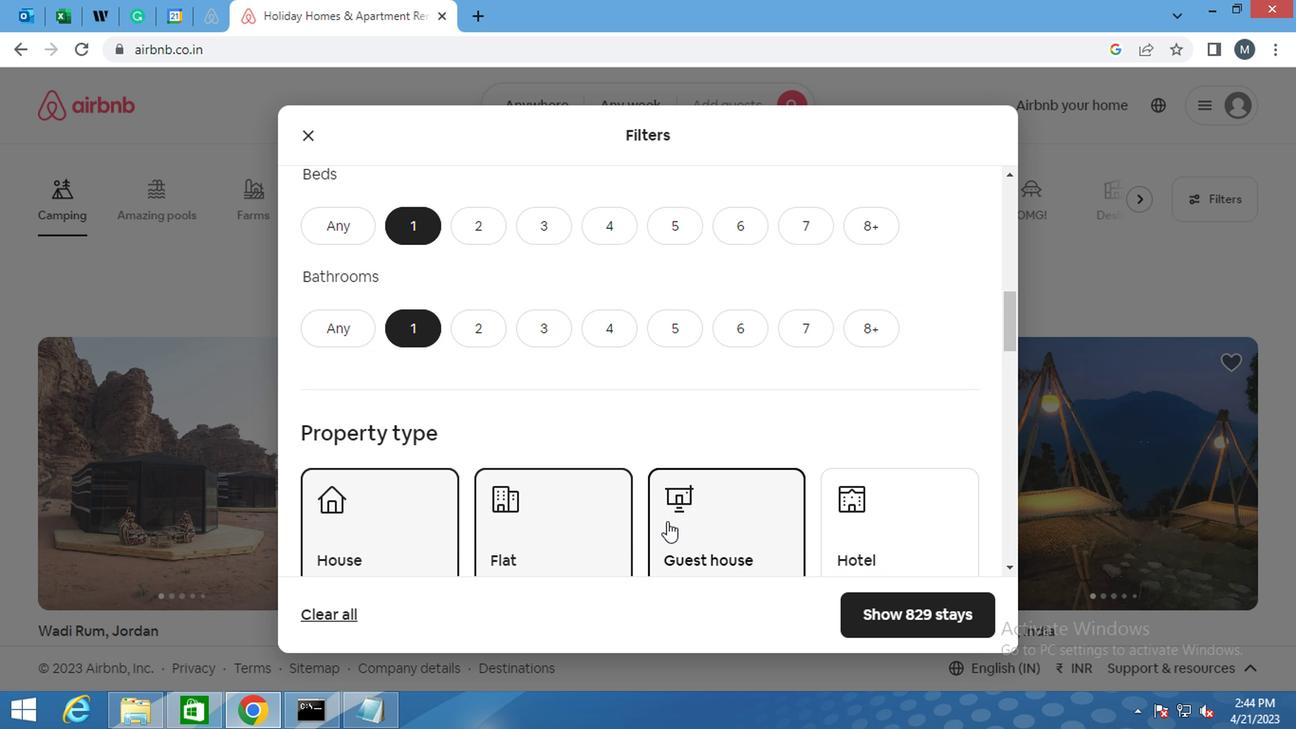 
Action: Mouse scrolled (682, 514) with delta (0, 0)
Screenshot: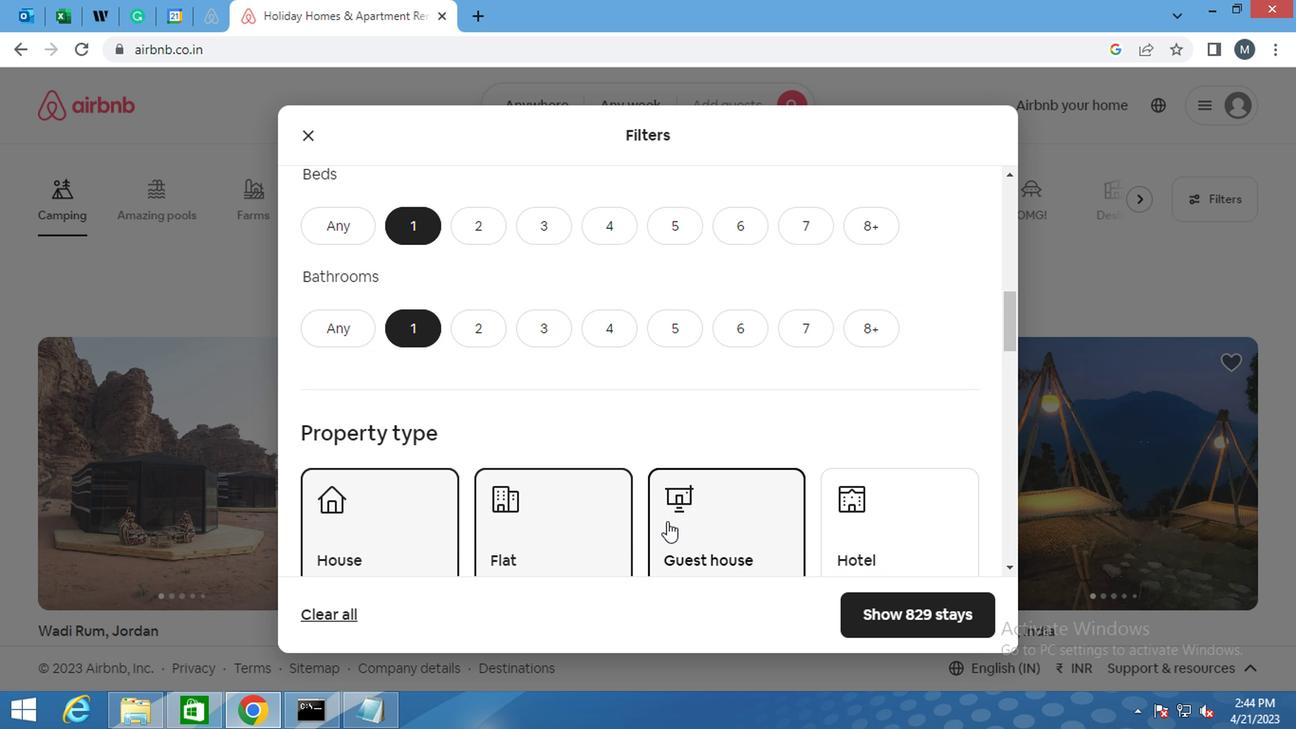 
Action: Mouse moved to (744, 505)
Screenshot: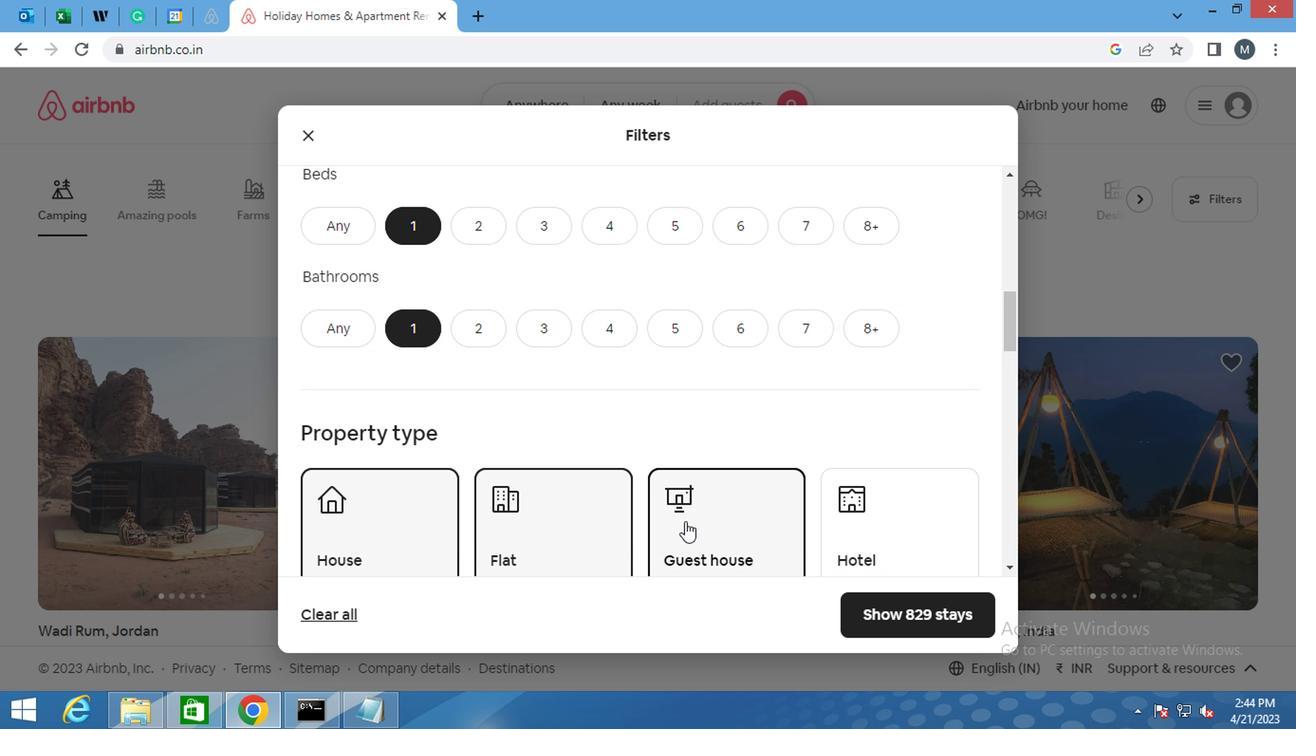 
Action: Mouse scrolled (744, 504) with delta (0, 0)
Screenshot: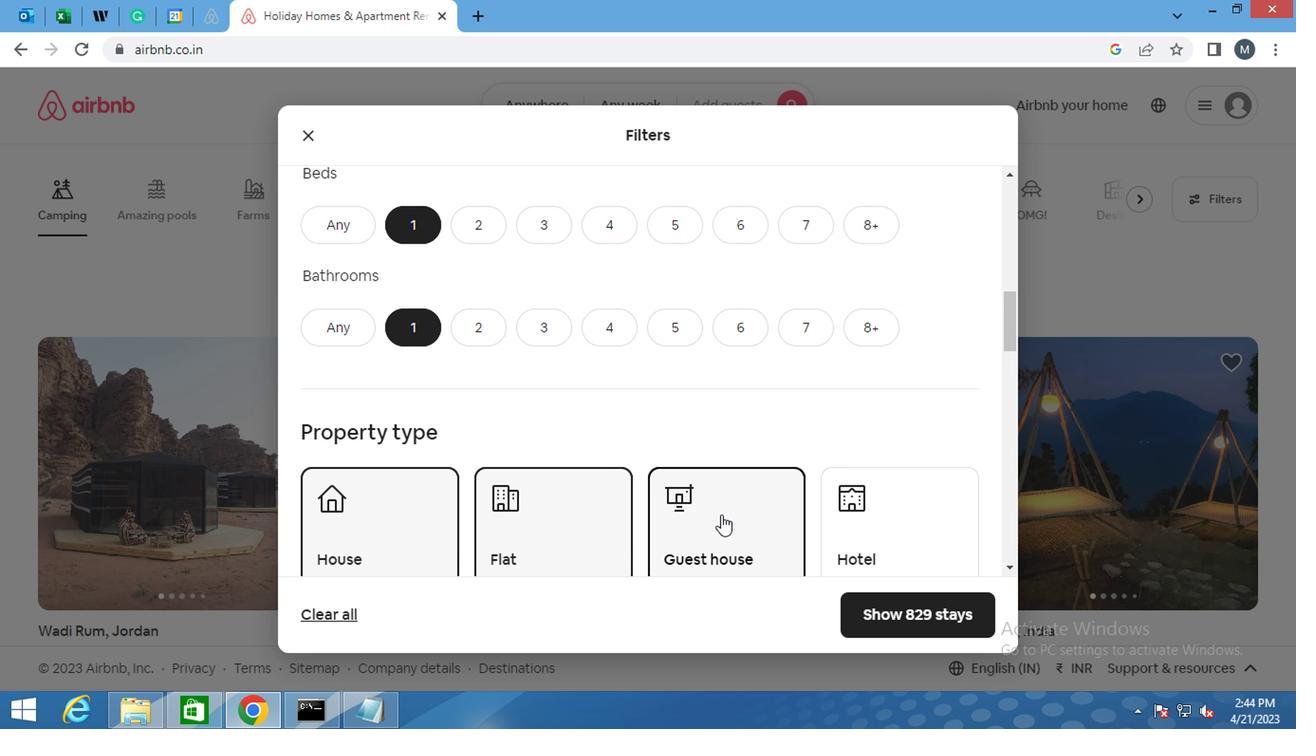 
Action: Mouse moved to (854, 365)
Screenshot: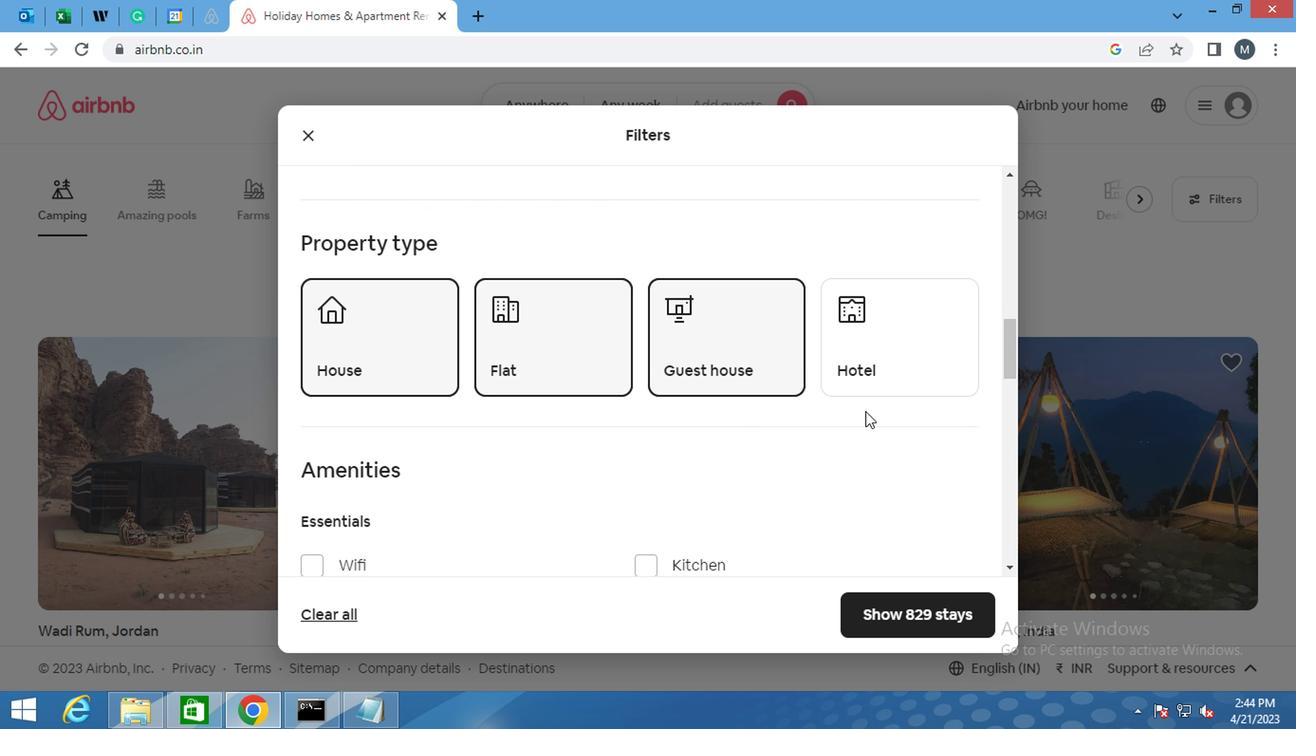 
Action: Mouse pressed left at (854, 365)
Screenshot: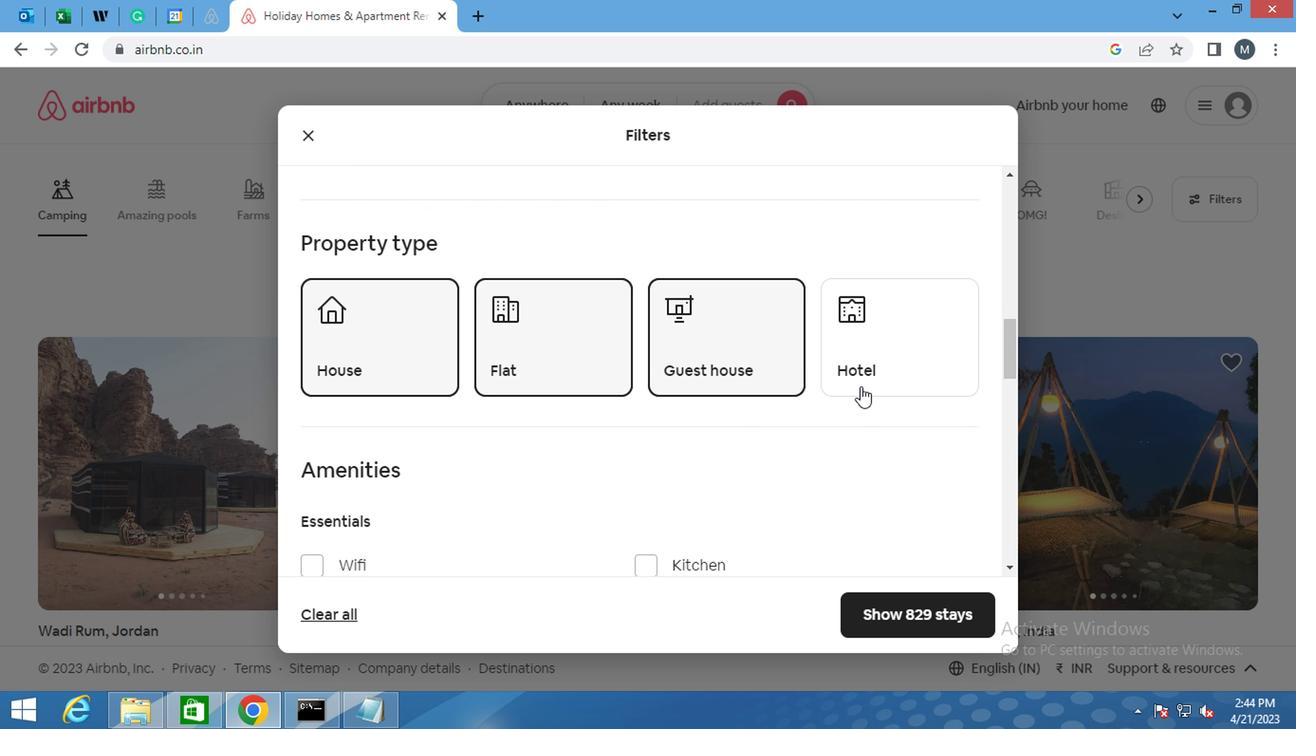 
Action: Mouse moved to (417, 449)
Screenshot: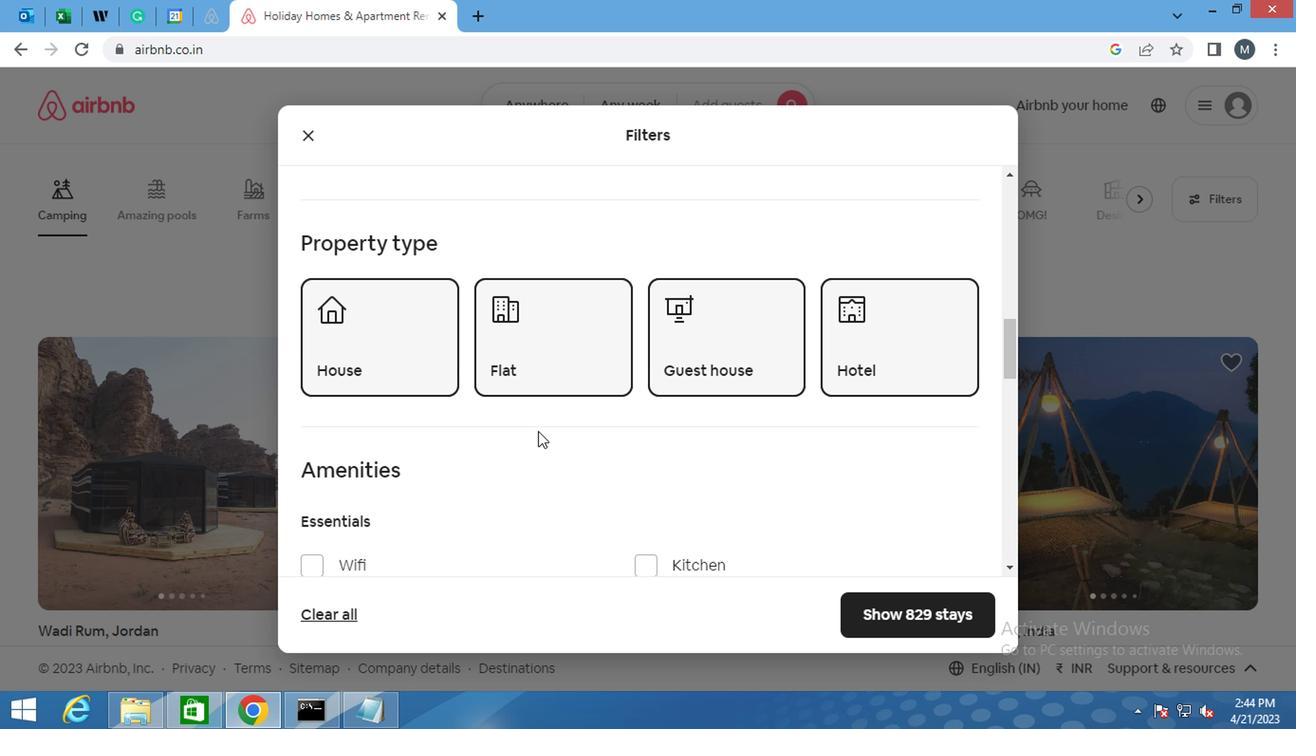 
Action: Mouse scrolled (417, 449) with delta (0, 0)
Screenshot: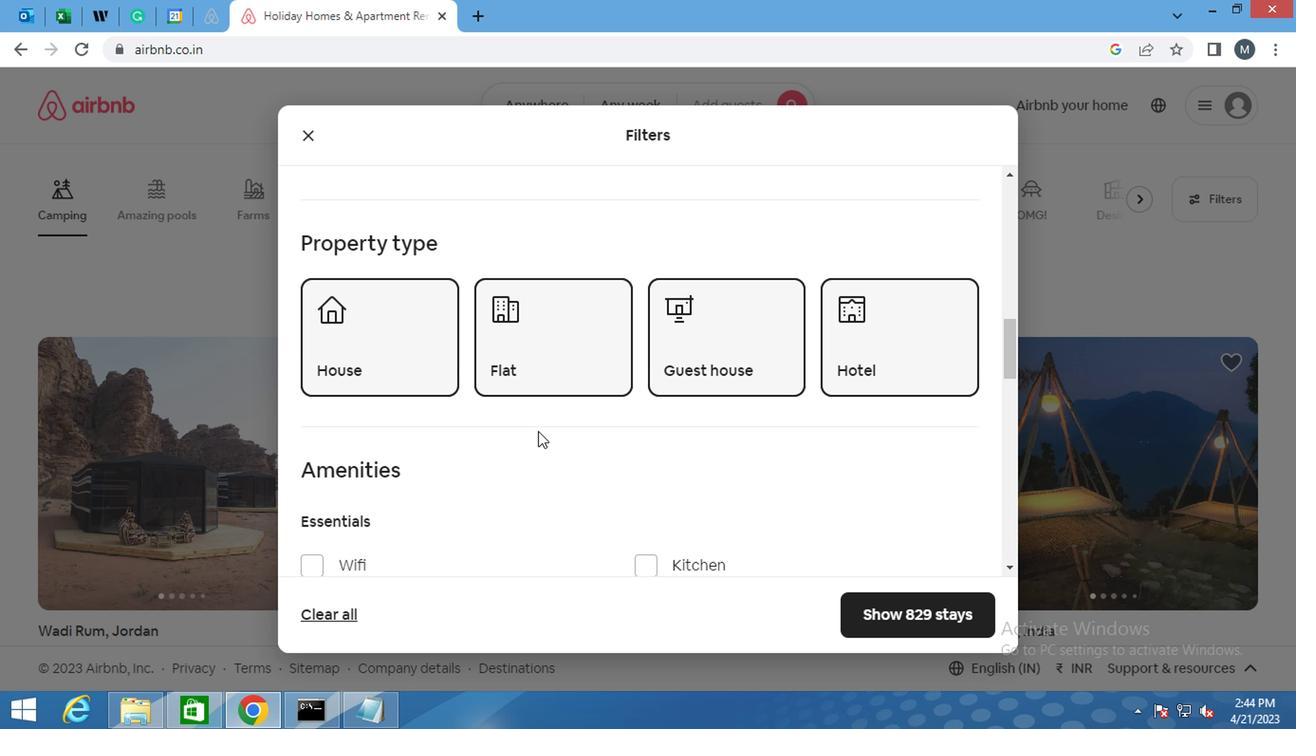 
Action: Mouse moved to (374, 466)
Screenshot: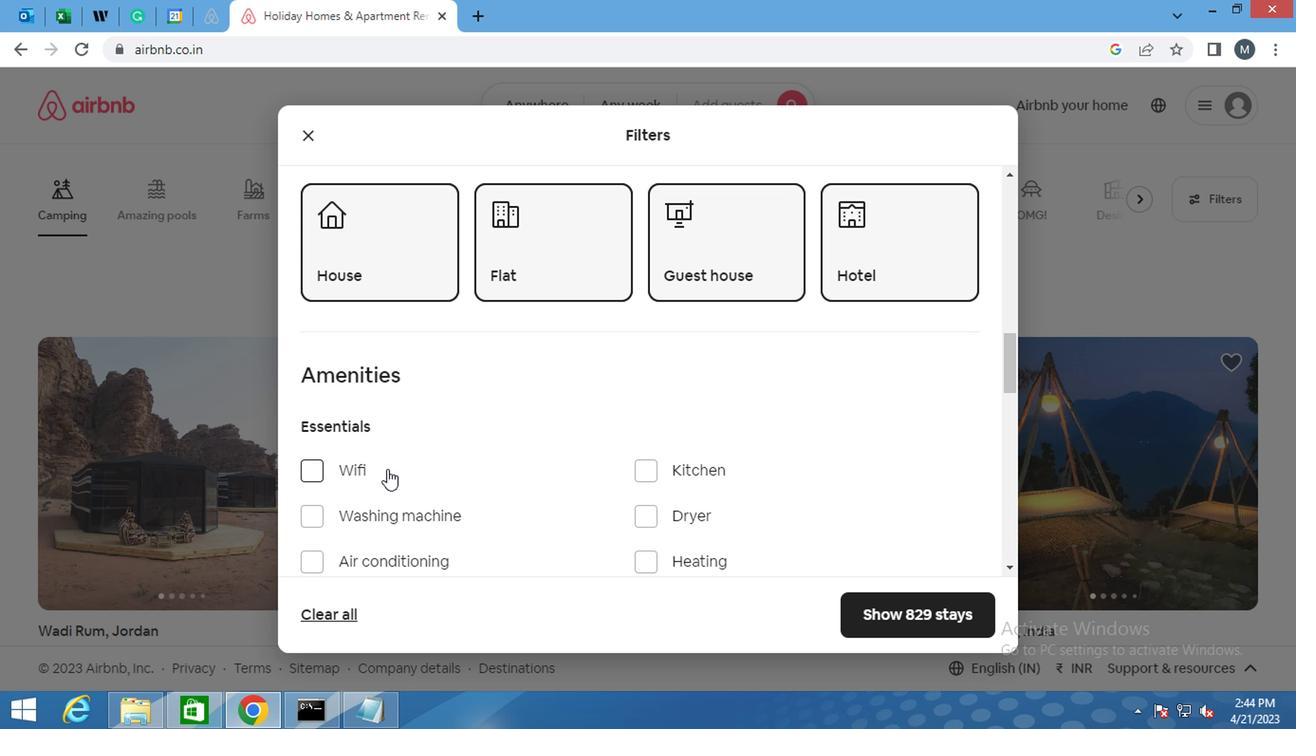 
Action: Mouse scrolled (374, 465) with delta (0, -1)
Screenshot: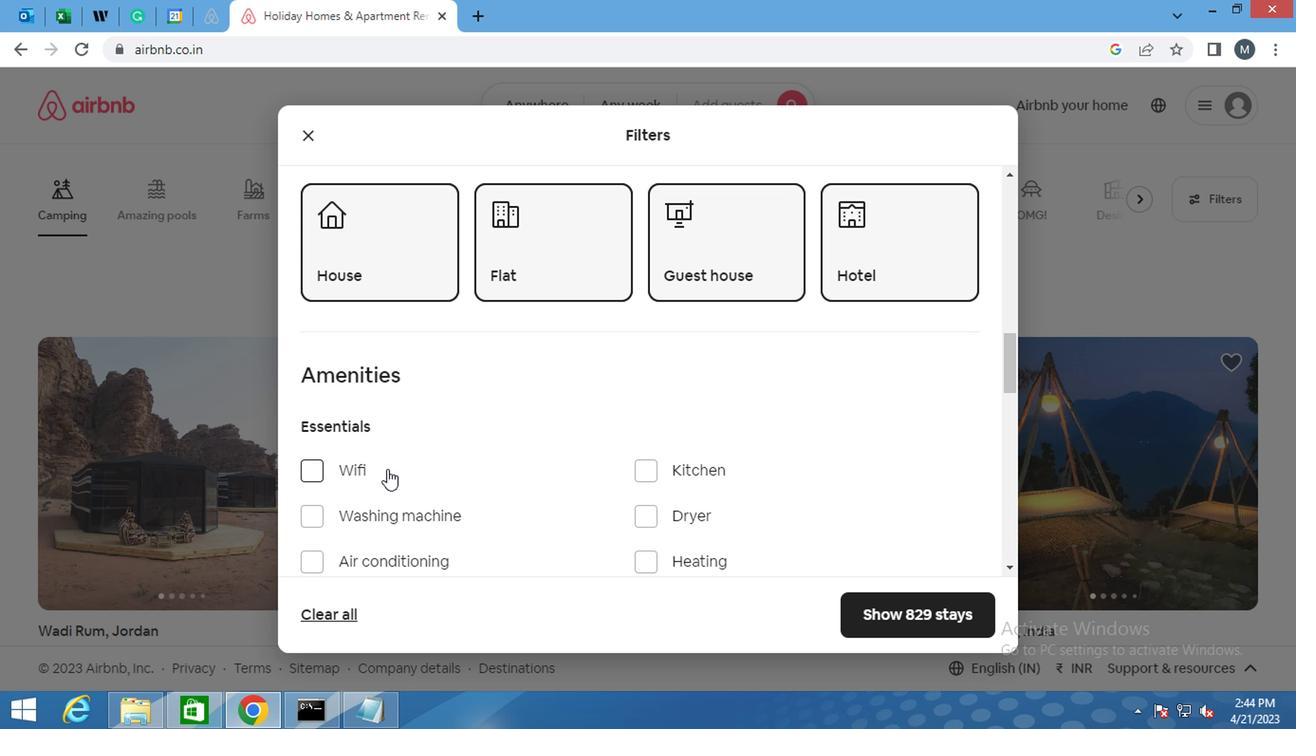 
Action: Mouse moved to (311, 420)
Screenshot: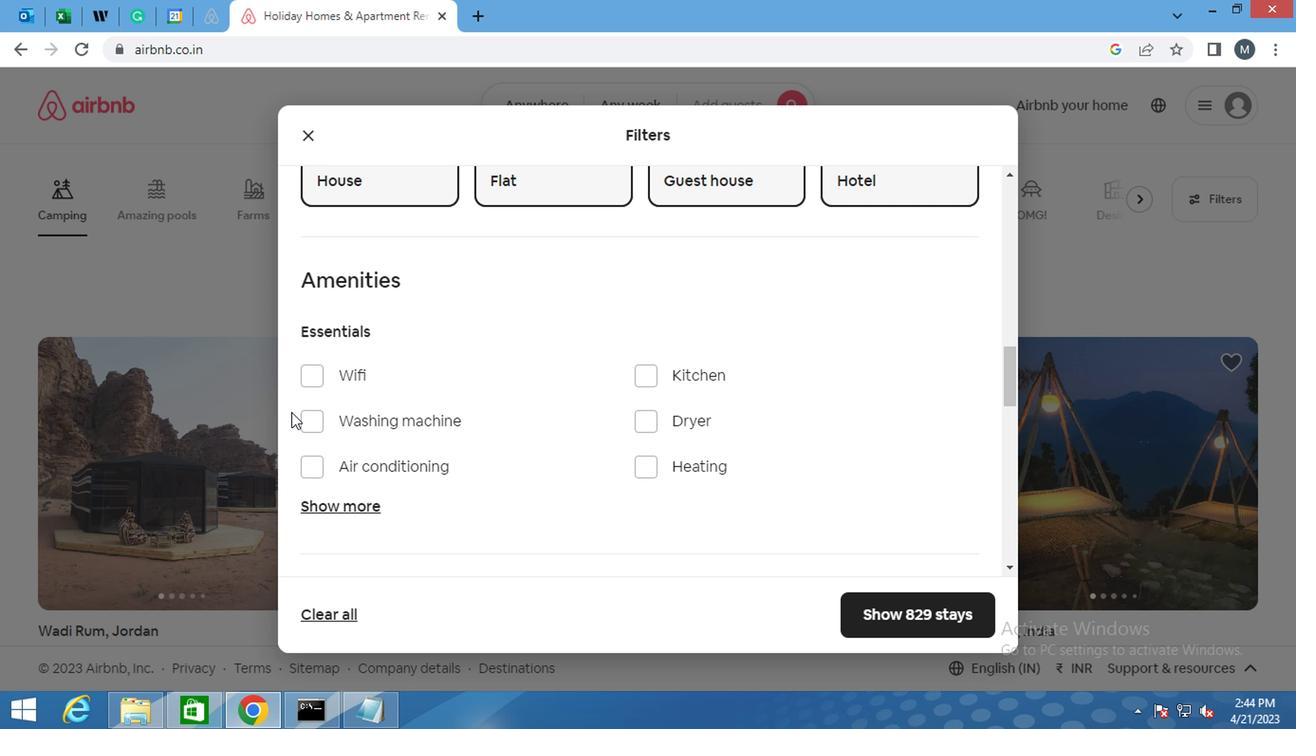 
Action: Mouse pressed left at (311, 420)
Screenshot: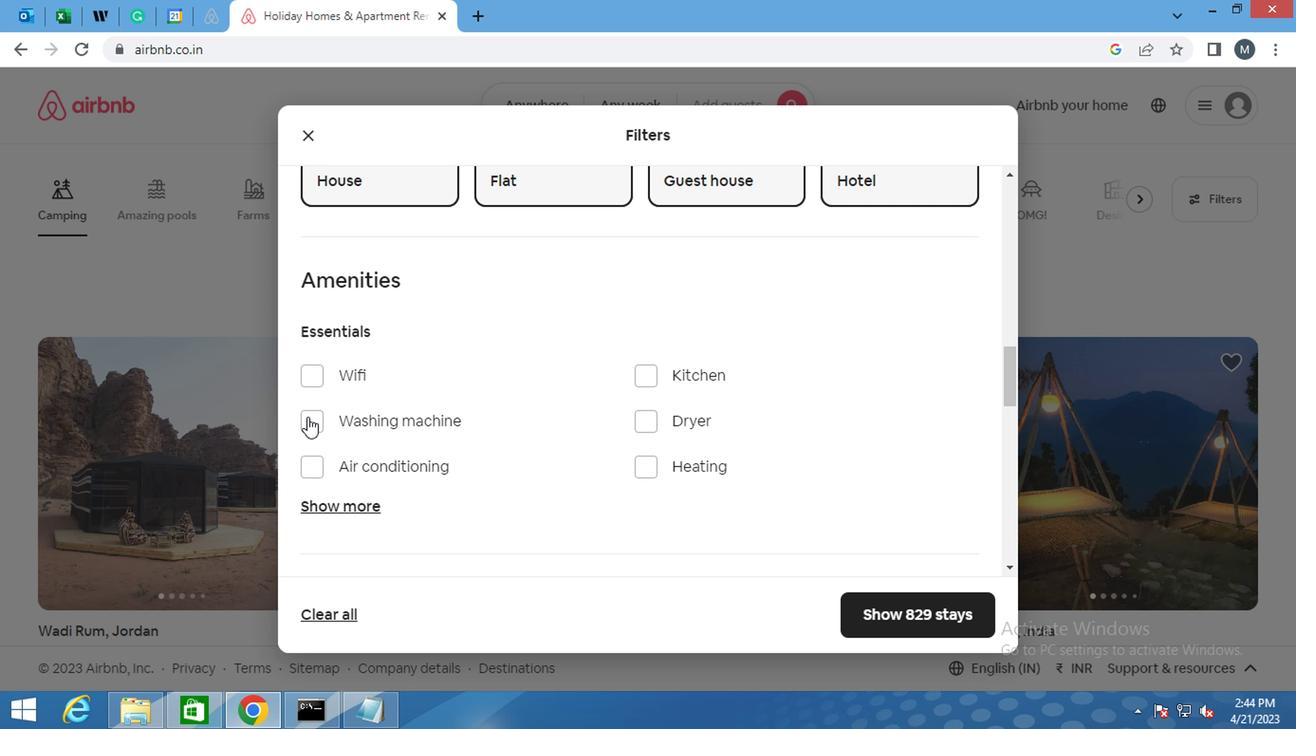 
Action: Mouse moved to (634, 374)
Screenshot: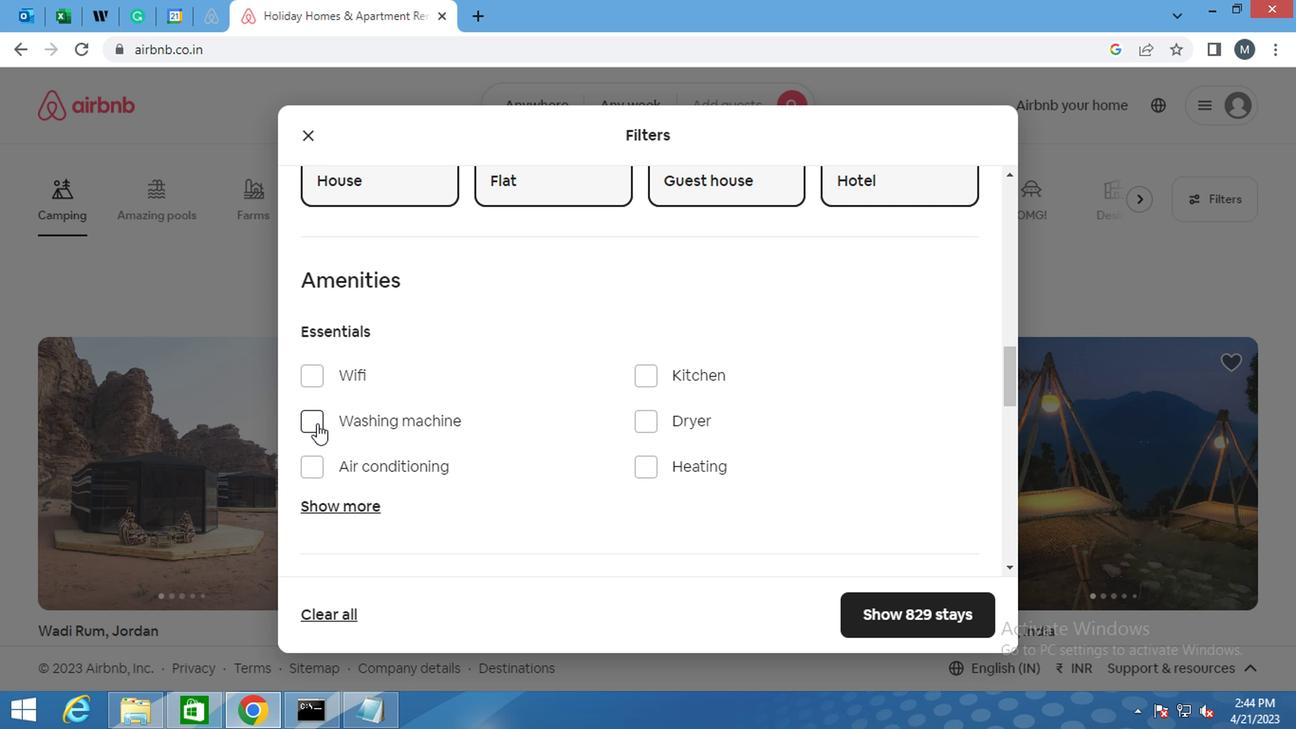 
Action: Mouse pressed left at (634, 374)
Screenshot: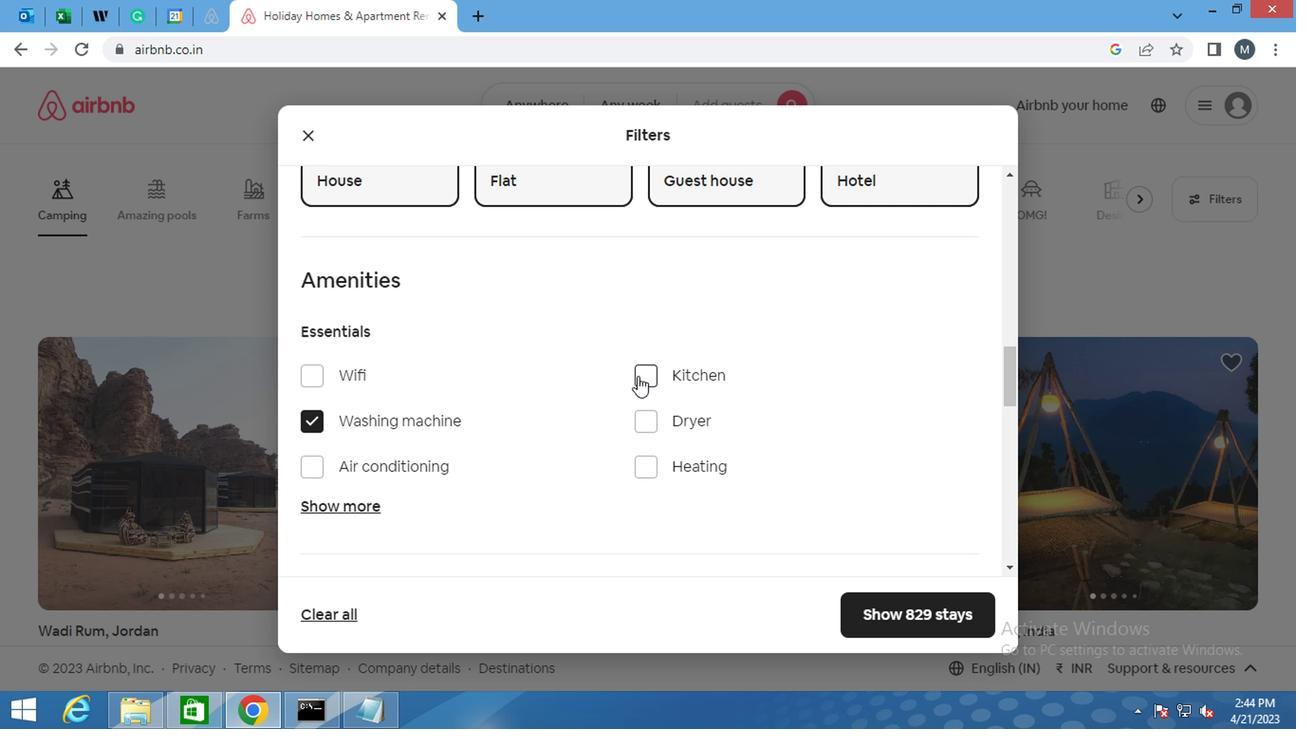 
Action: Mouse moved to (507, 404)
Screenshot: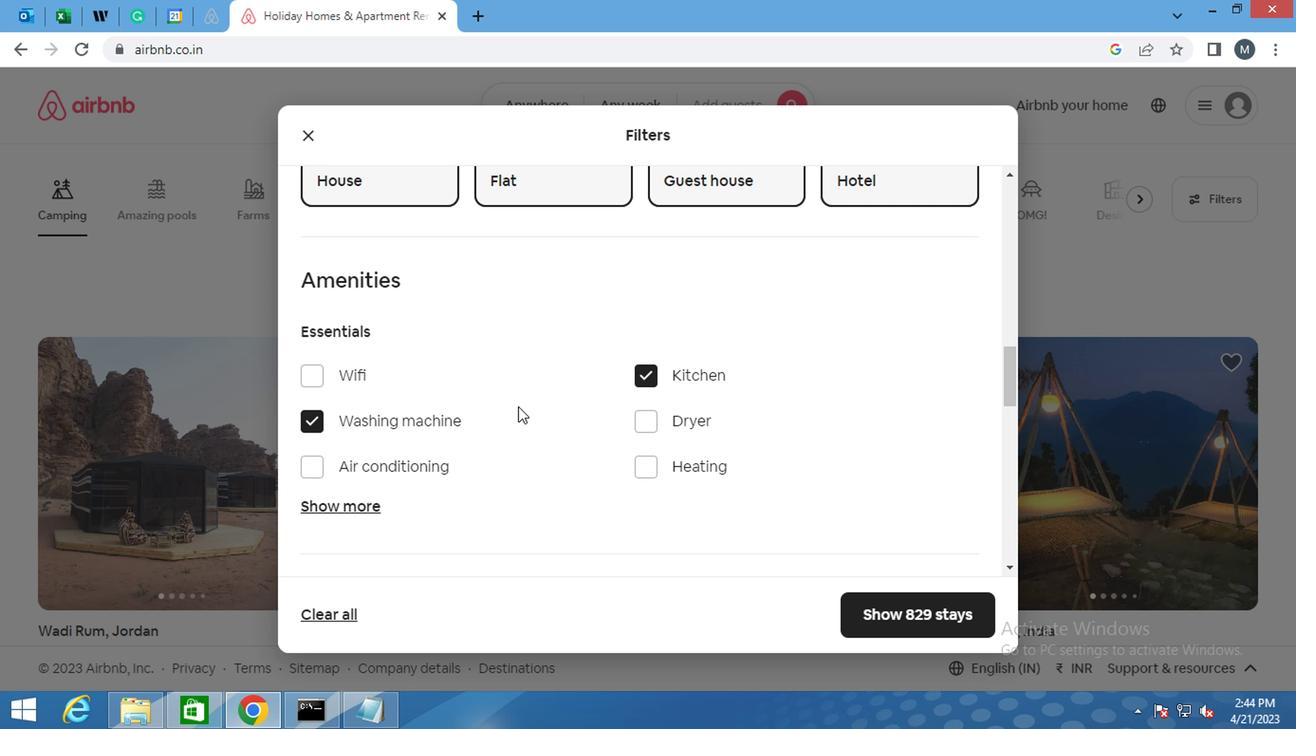
Action: Mouse scrolled (507, 403) with delta (0, 0)
Screenshot: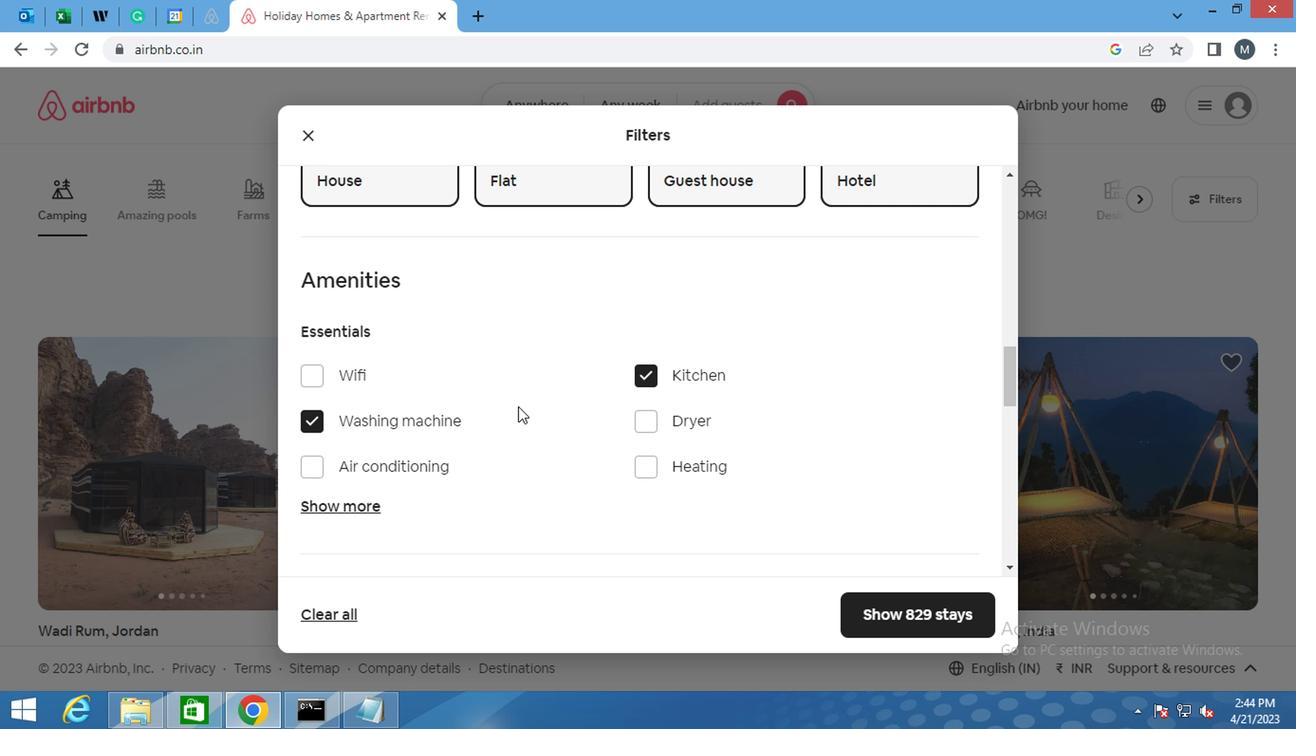 
Action: Mouse moved to (412, 454)
Screenshot: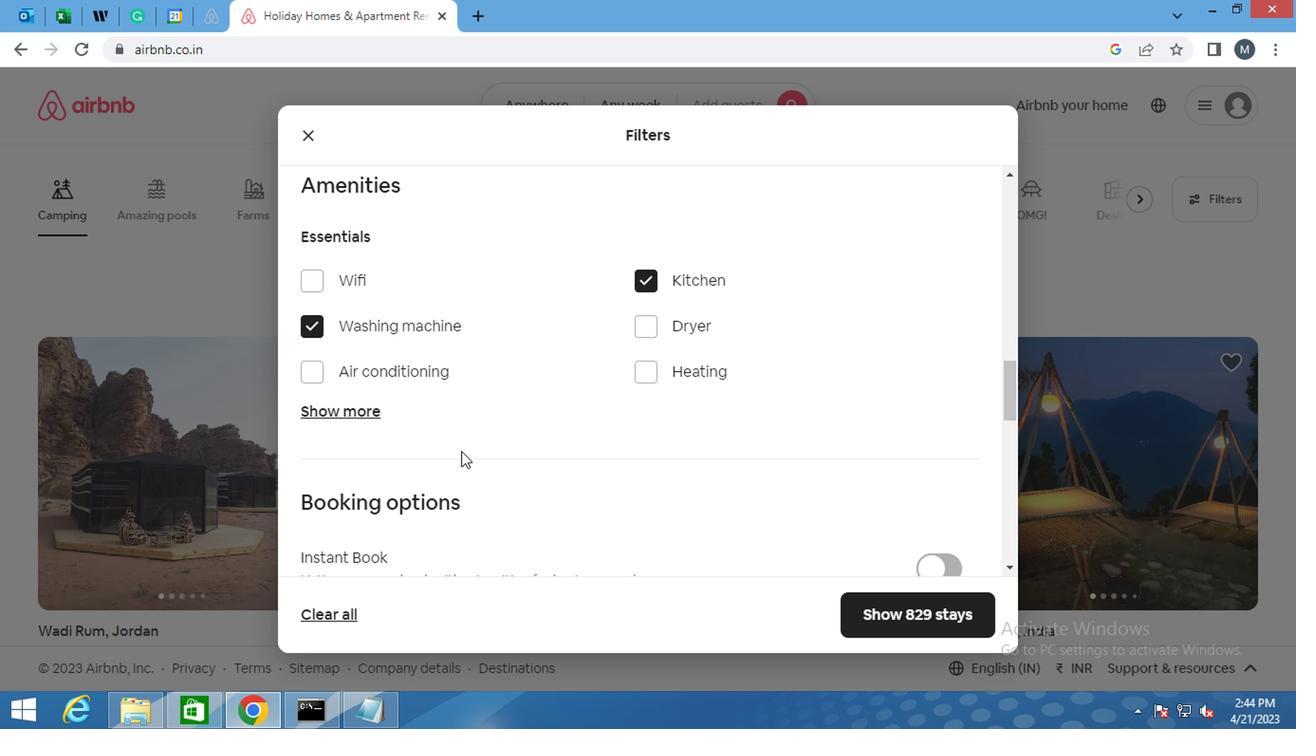 
Action: Mouse scrolled (412, 453) with delta (0, 0)
Screenshot: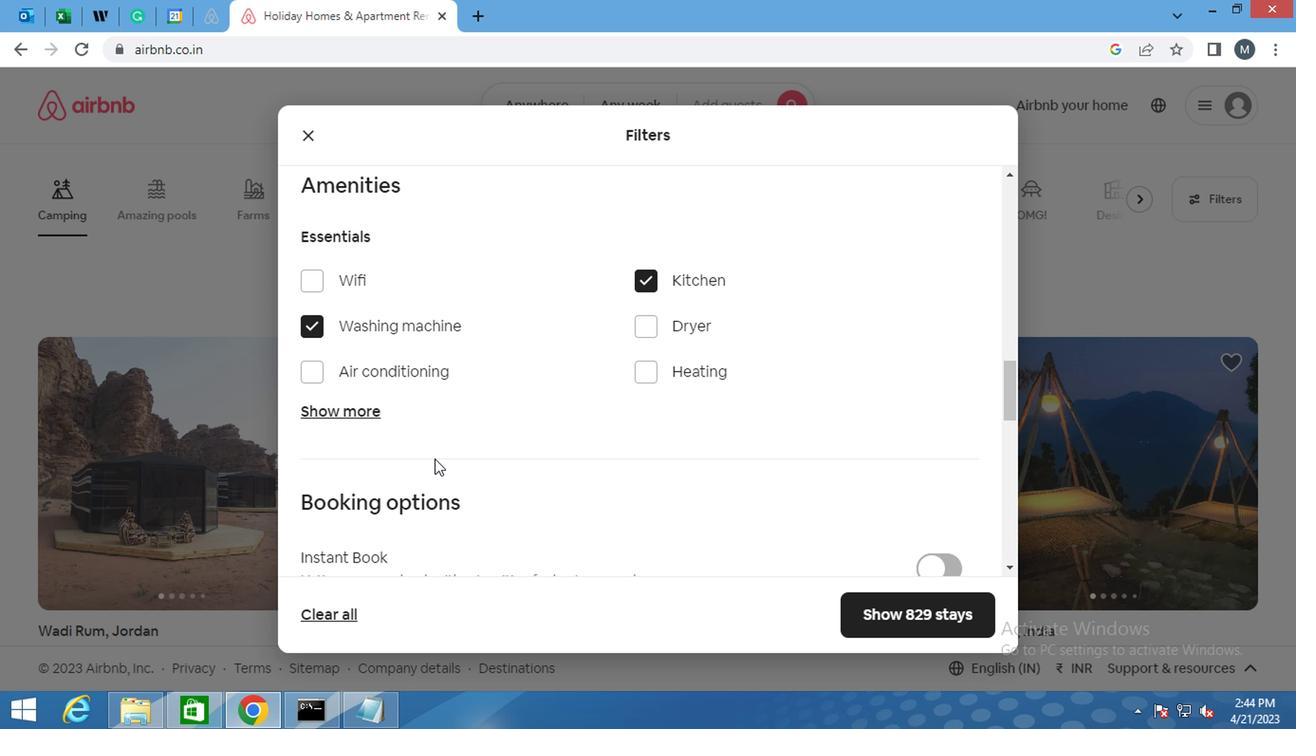 
Action: Mouse scrolled (412, 453) with delta (0, 0)
Screenshot: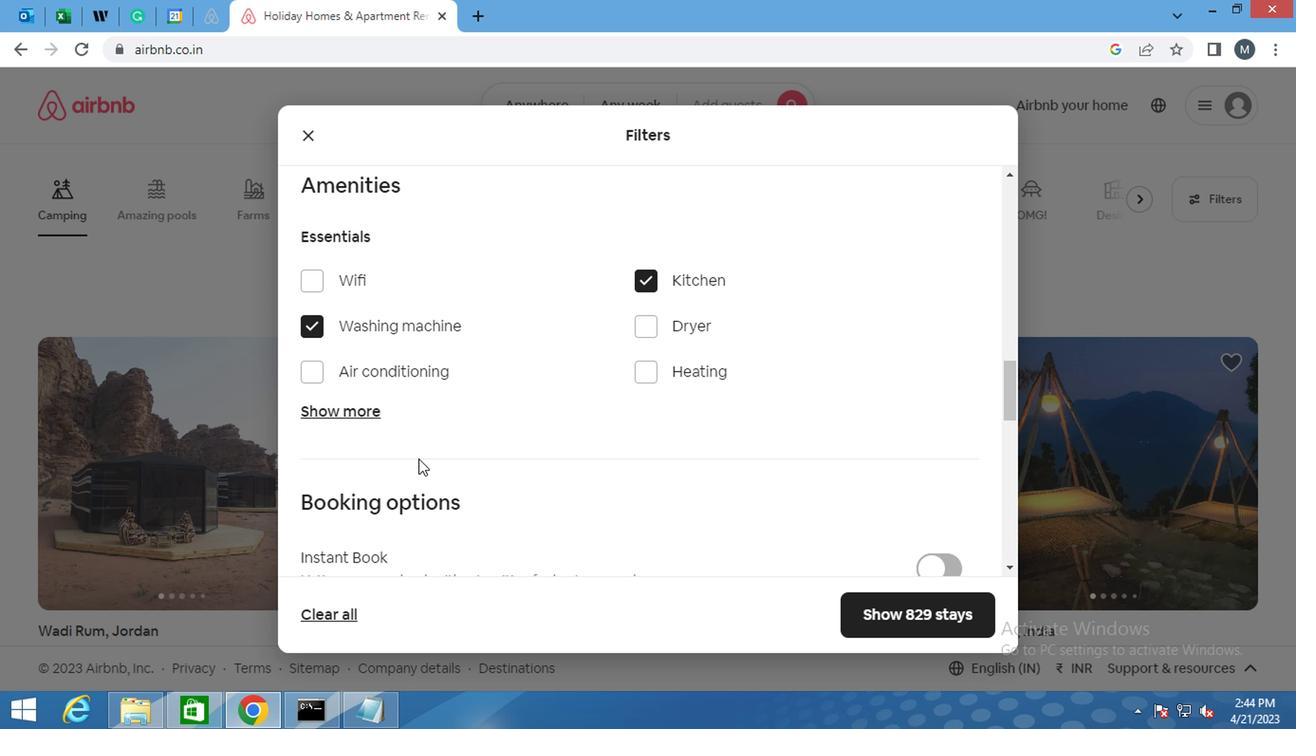 
Action: Mouse moved to (551, 454)
Screenshot: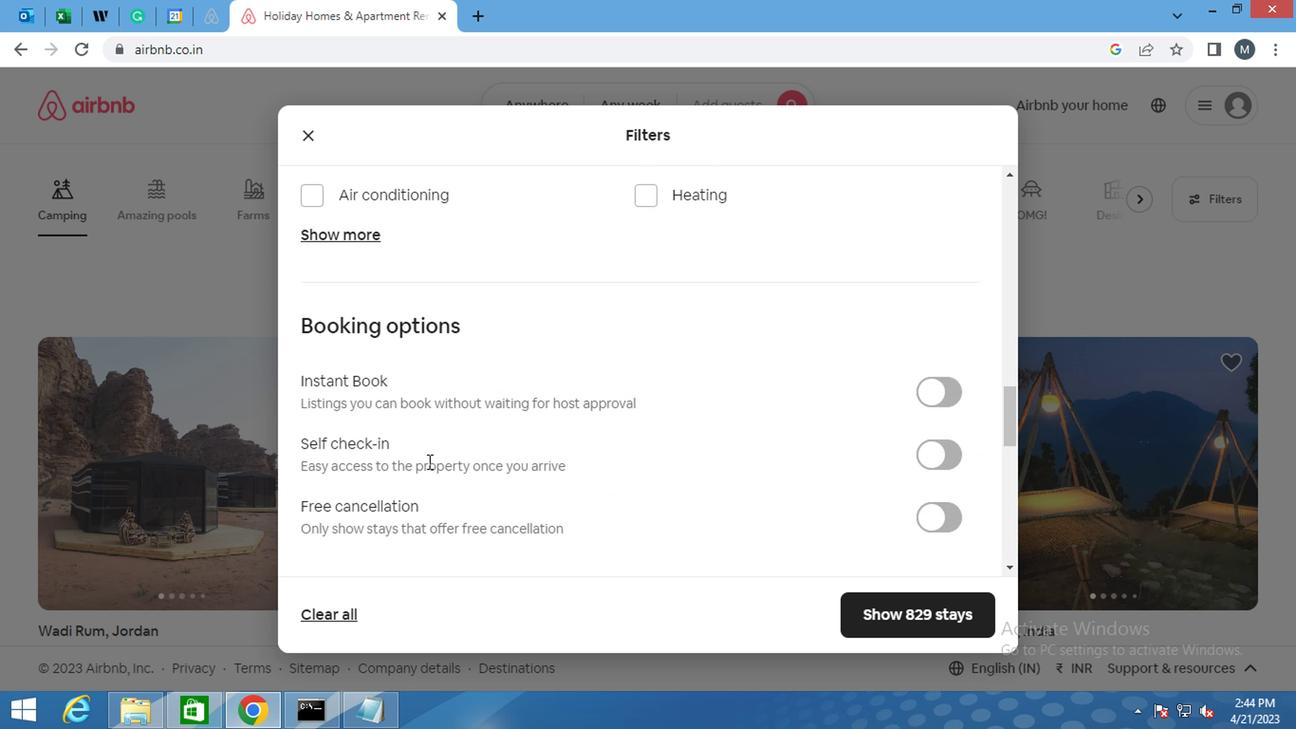 
Action: Mouse scrolled (551, 453) with delta (0, 0)
Screenshot: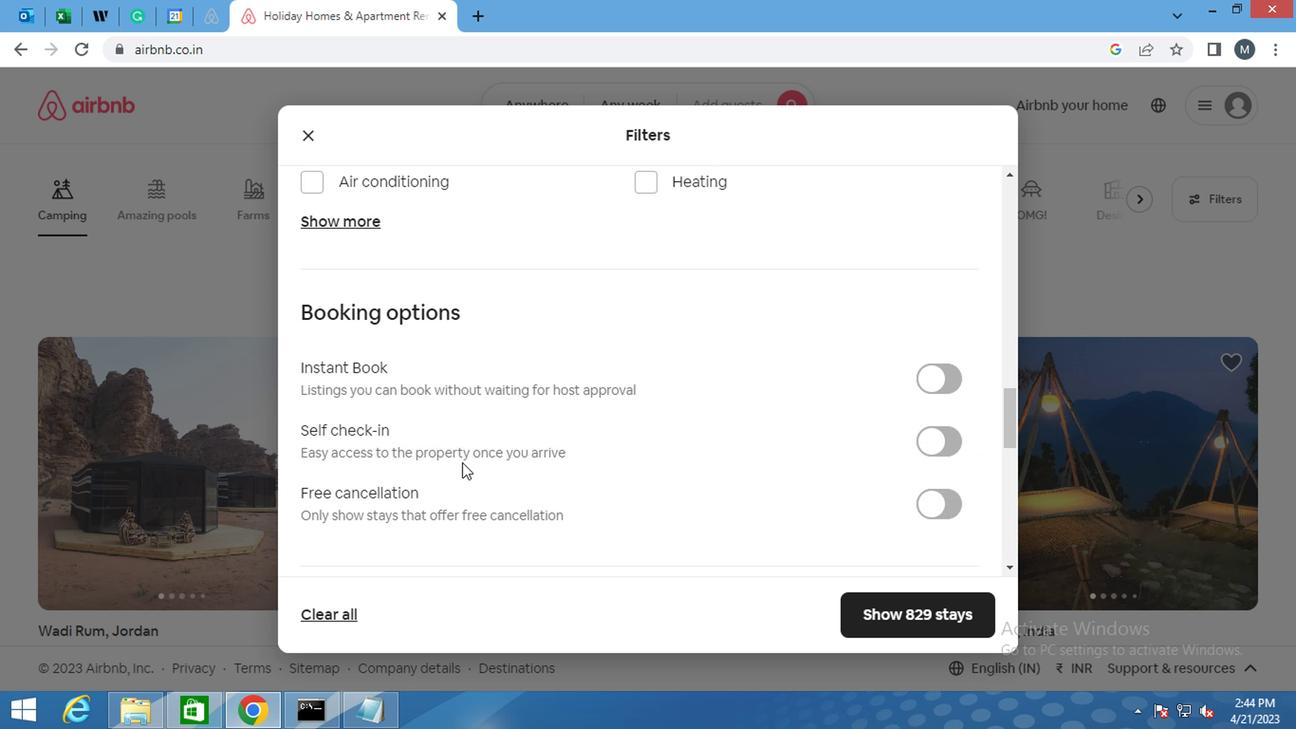
Action: Mouse moved to (949, 349)
Screenshot: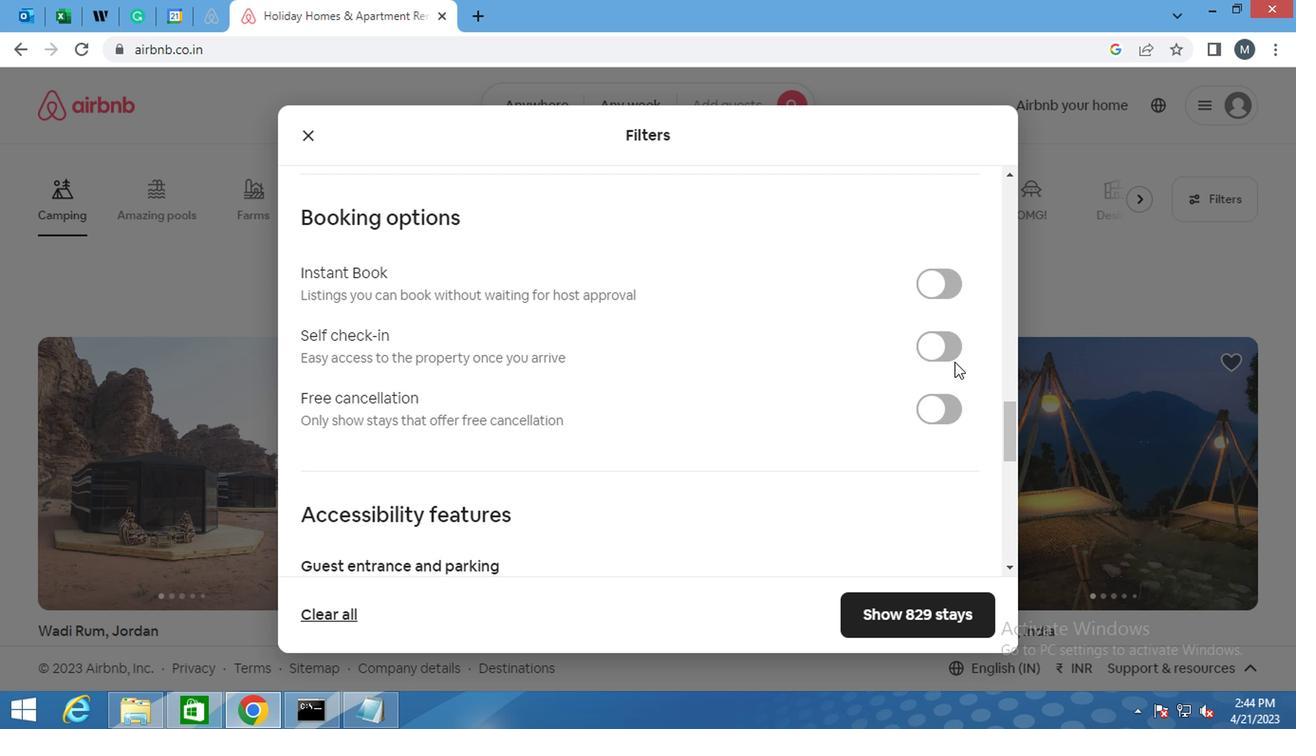 
Action: Mouse pressed left at (949, 349)
Screenshot: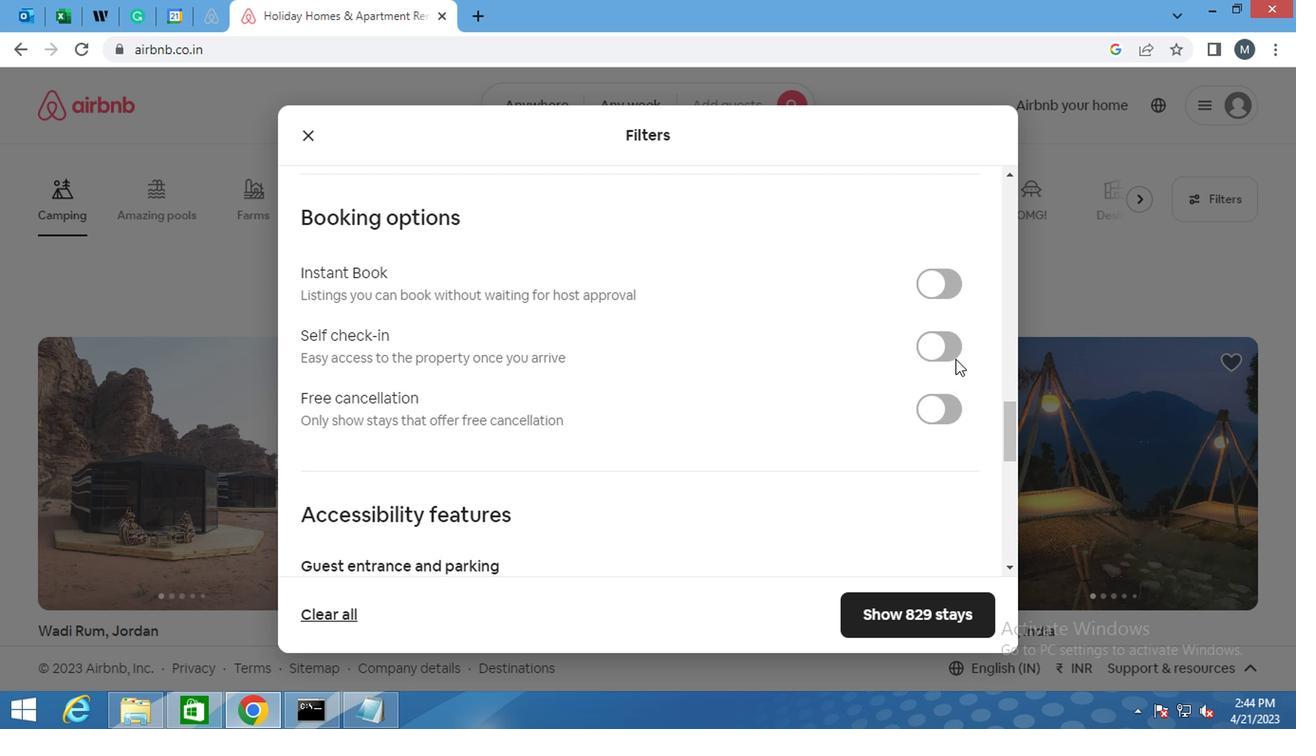 
Action: Mouse moved to (546, 414)
Screenshot: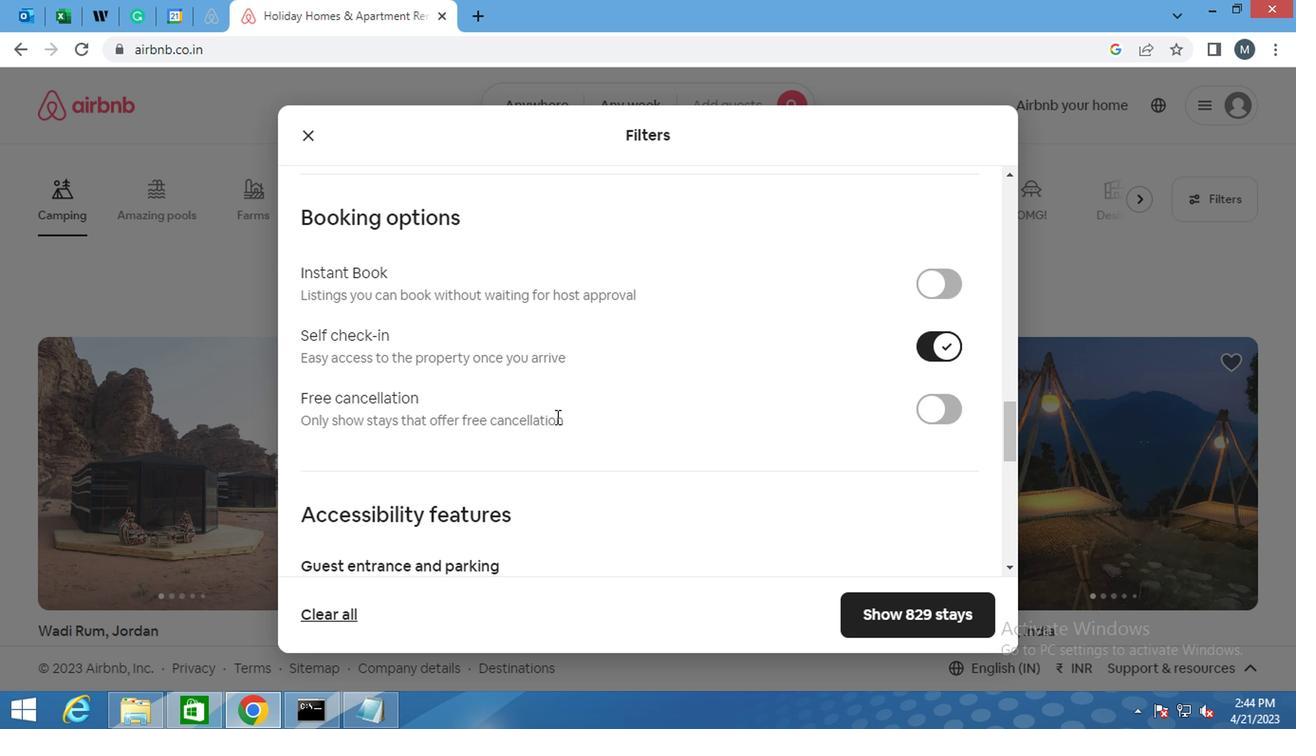 
Action: Mouse scrolled (546, 413) with delta (0, 0)
Screenshot: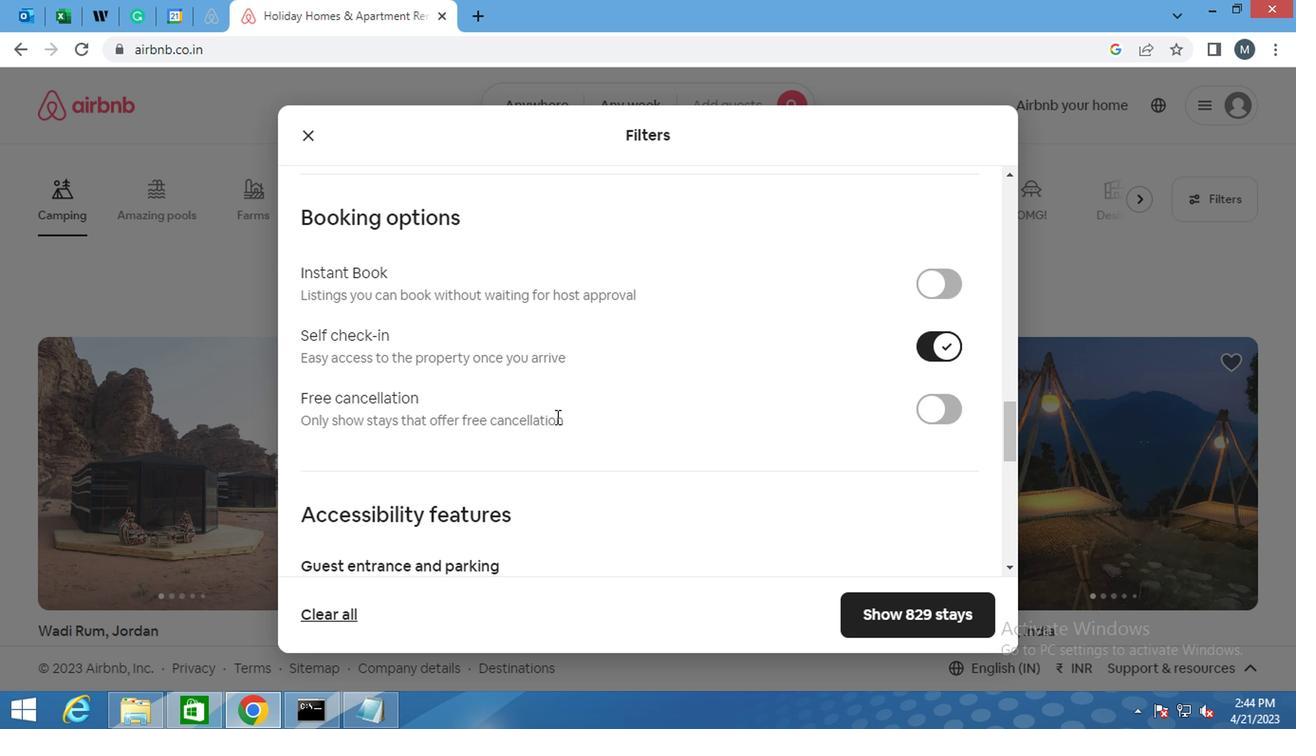 
Action: Mouse scrolled (546, 413) with delta (0, 0)
Screenshot: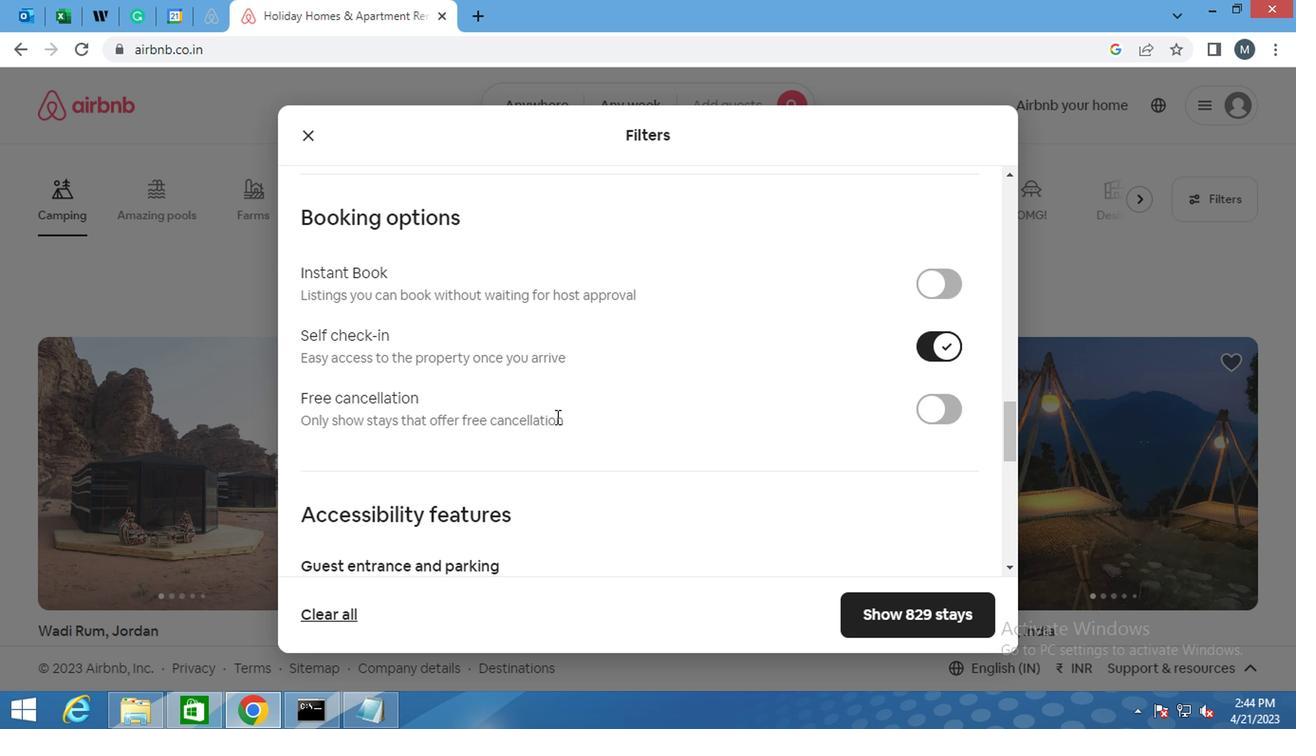 
Action: Mouse scrolled (546, 413) with delta (0, 0)
Screenshot: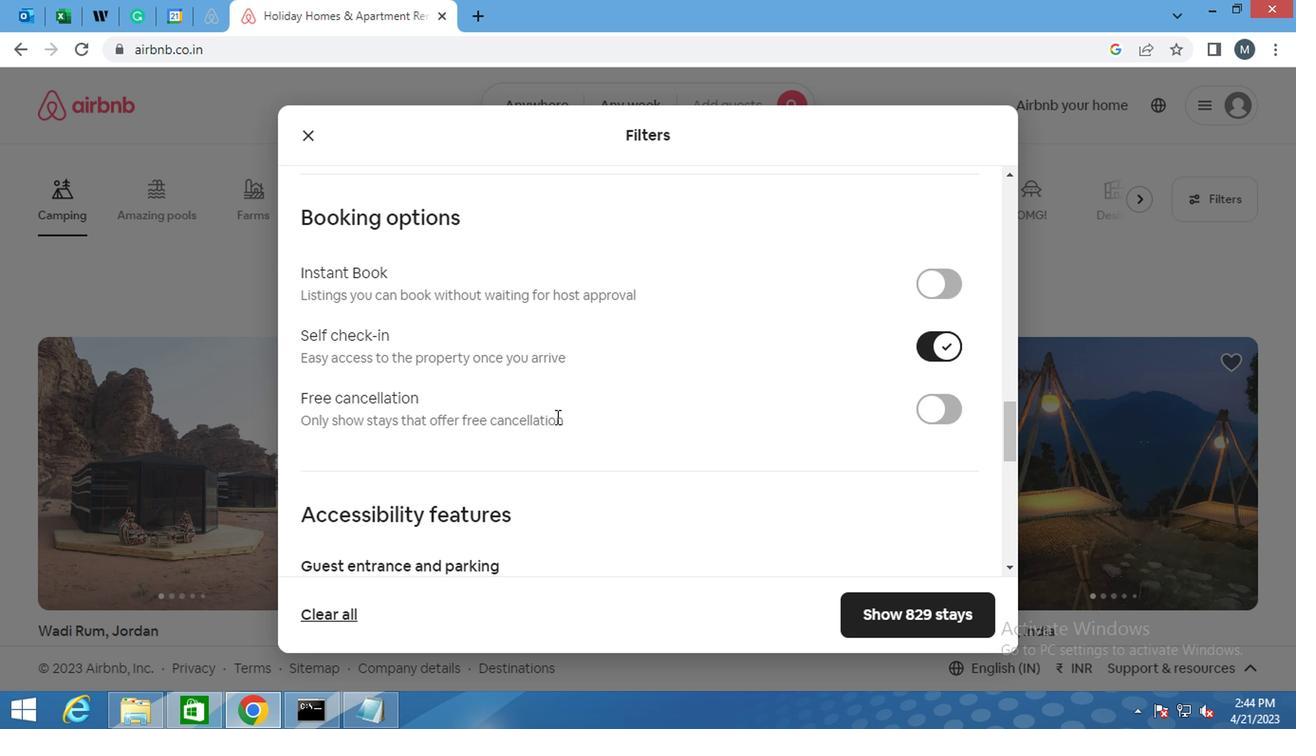 
Action: Mouse moved to (543, 414)
Screenshot: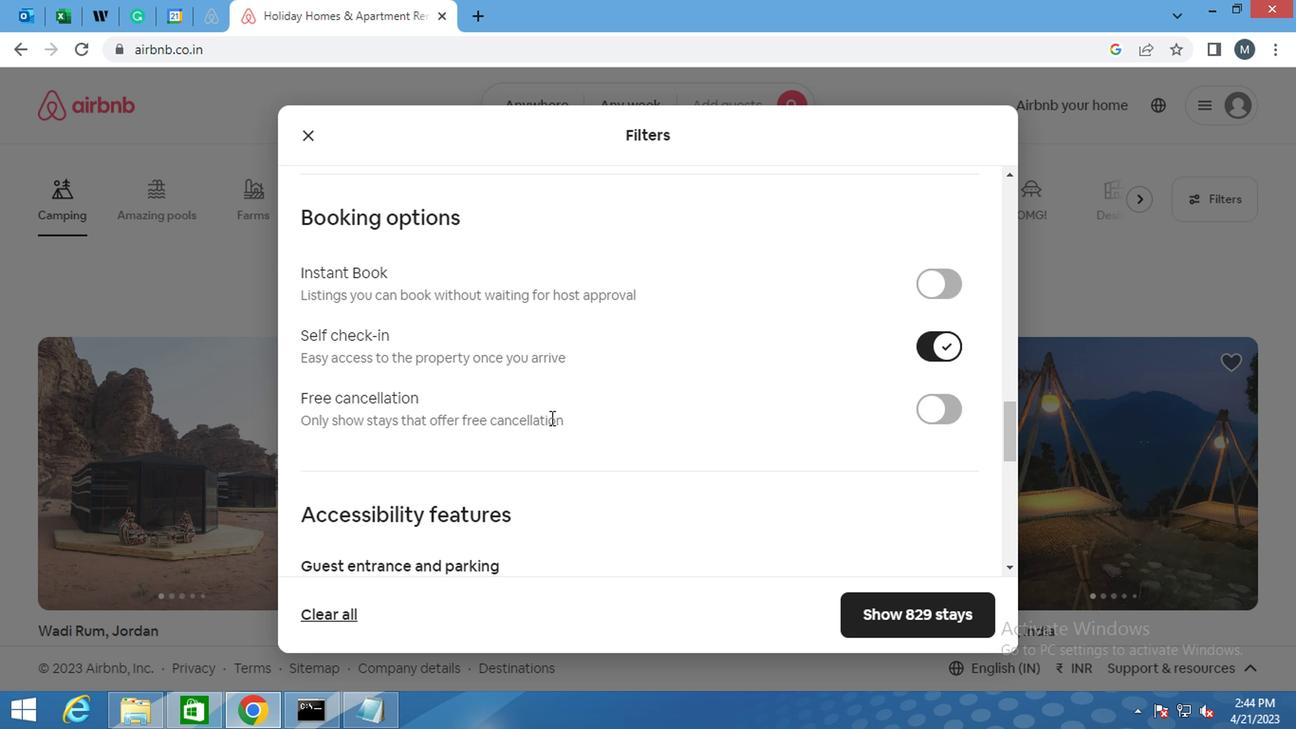 
Action: Mouse scrolled (543, 413) with delta (0, 0)
Screenshot: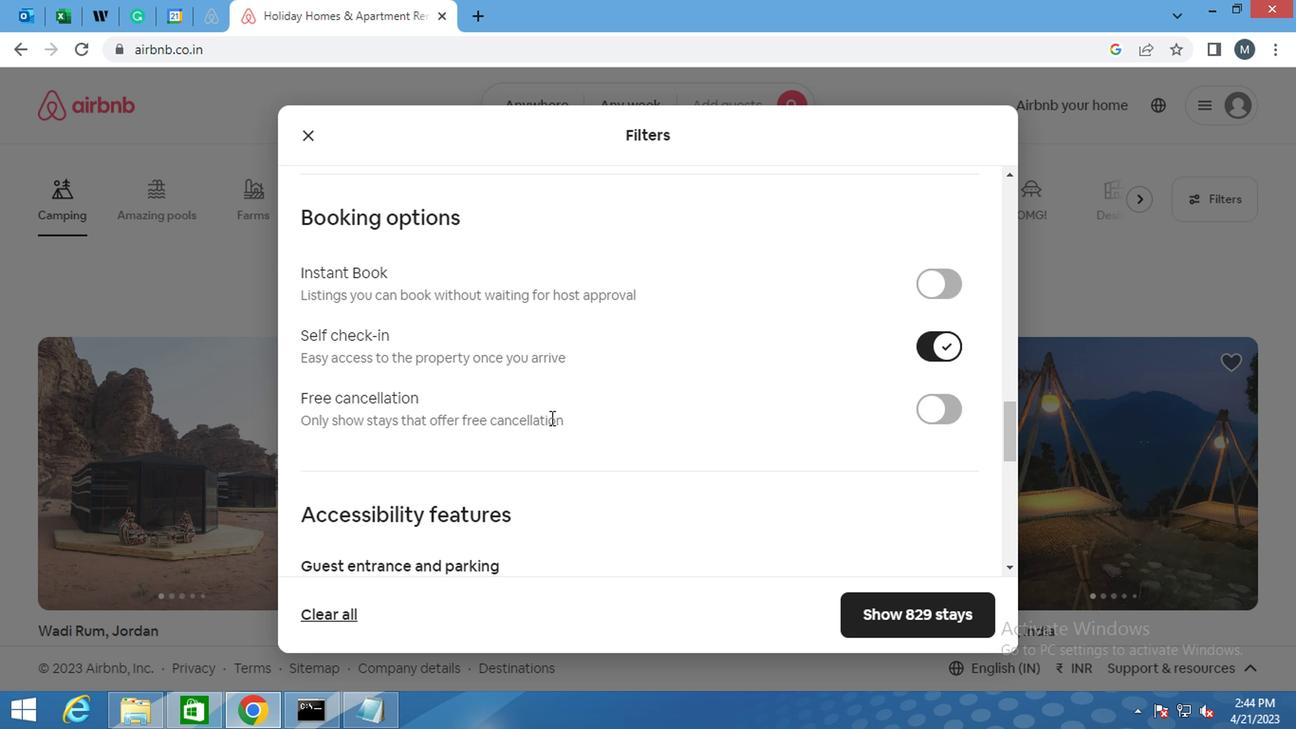 
Action: Mouse moved to (534, 423)
Screenshot: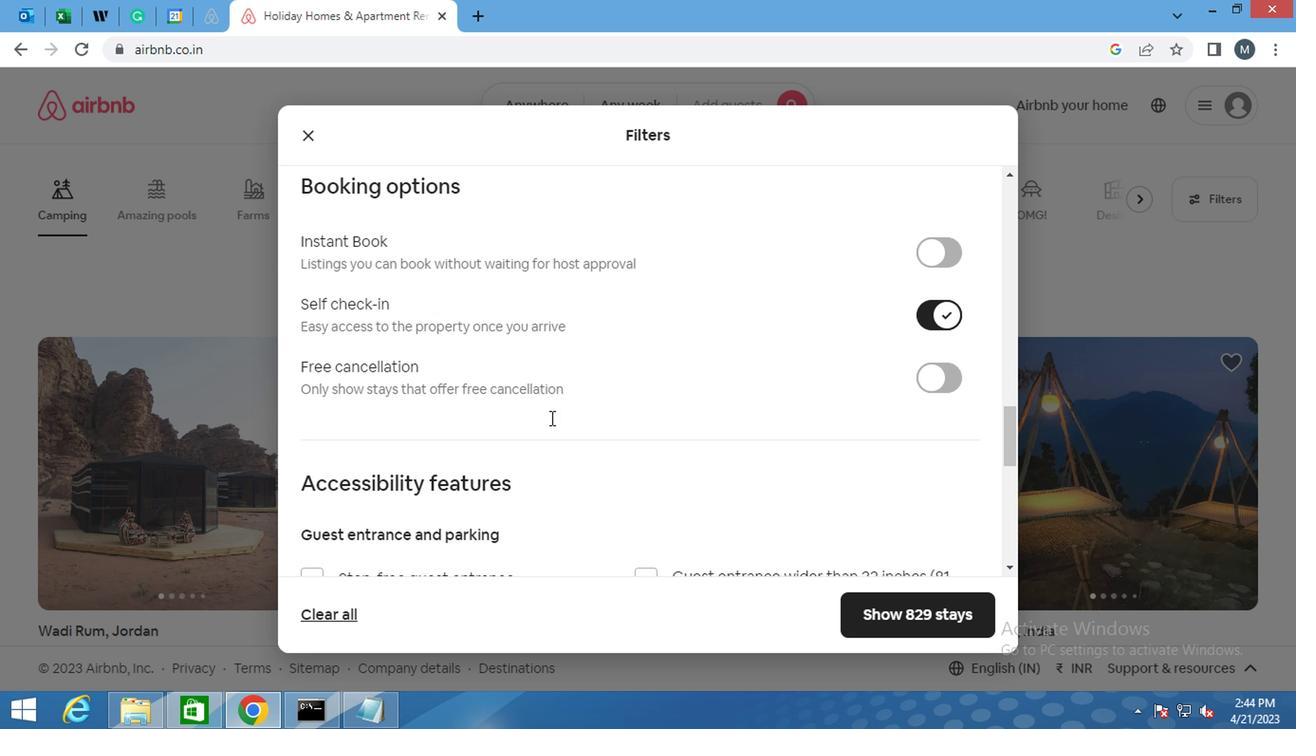 
Action: Mouse scrolled (534, 422) with delta (0, -1)
Screenshot: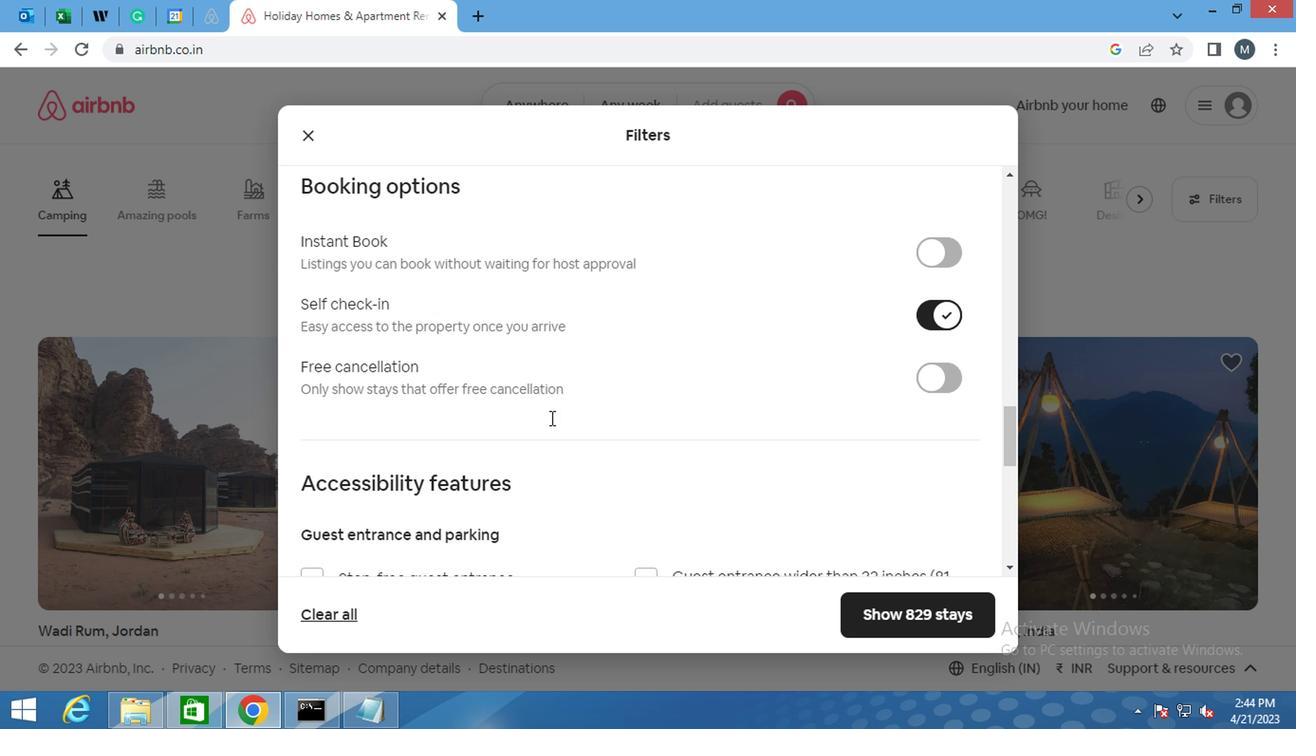 
Action: Mouse moved to (528, 429)
Screenshot: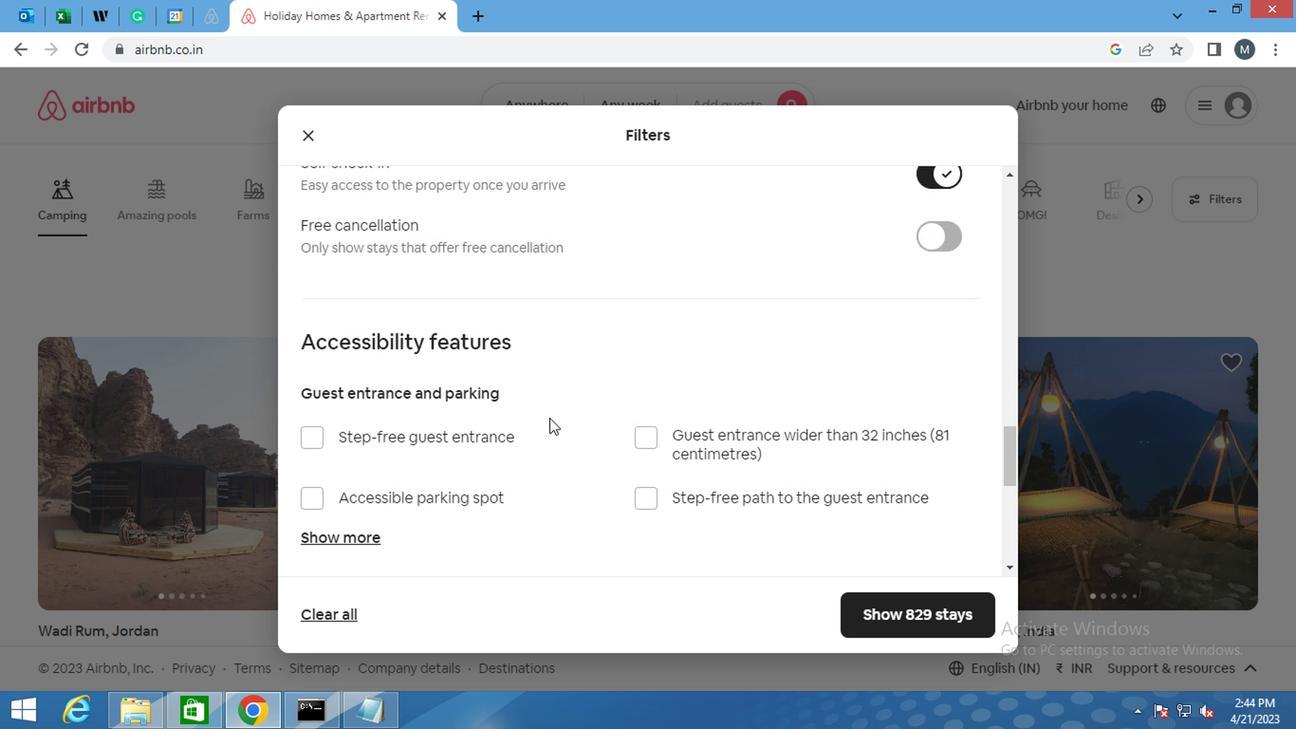 
Action: Mouse scrolled (528, 428) with delta (0, 0)
Screenshot: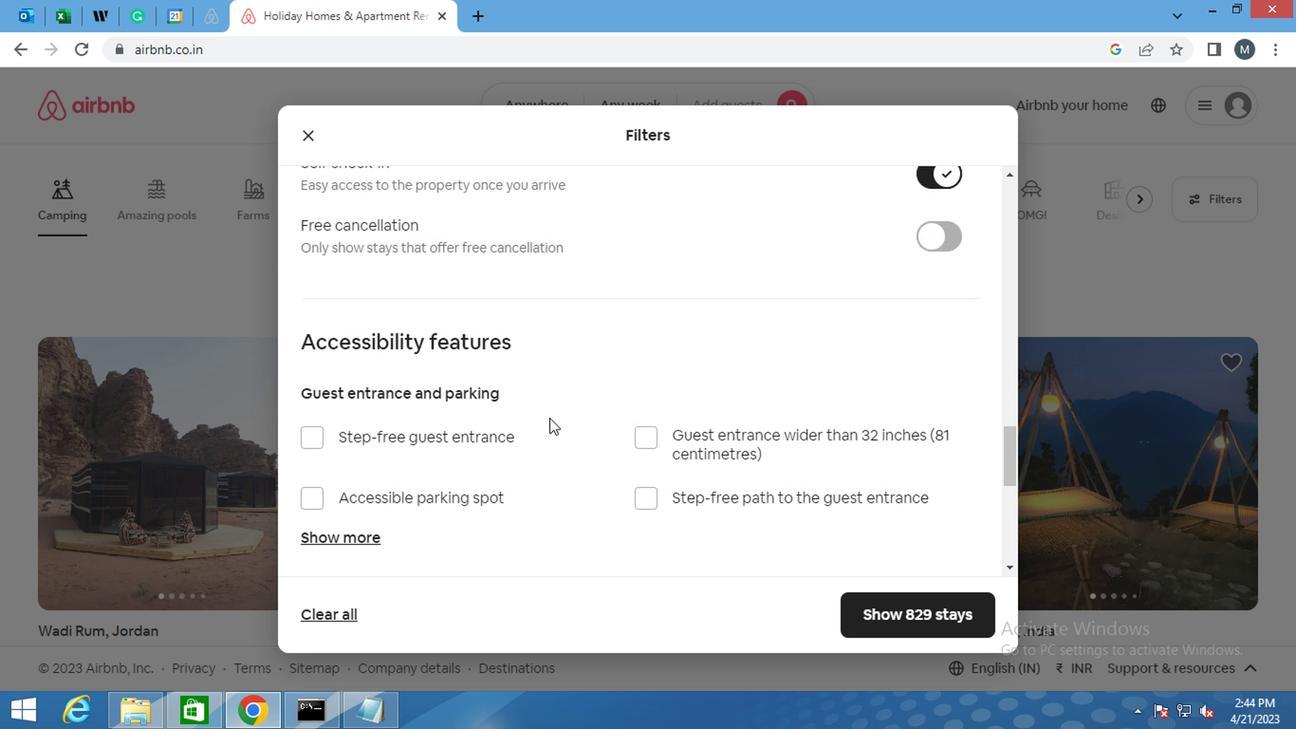 
Action: Mouse moved to (376, 484)
Screenshot: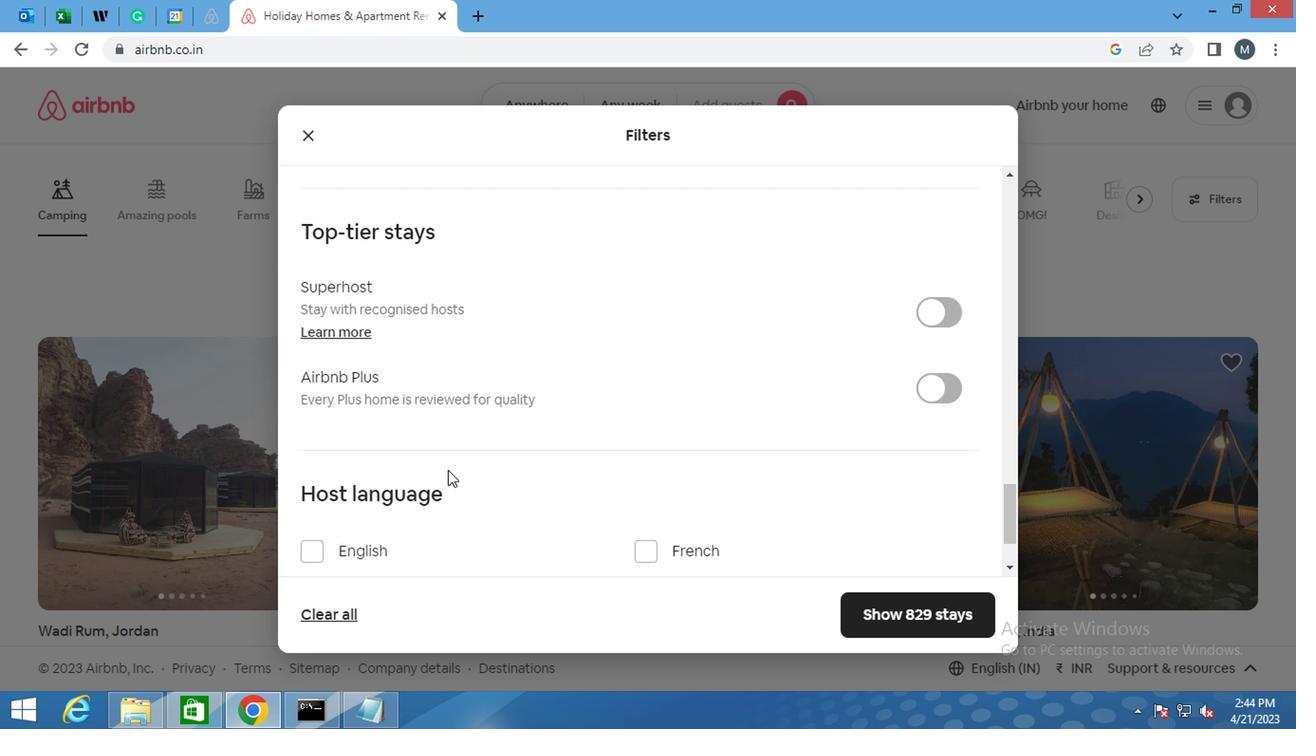 
Action: Mouse scrolled (376, 482) with delta (0, -1)
Screenshot: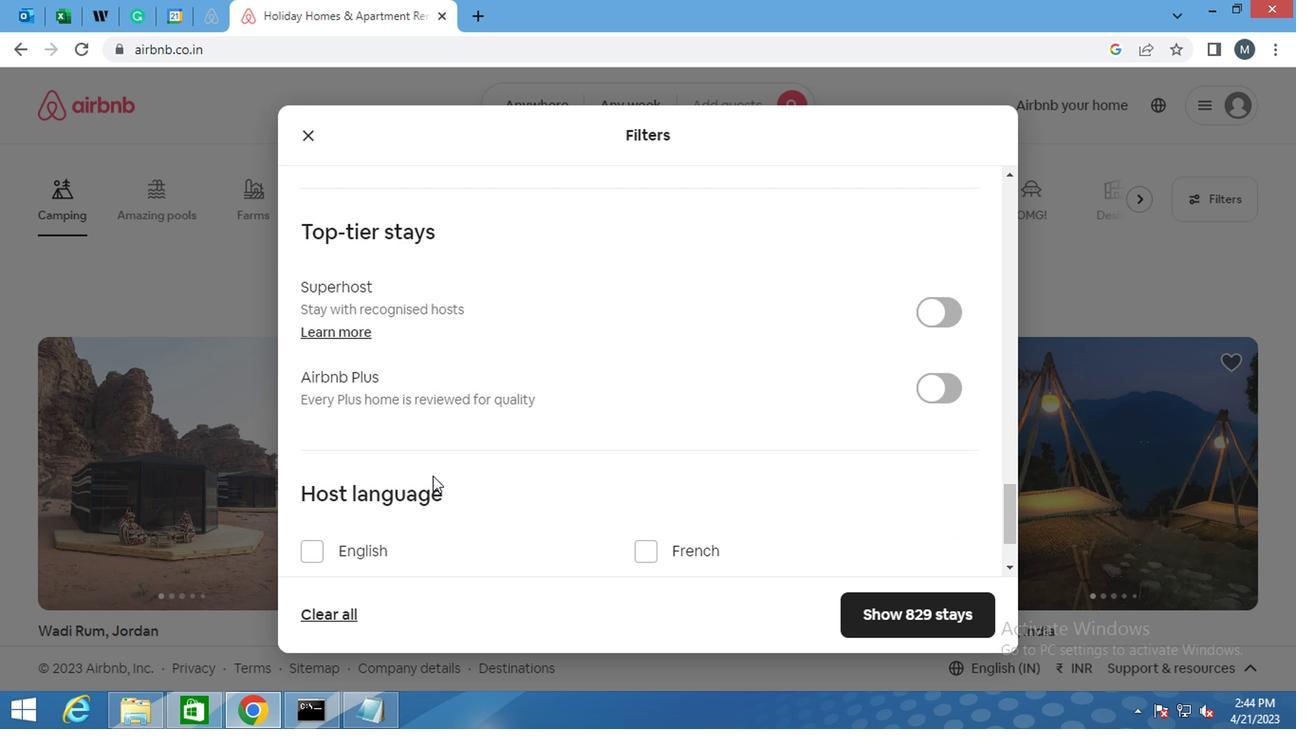 
Action: Mouse moved to (376, 484)
Screenshot: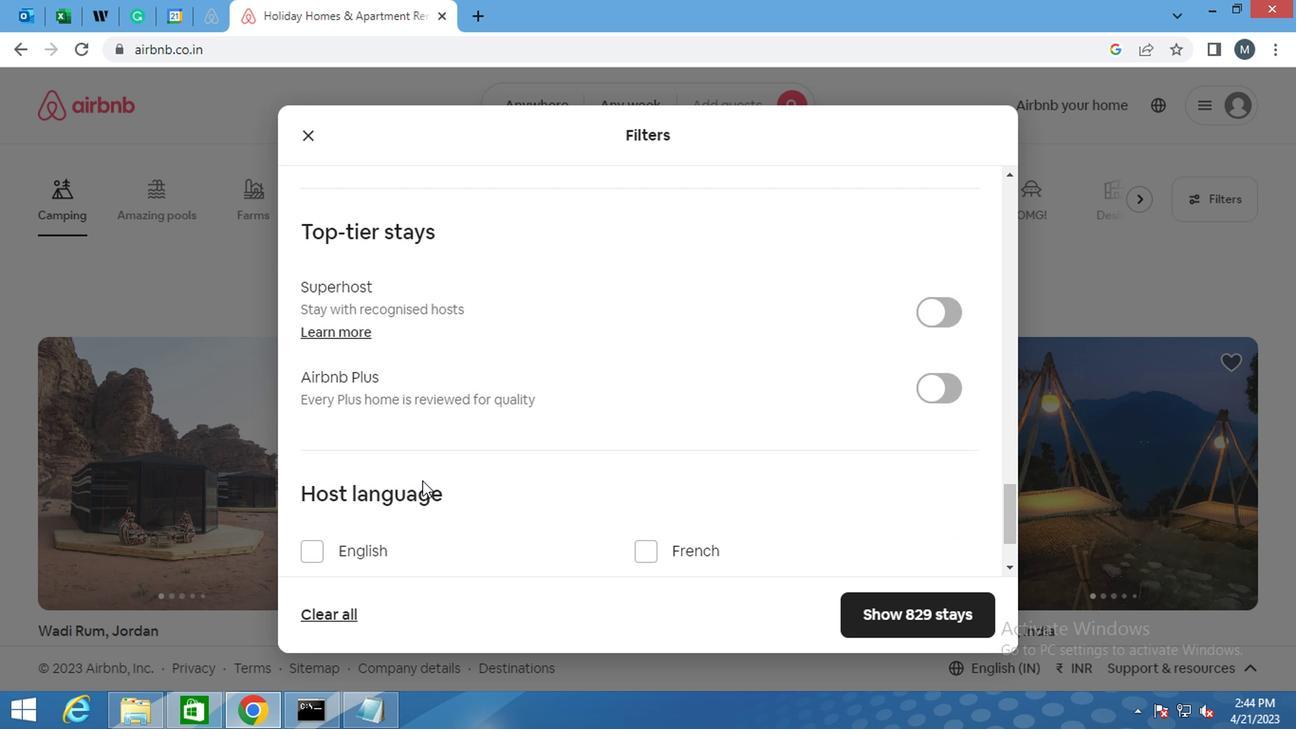
Action: Mouse scrolled (376, 482) with delta (0, -1)
Screenshot: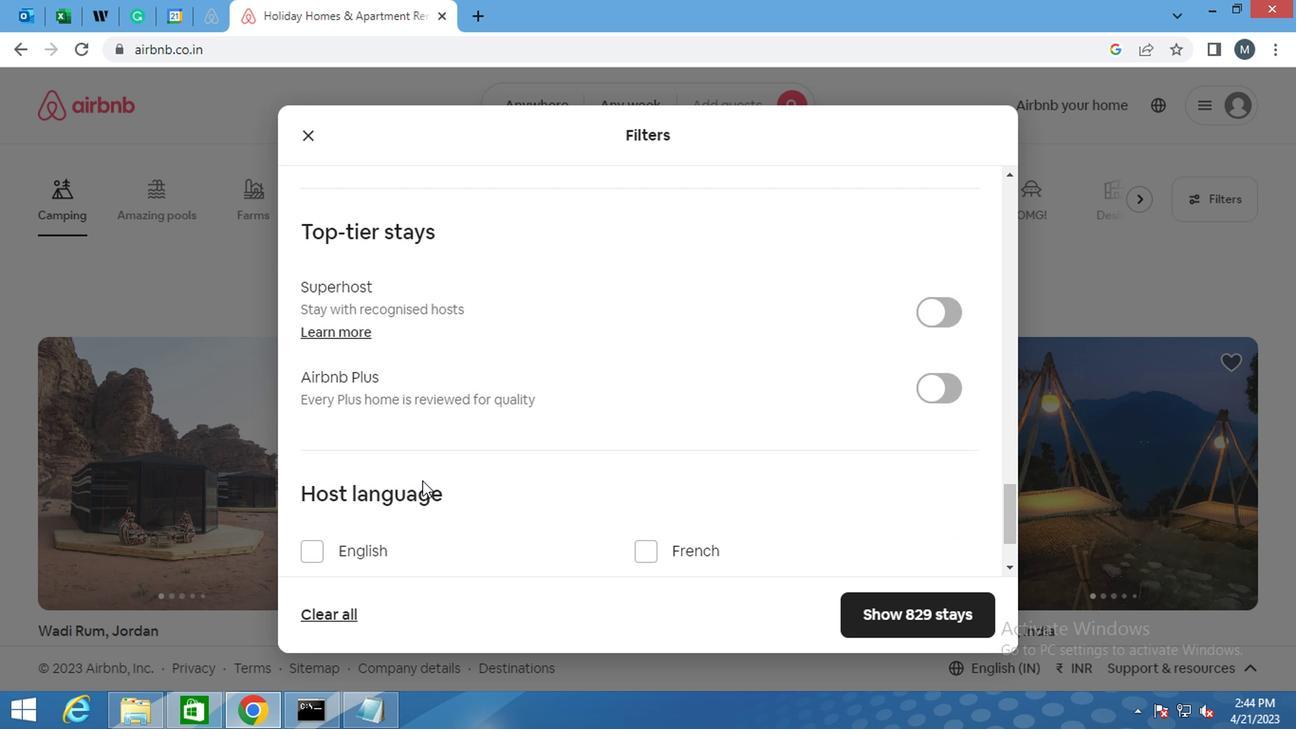 
Action: Mouse moved to (319, 447)
Screenshot: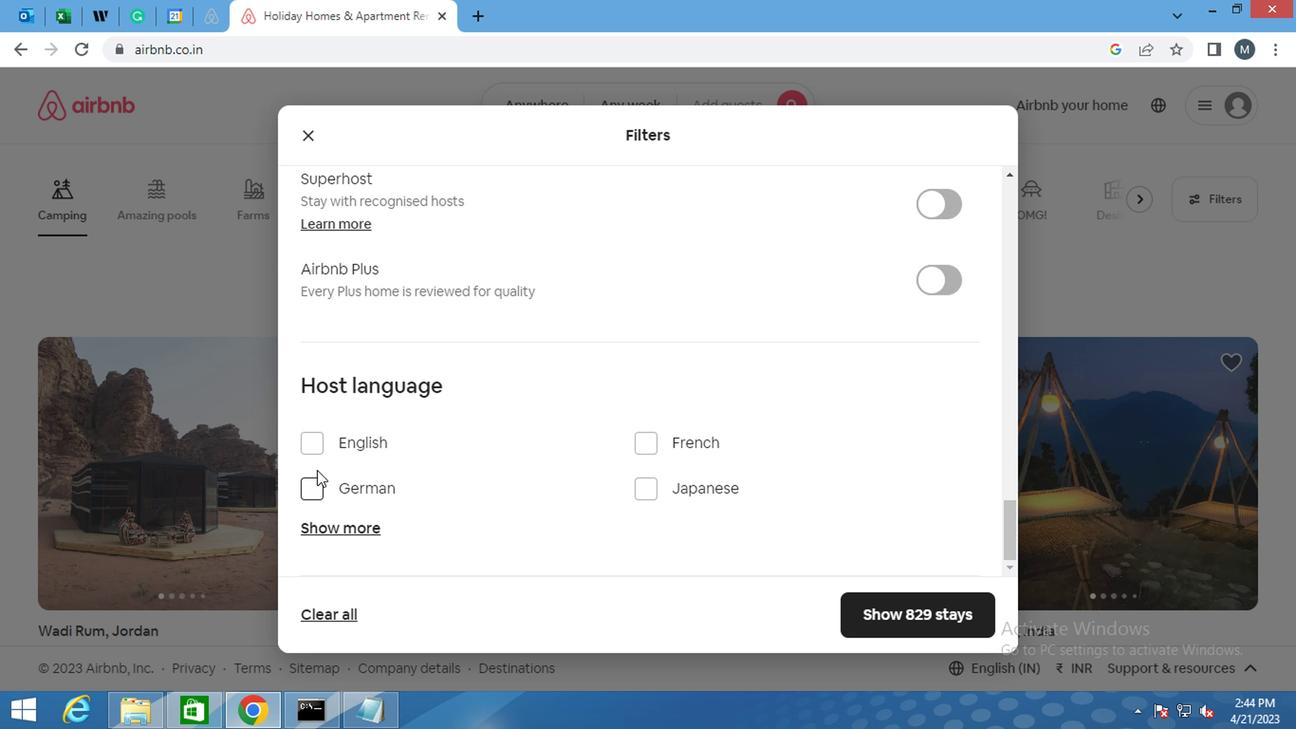 
Action: Mouse pressed left at (319, 447)
Screenshot: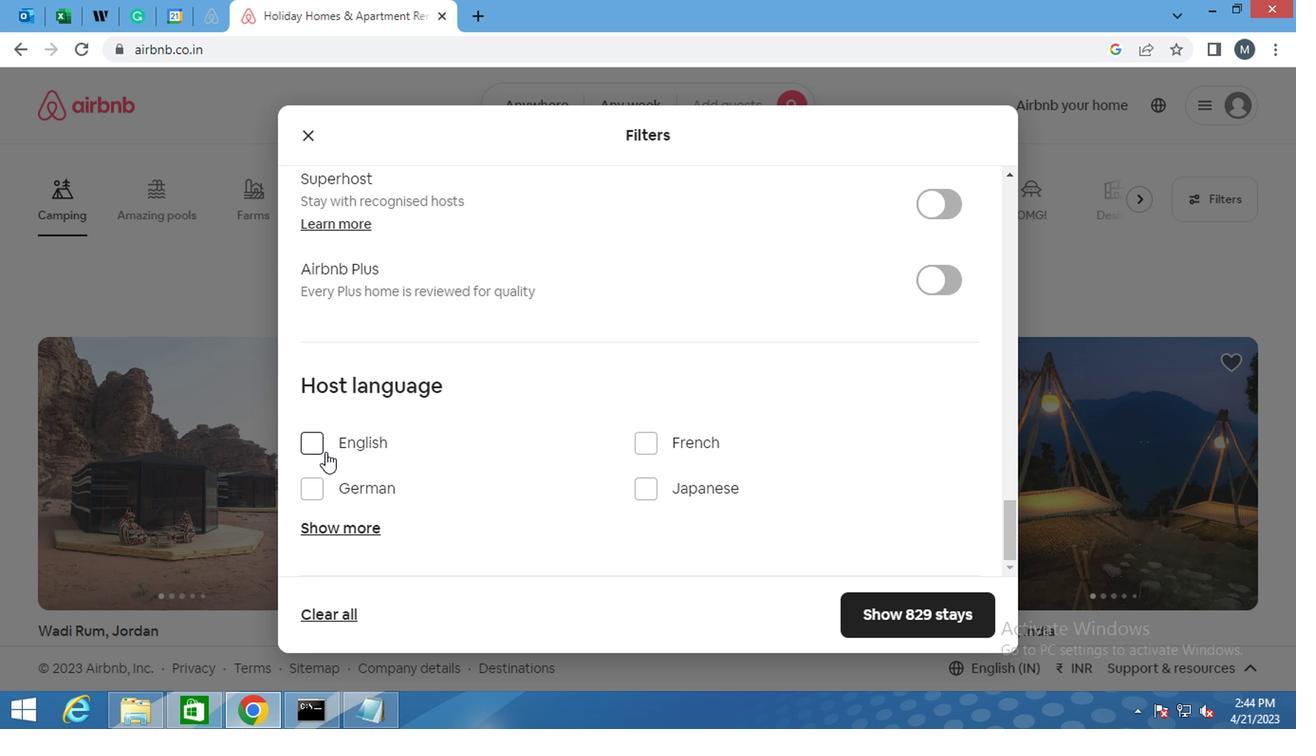 
Action: Mouse moved to (923, 611)
Screenshot: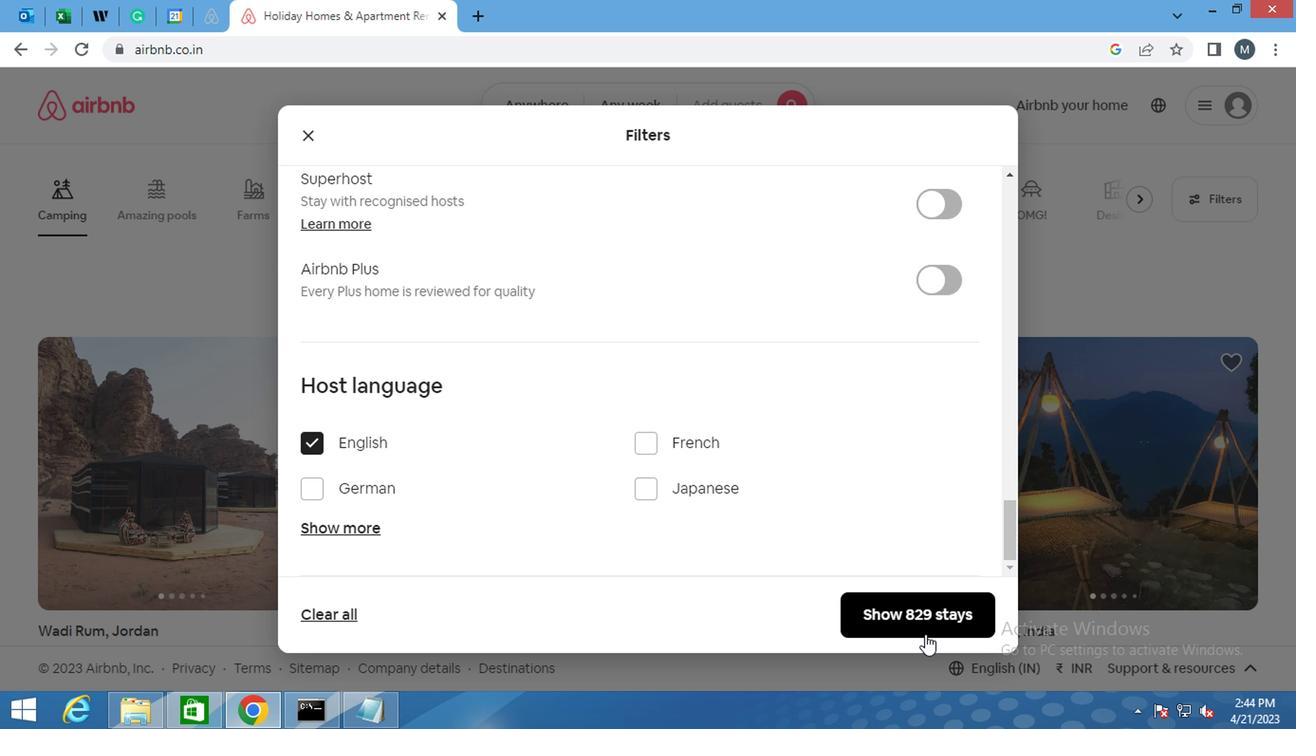 
Action: Mouse pressed left at (923, 611)
Screenshot: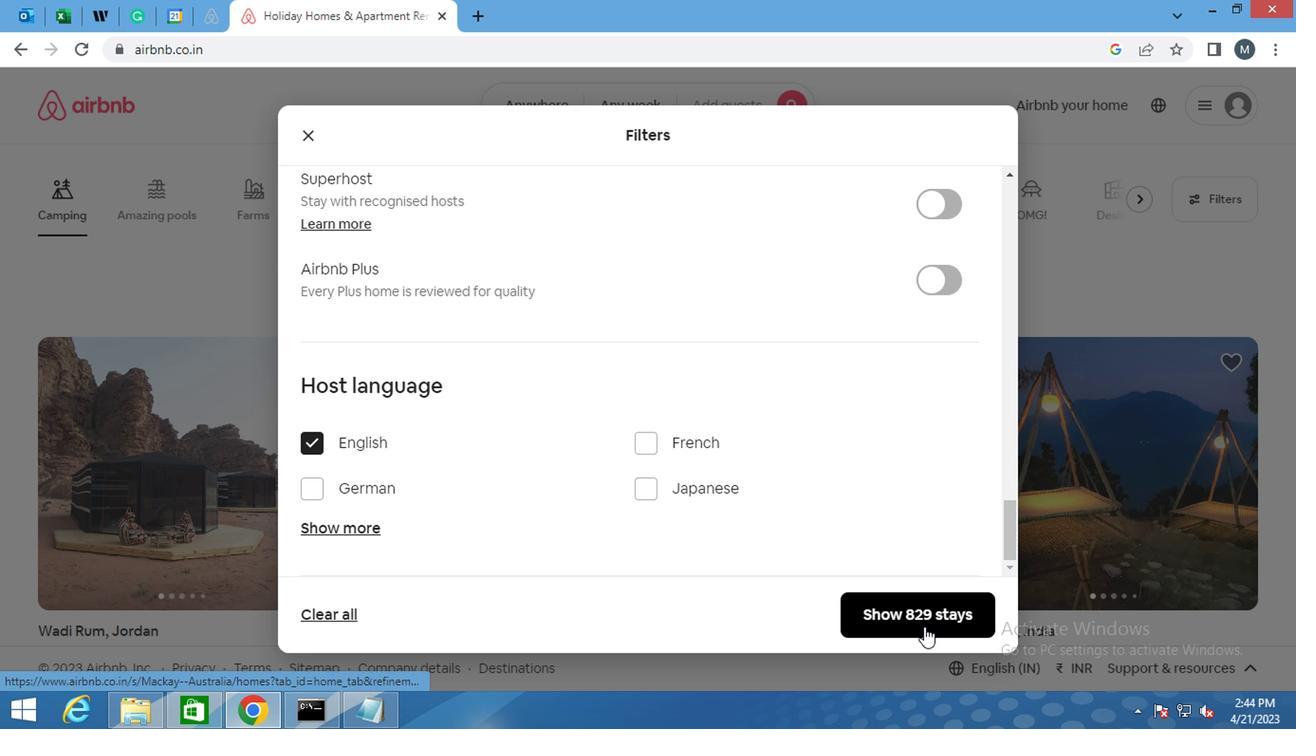 
Action: Mouse moved to (912, 608)
Screenshot: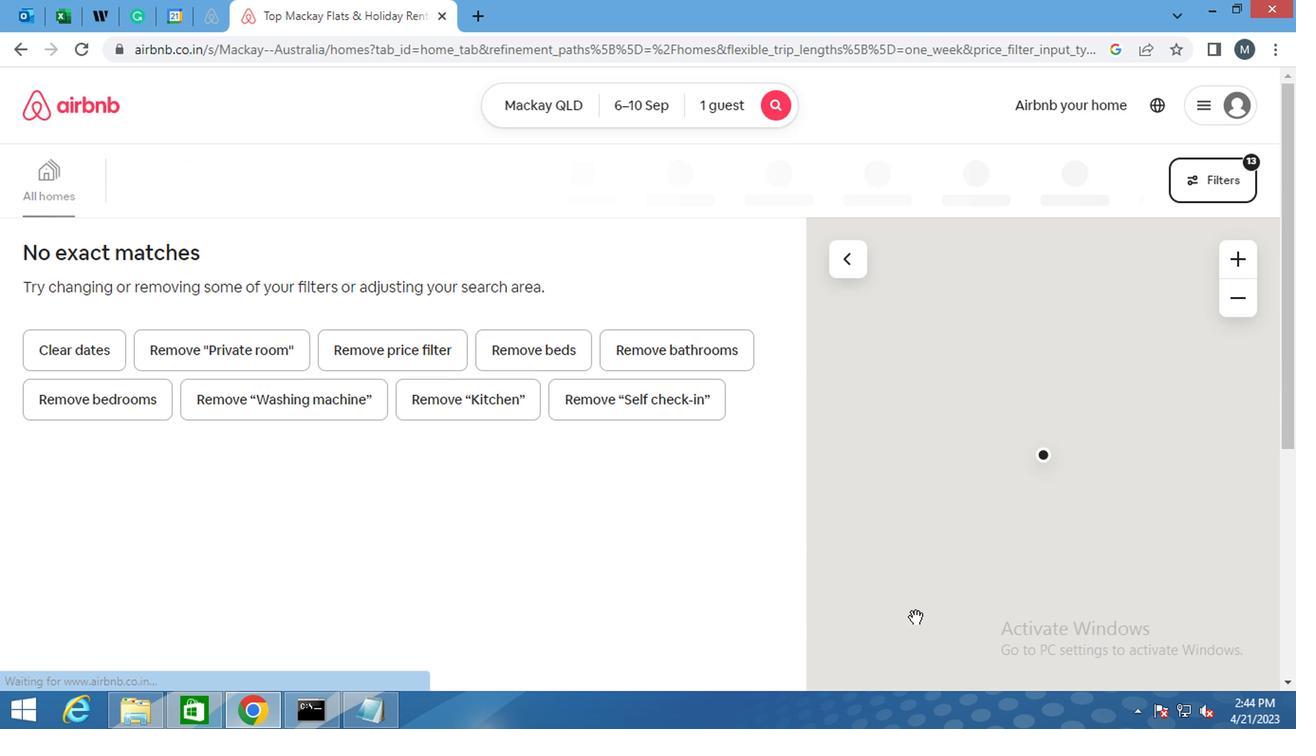 
